 Task: Add an event with the title Monthly Financial Review, date '2024/05/28', time 9:40 AM to 11:40 AMand add a description: A Monthly Financial Review is a recurring meeting or process where the financial performance and health of an organization are assessed and analyzed. It provides a comprehensive overview of the company's financial status, including revenue, expenses, profitability, cash flow, and key financial metrics.Select event color  Grape . Add location for the event as: 789 Calle de Preciados, Madrid, Spain, logged in from the account softage.1@softage.netand send the event invitation to softage.3@softage.net and softage.4@softage.net. Set a reminder for the event Every weekday(Monday to Friday)
Action: Mouse moved to (68, 100)
Screenshot: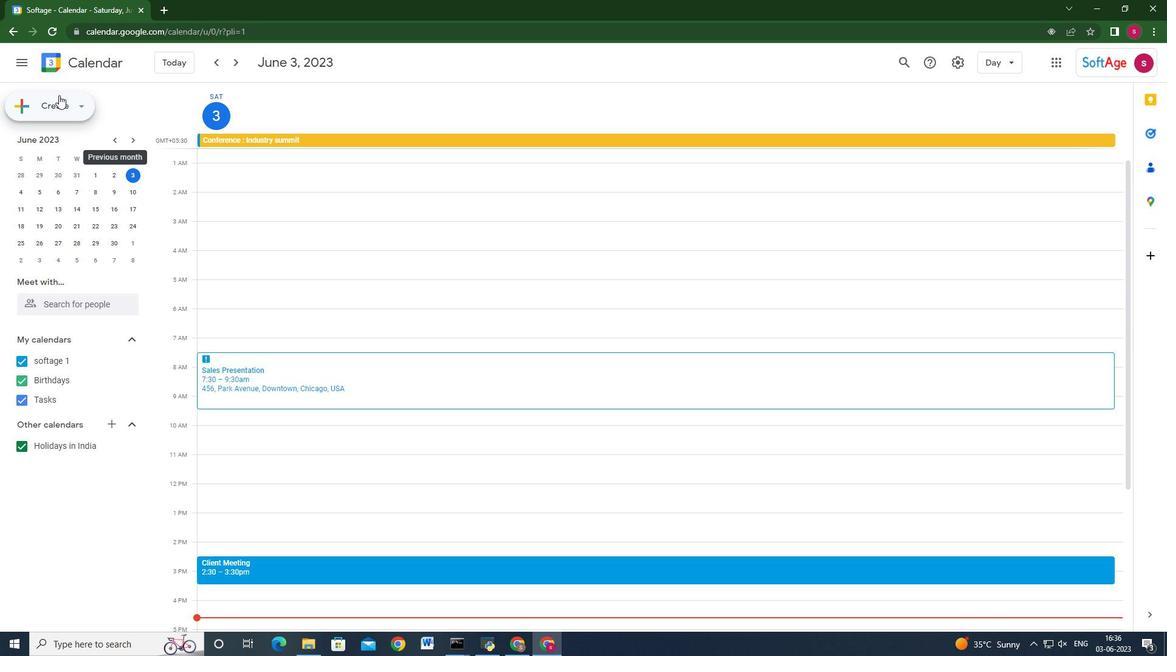 
Action: Mouse pressed left at (68, 100)
Screenshot: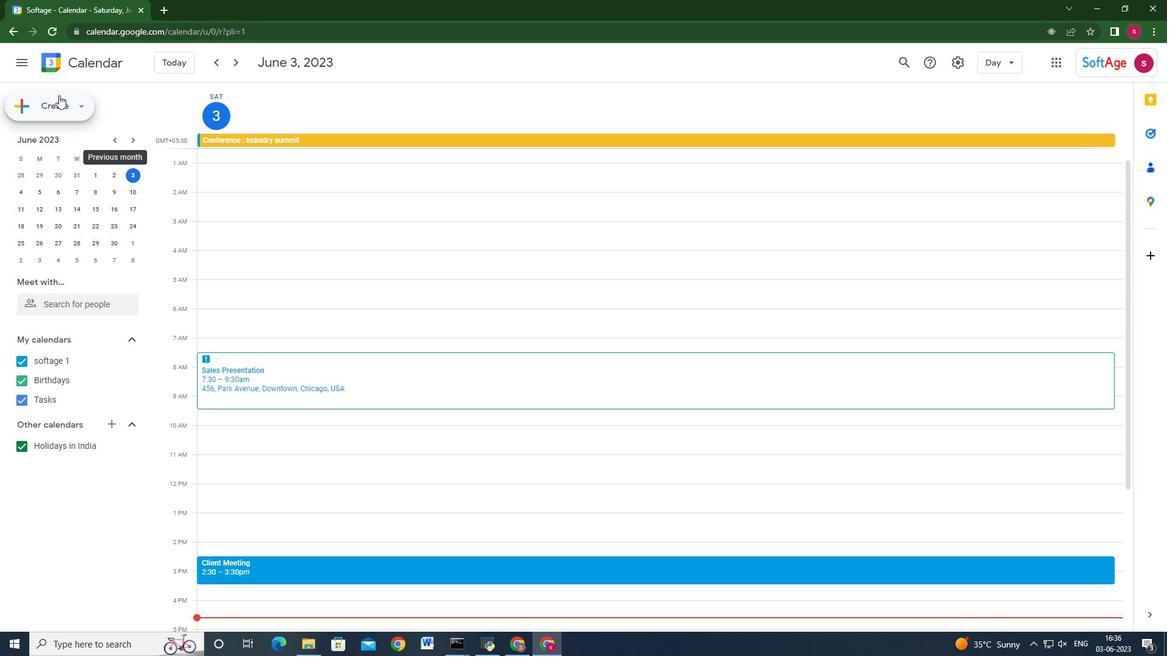 
Action: Mouse moved to (61, 132)
Screenshot: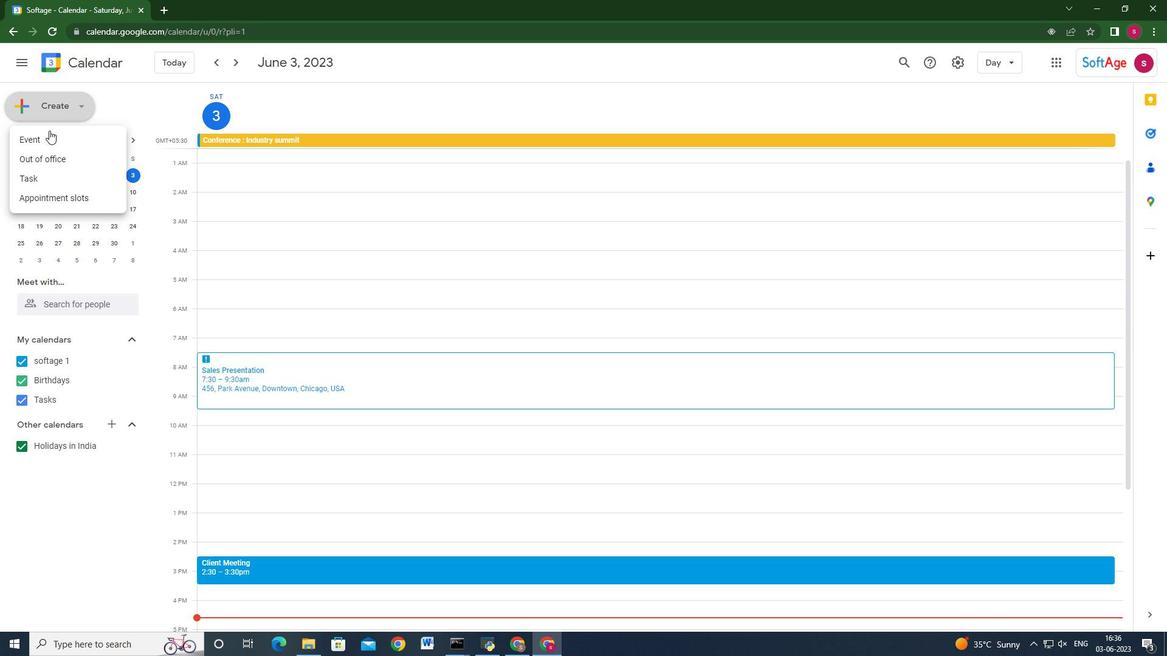 
Action: Mouse pressed left at (61, 132)
Screenshot: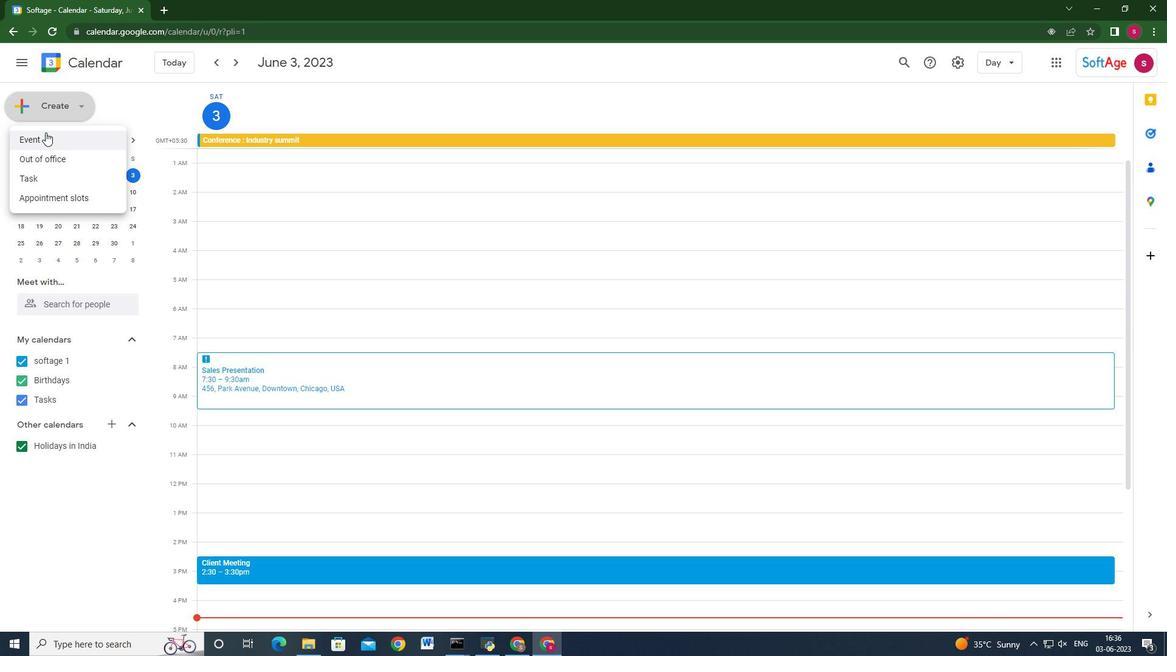 
Action: Mouse moved to (681, 586)
Screenshot: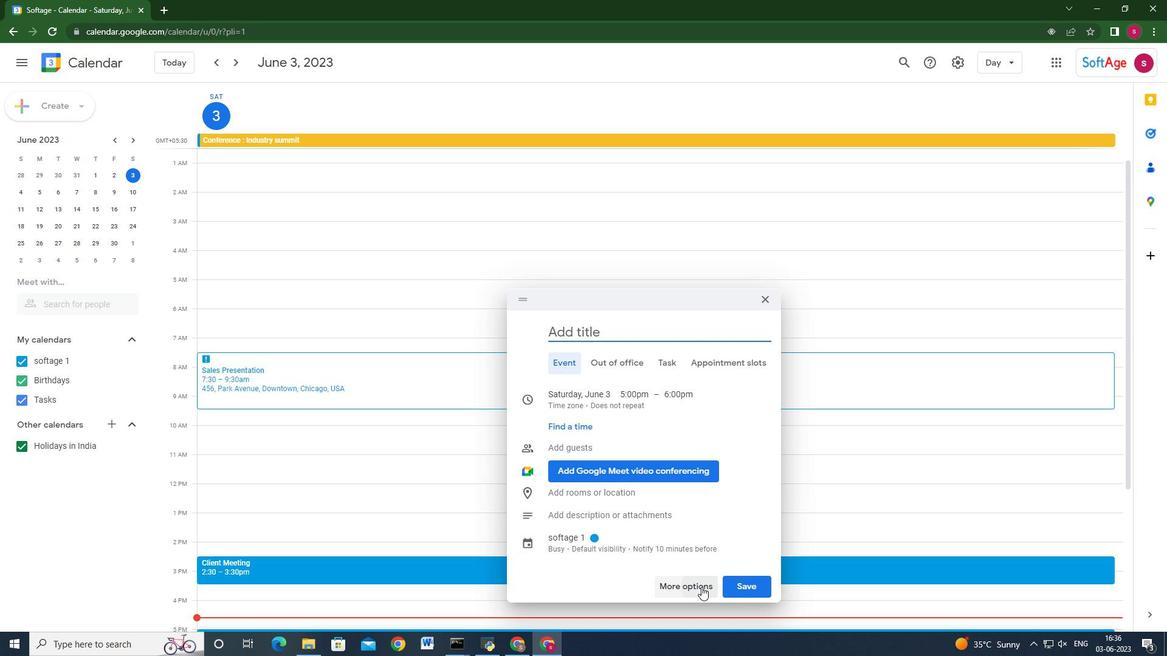 
Action: Mouse pressed left at (681, 586)
Screenshot: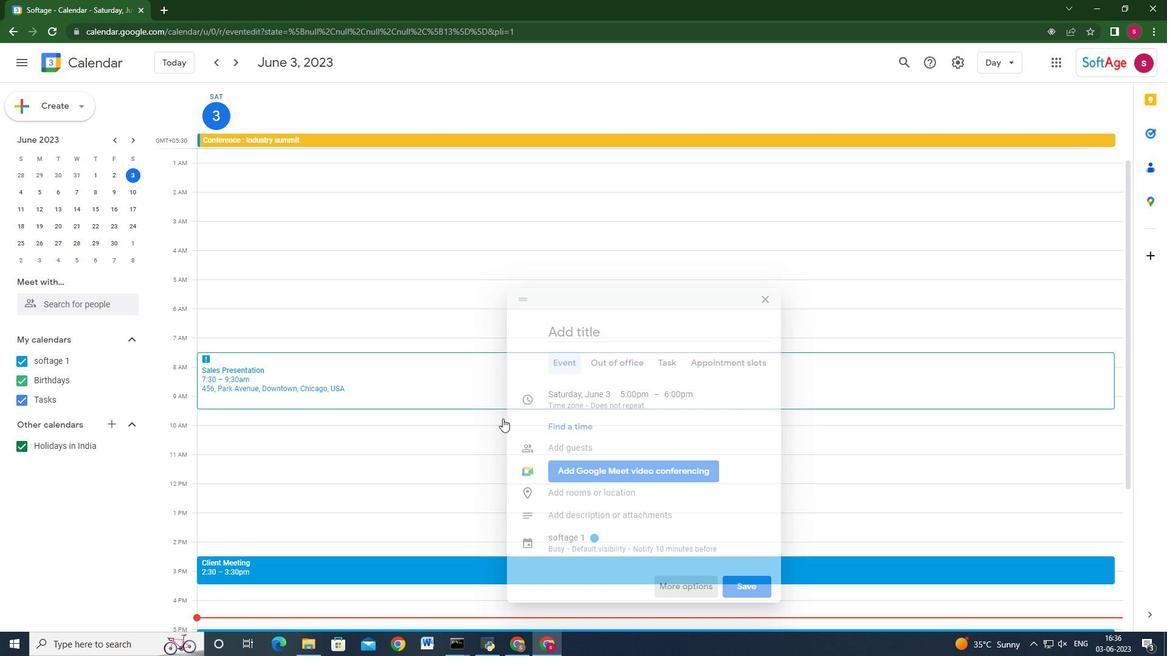 
Action: Mouse moved to (207, 81)
Screenshot: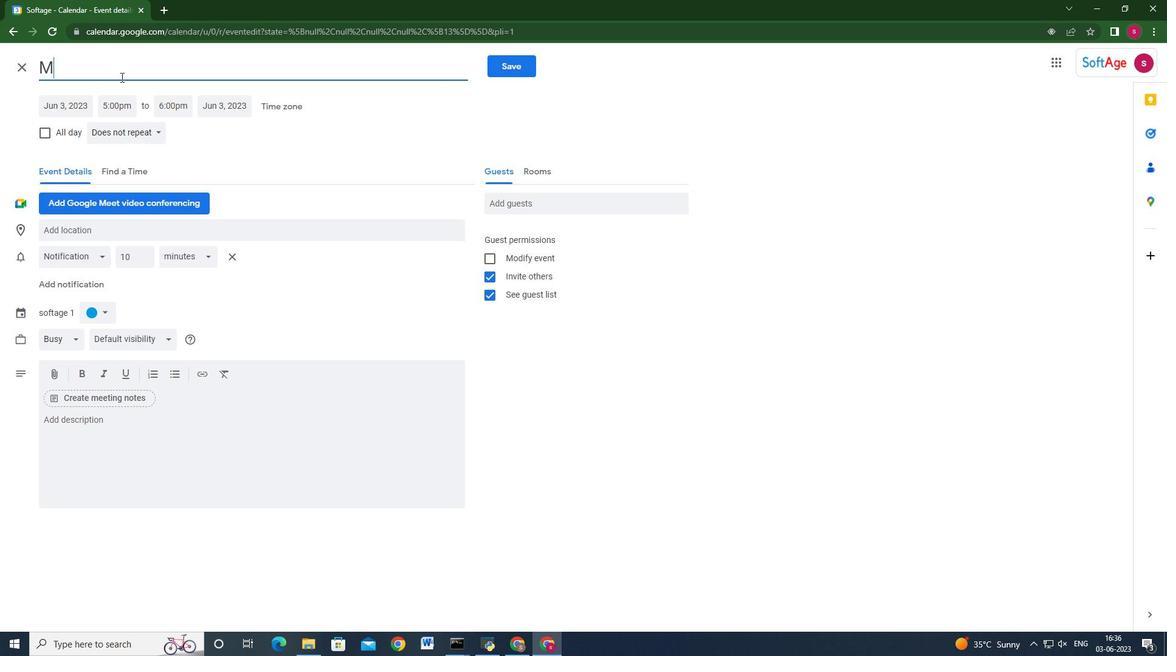 
Action: Key pressed <Key.shift>Mothf<Key.backspace>ly<Key.backspace><Key.backspace><Key.backspace><Key.backspace>ntly<Key.space><Key.shift_r>Fin<Key.backspace><Key.backspace><Key.backspace><Key.backspace><Key.backspace><Key.backspace><Key.backspace><Key.backspace><Key.backspace><Key.backspace>
Screenshot: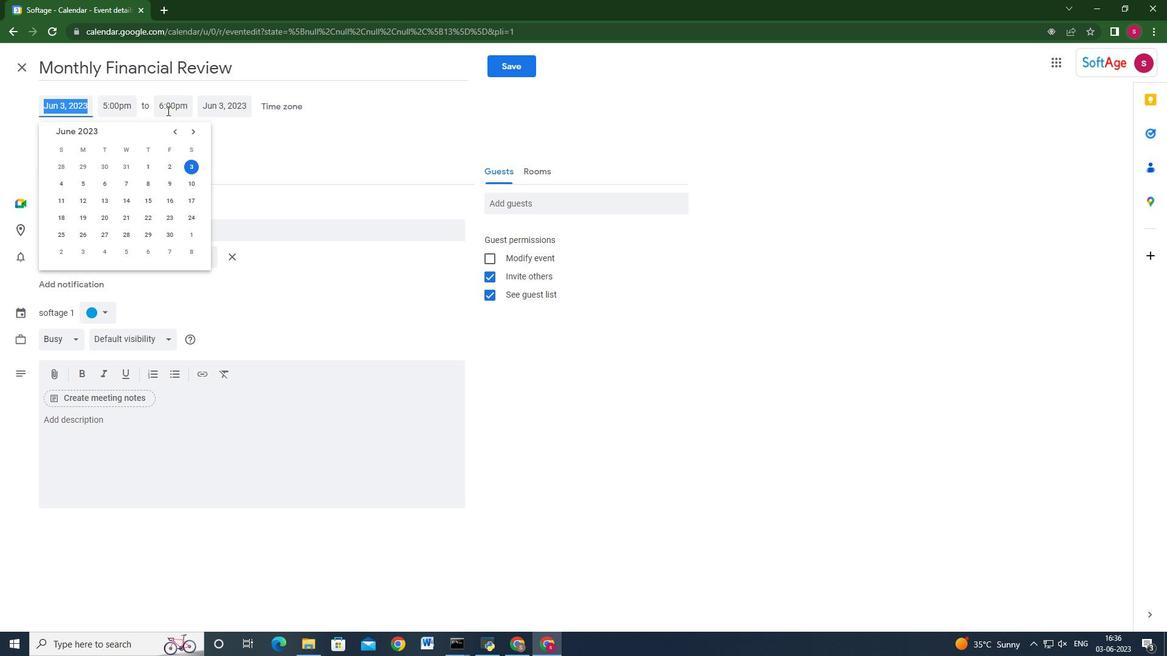 
Action: Mouse moved to (59, 96)
Screenshot: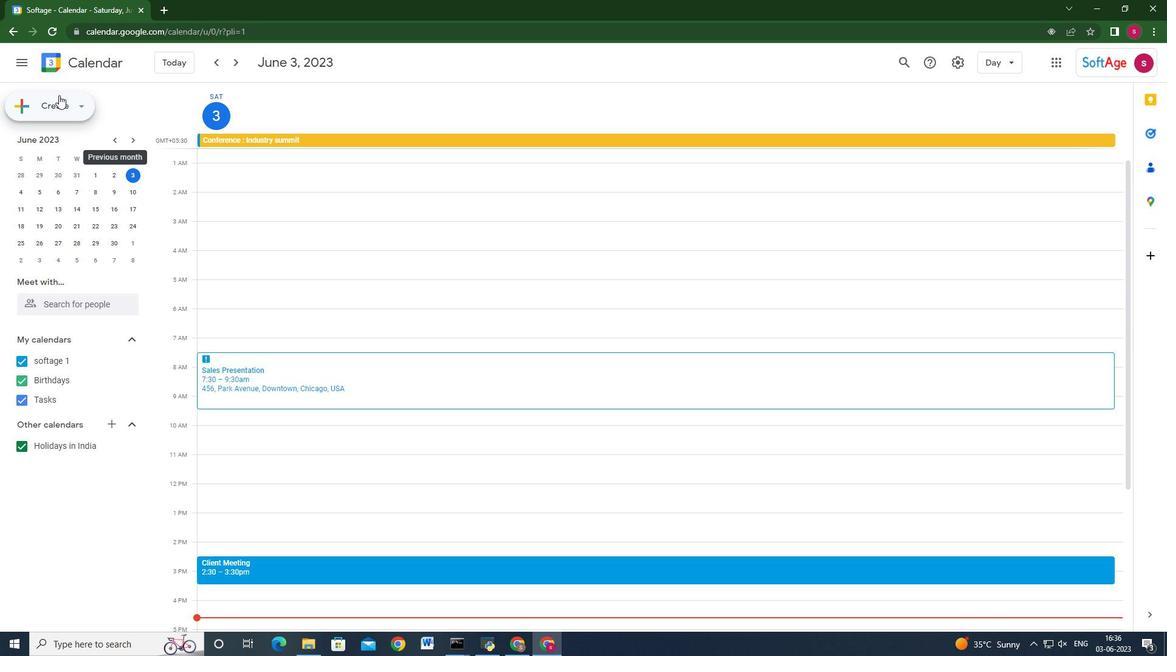 
Action: Mouse pressed left at (59, 96)
Screenshot: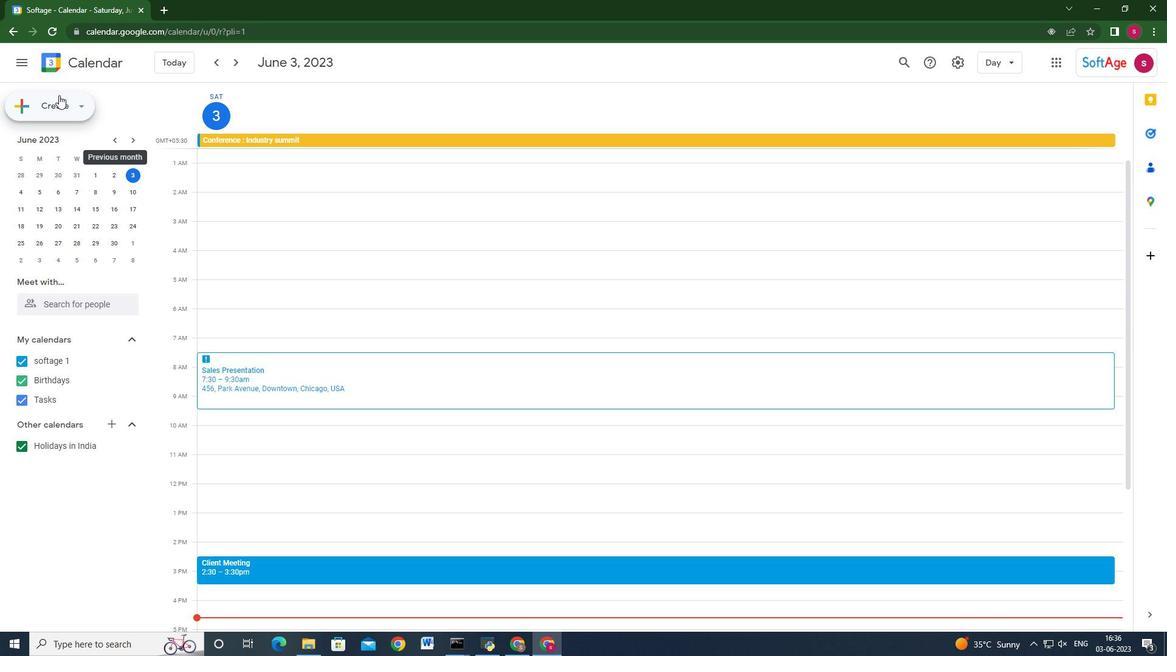 
Action: Mouse moved to (45, 132)
Screenshot: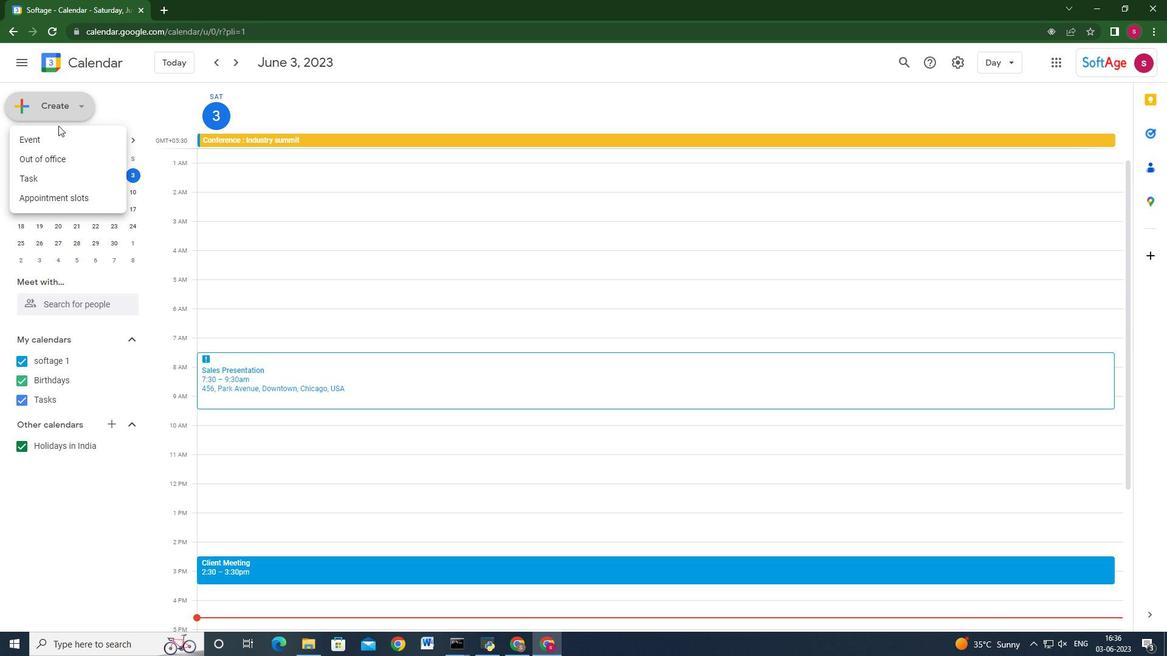 
Action: Mouse pressed left at (45, 132)
Screenshot: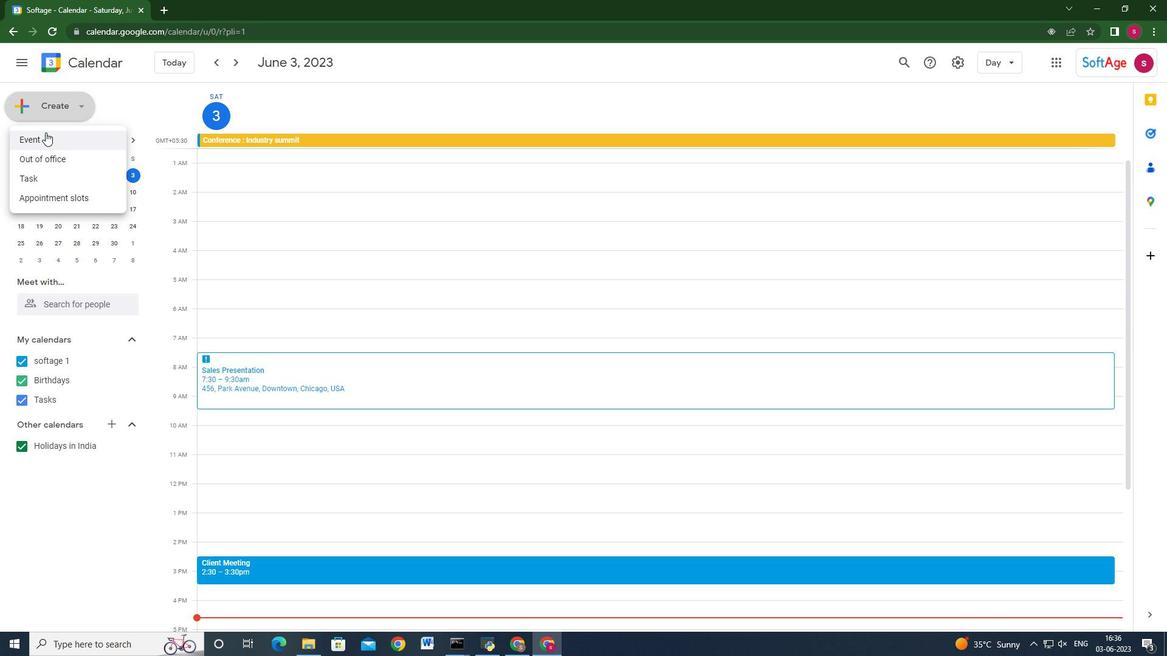 
Action: Mouse moved to (701, 587)
Screenshot: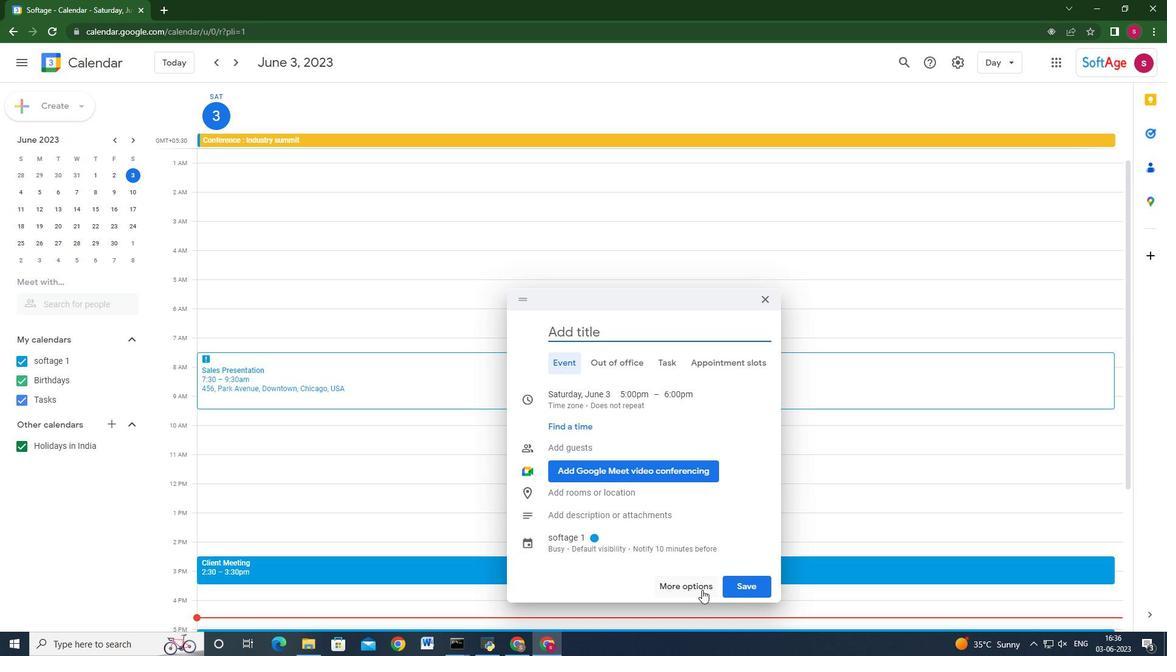 
Action: Mouse pressed left at (701, 587)
Screenshot: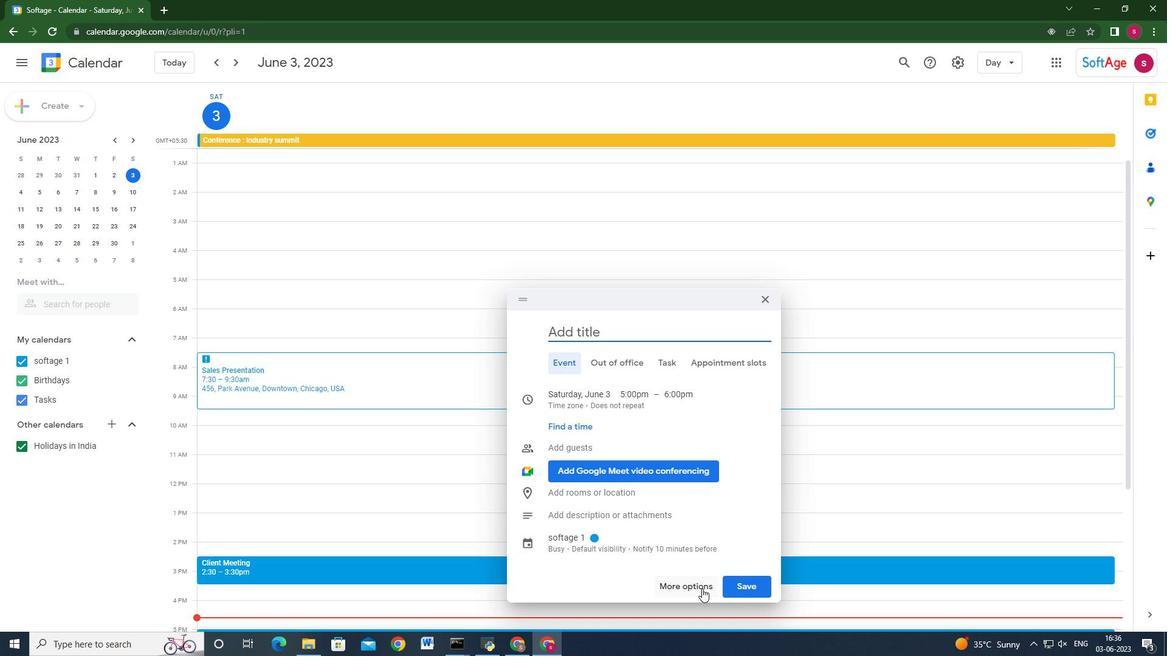 
Action: Mouse moved to (120, 77)
Screenshot: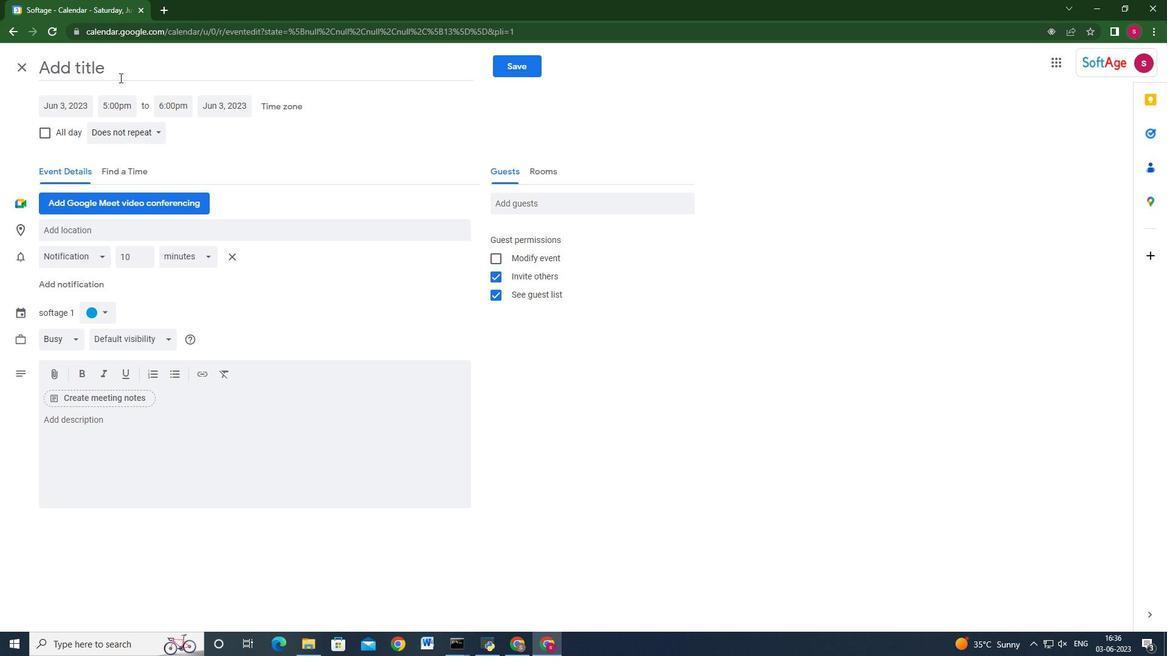 
Action: Mouse pressed left at (120, 77)
Screenshot: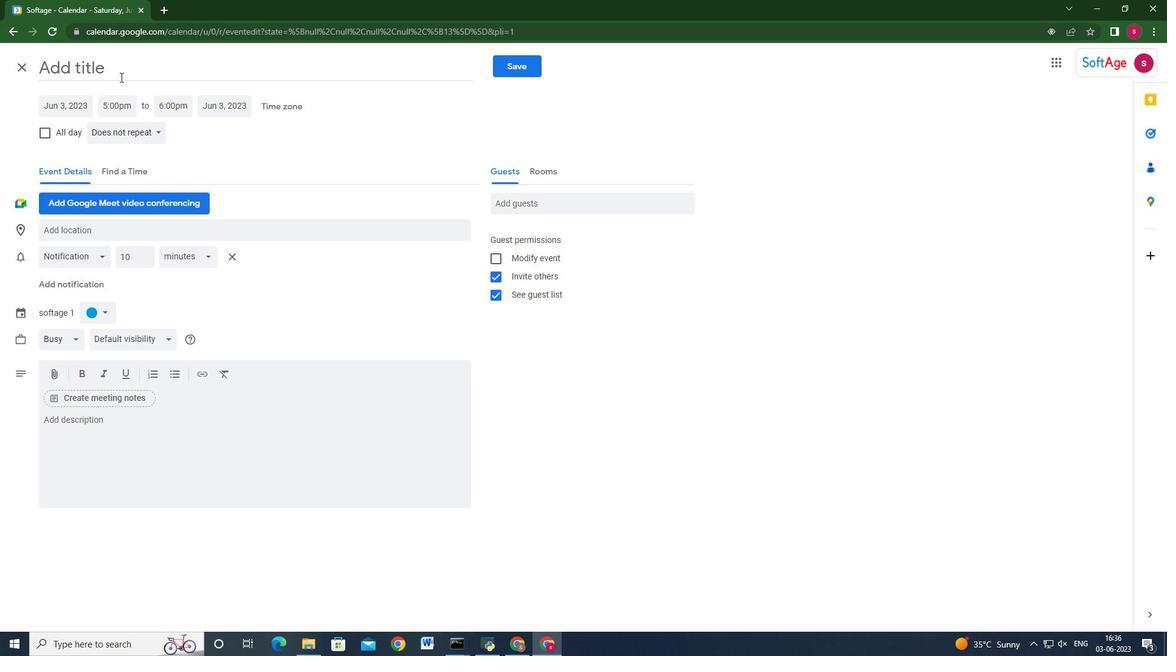 
Action: Mouse moved to (120, 77)
Screenshot: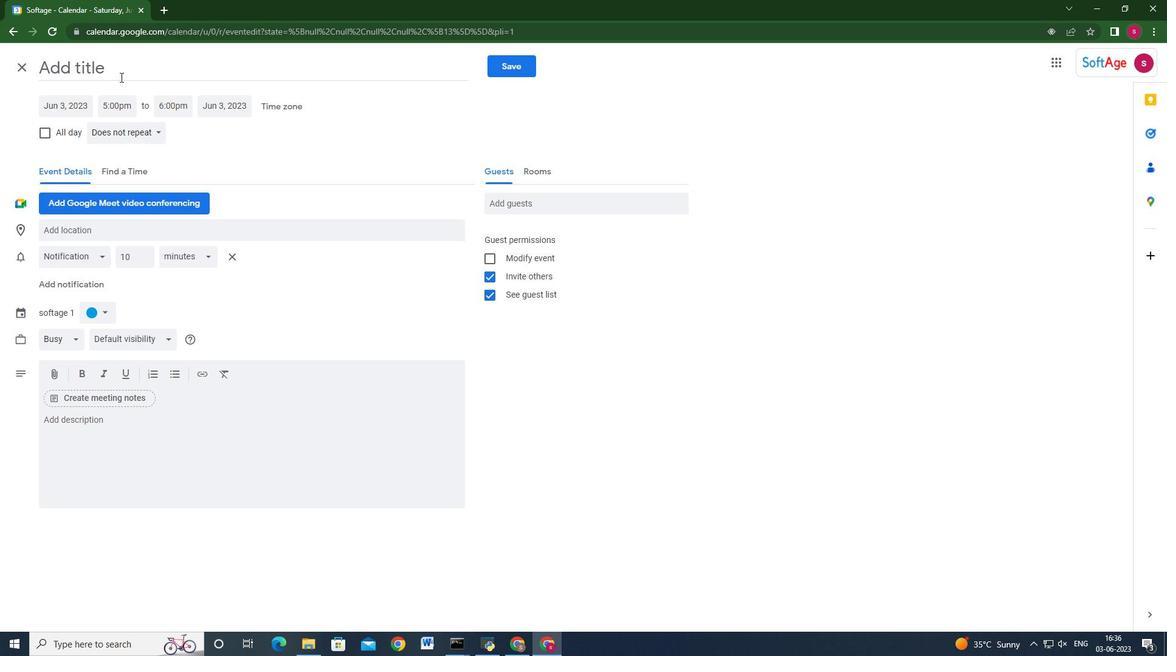 
Action: Key pressed <Key.shift>Monthly<Key.space><Key.shift>Financial<Key.space><Key.shift>Review
Screenshot: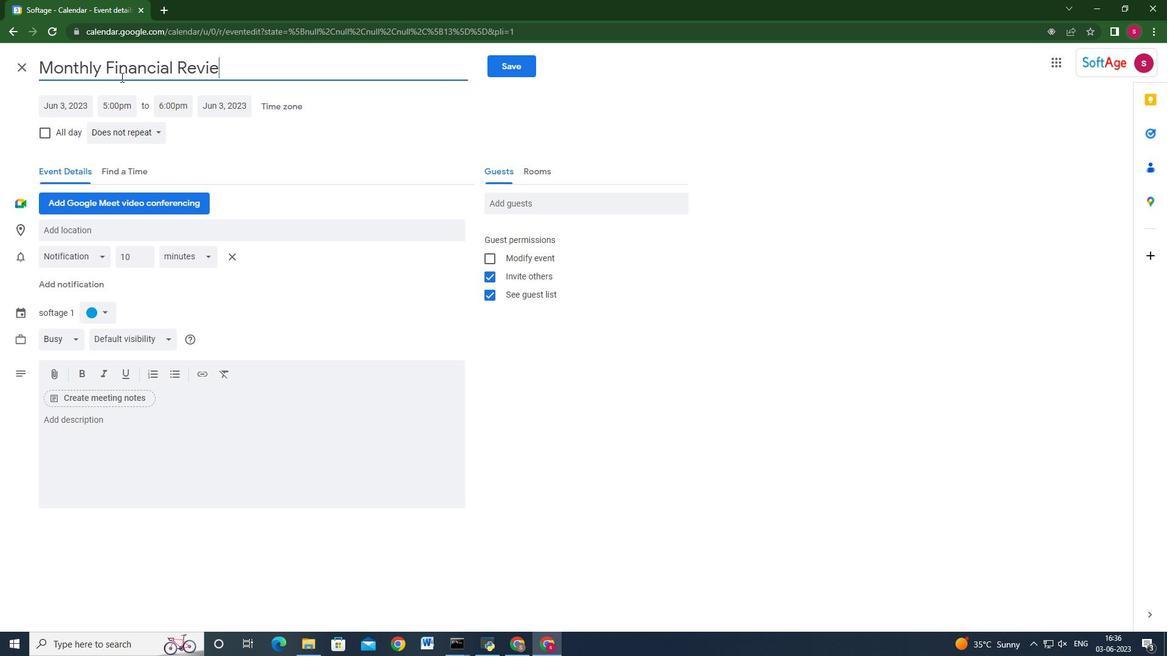 
Action: Mouse moved to (78, 105)
Screenshot: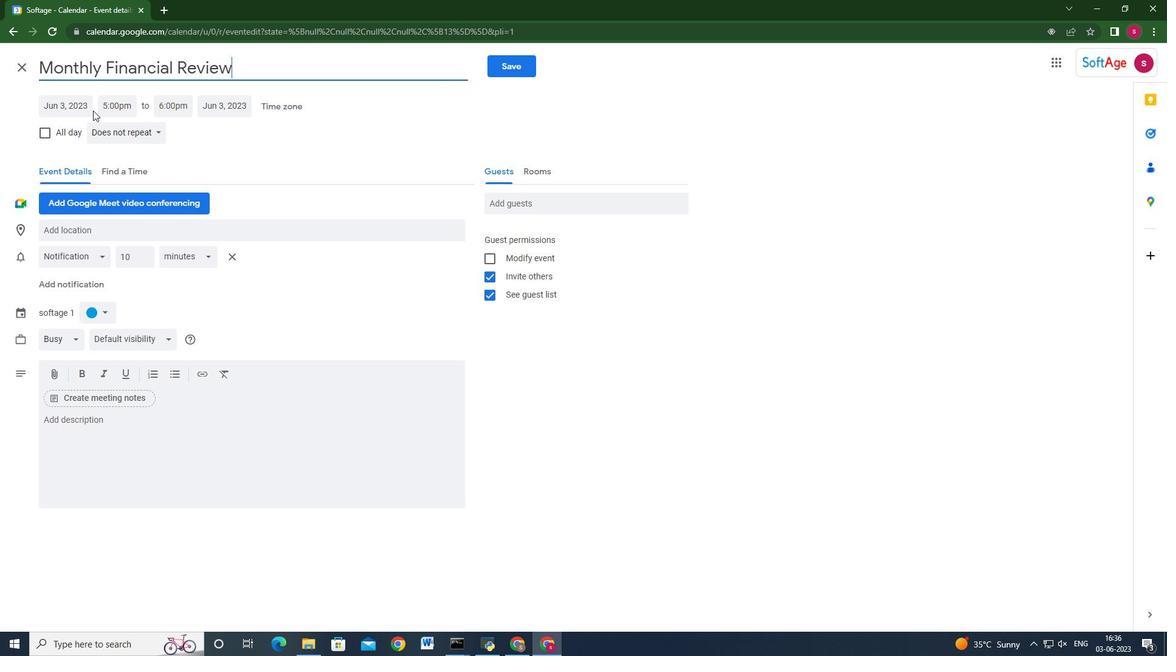 
Action: Mouse pressed left at (78, 105)
Screenshot: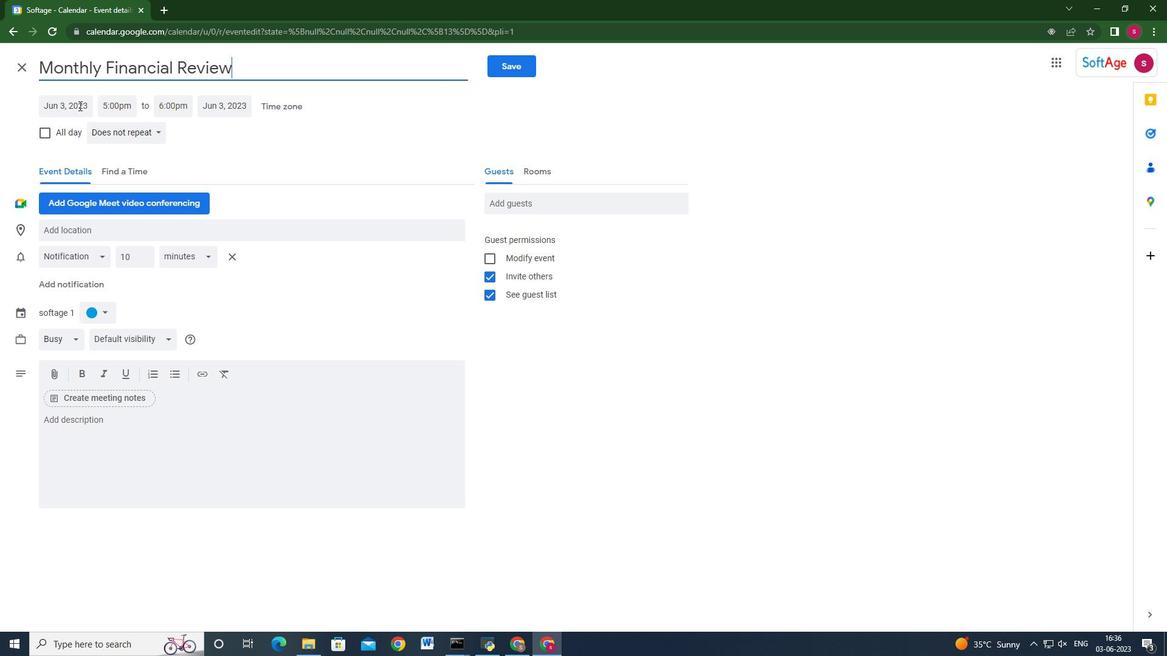 
Action: Mouse moved to (195, 132)
Screenshot: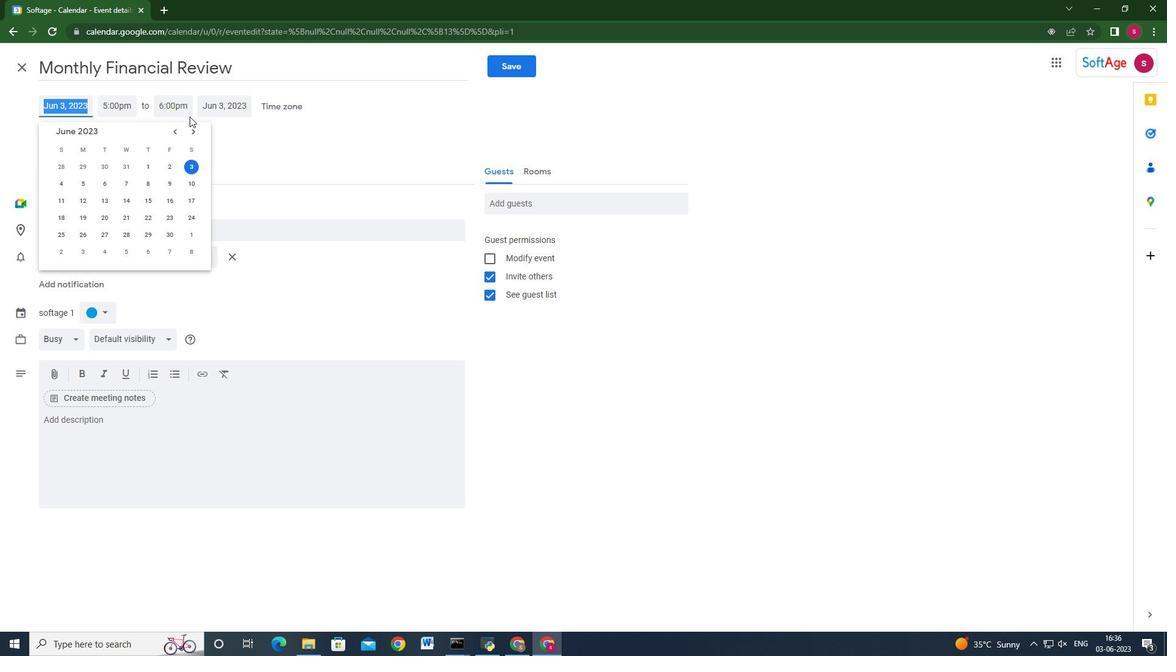 
Action: Mouse pressed left at (195, 132)
Screenshot: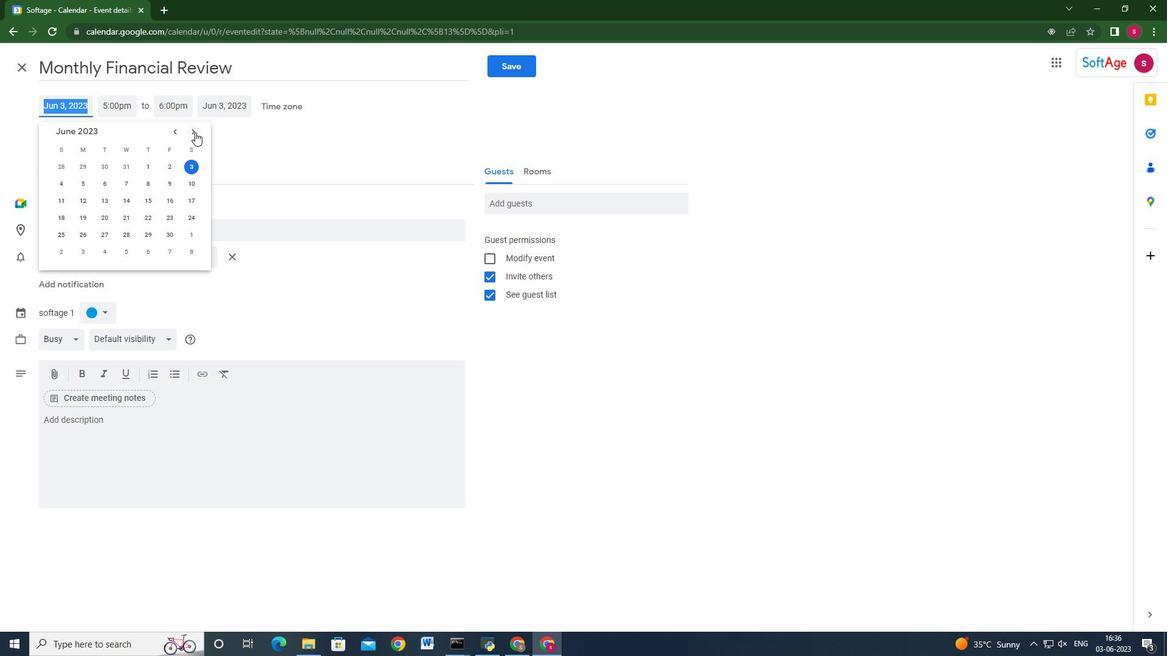 
Action: Mouse pressed left at (195, 132)
Screenshot: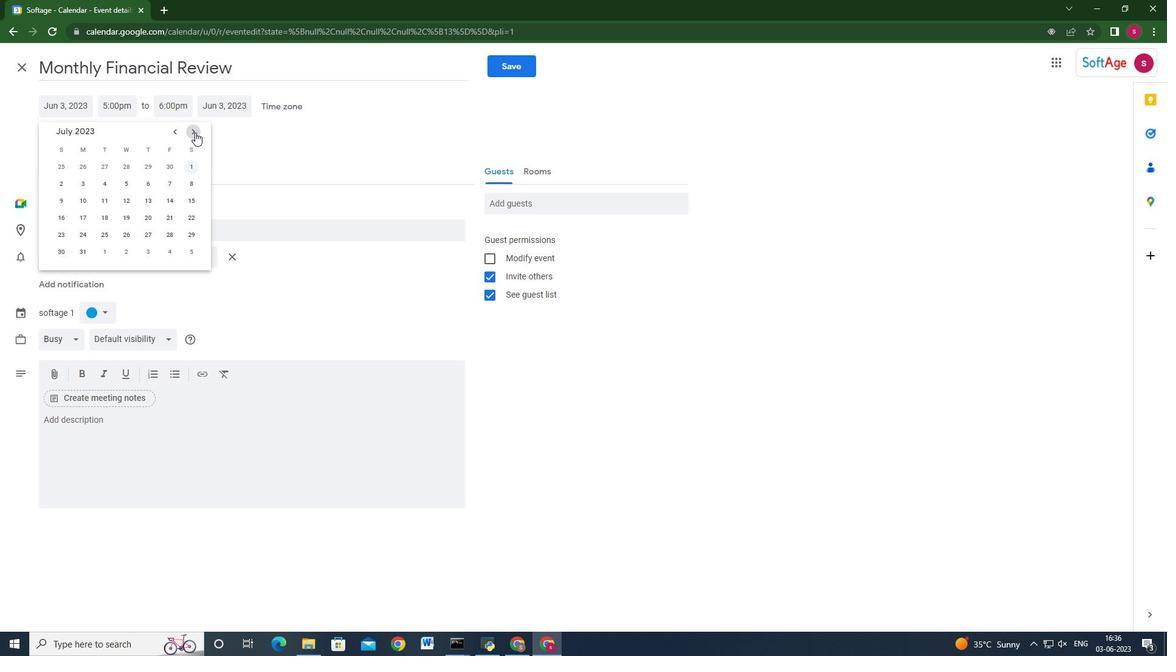
Action: Mouse pressed left at (195, 132)
Screenshot: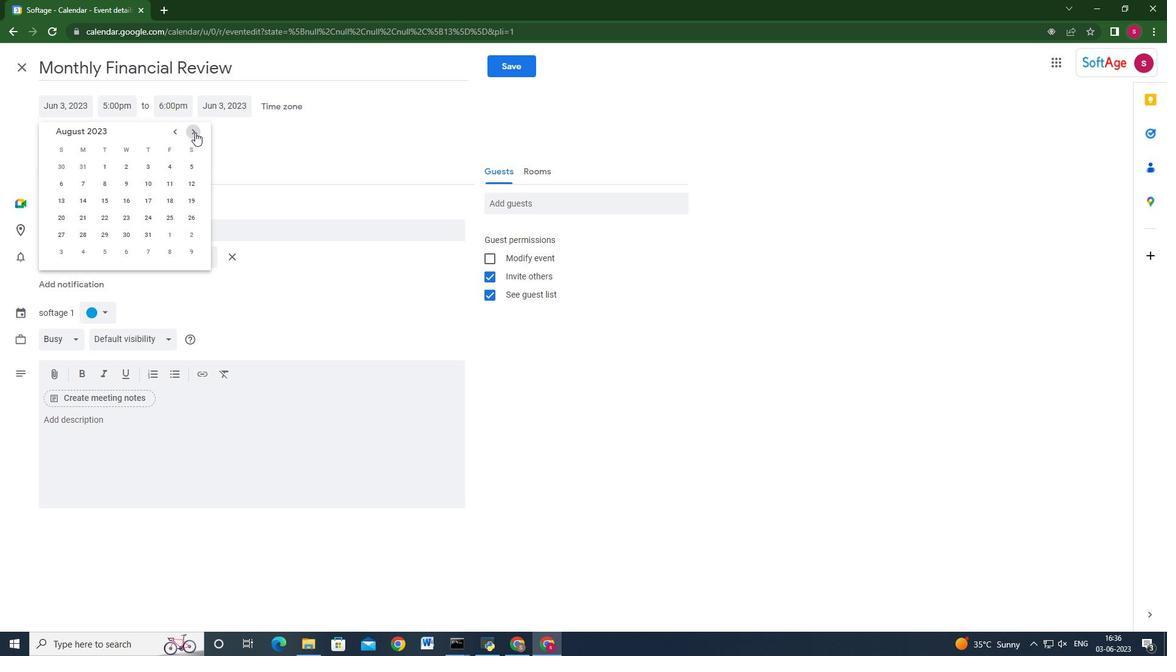 
Action: Mouse pressed left at (195, 132)
Screenshot: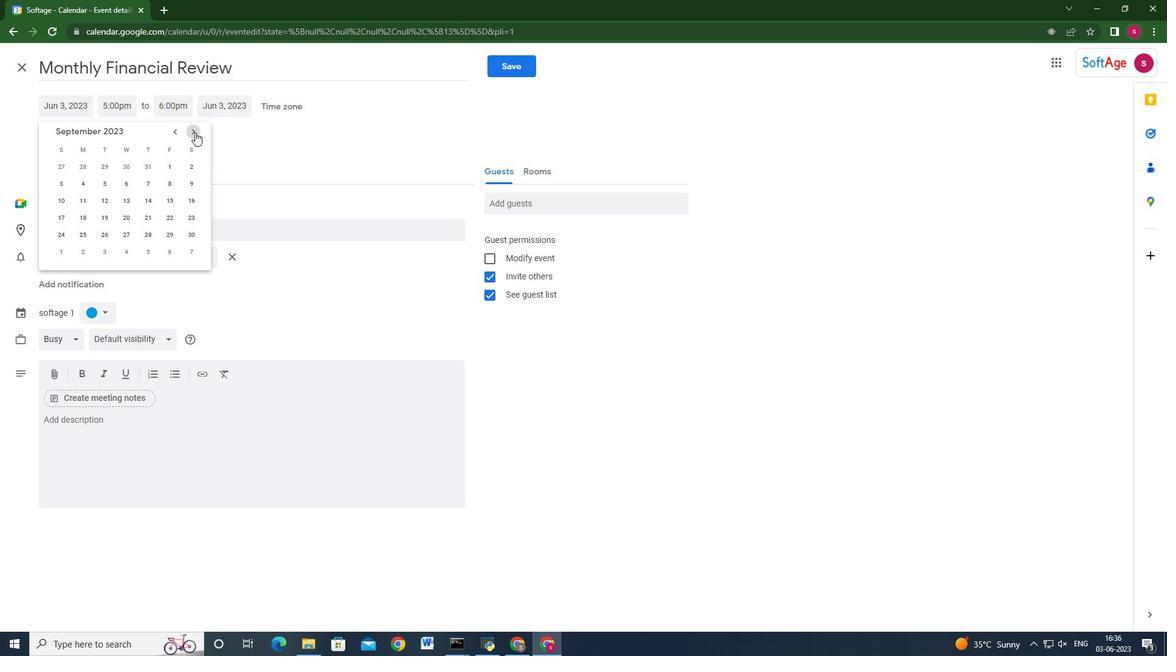 
Action: Mouse pressed left at (195, 132)
Screenshot: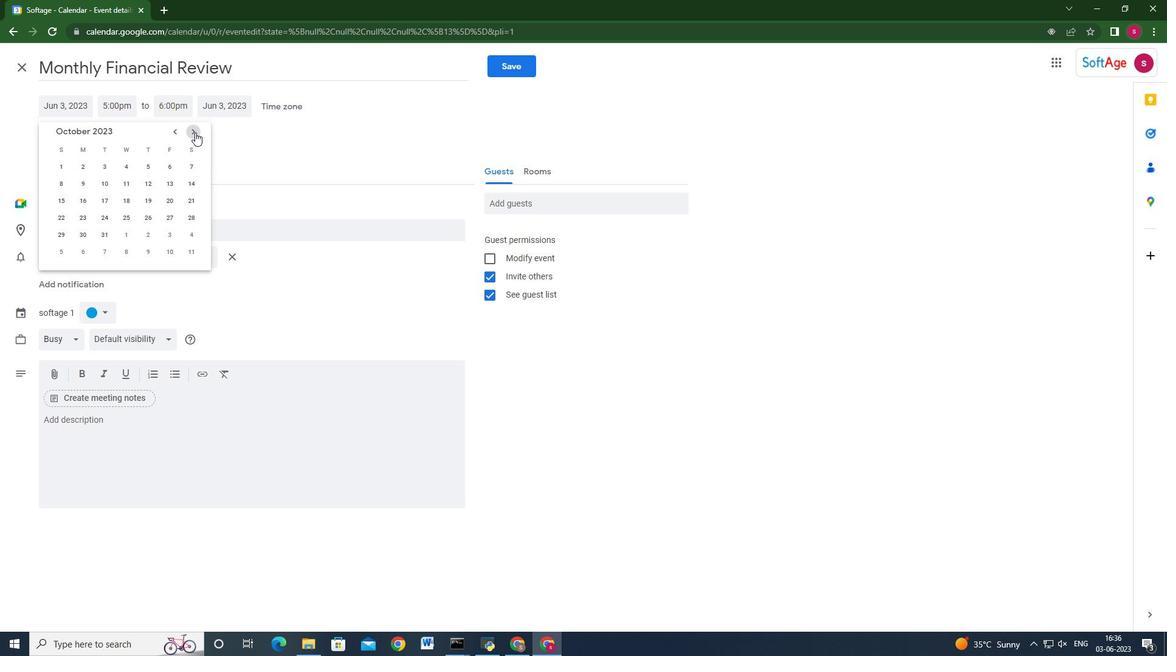 
Action: Mouse pressed left at (195, 132)
Screenshot: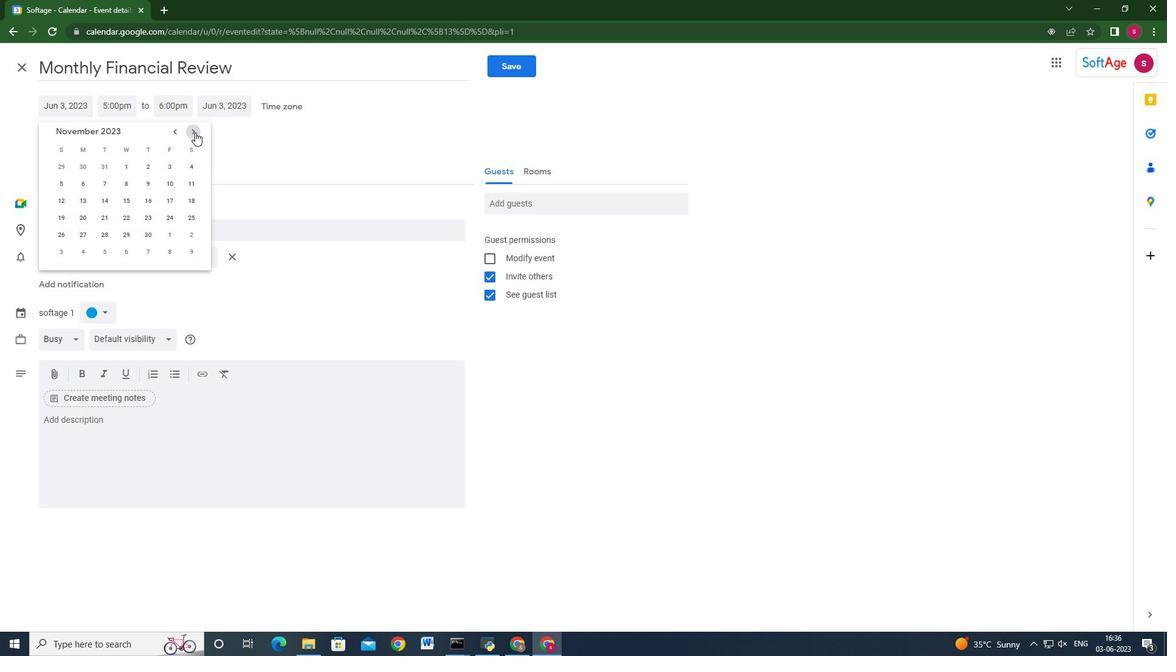 
Action: Mouse pressed left at (195, 132)
Screenshot: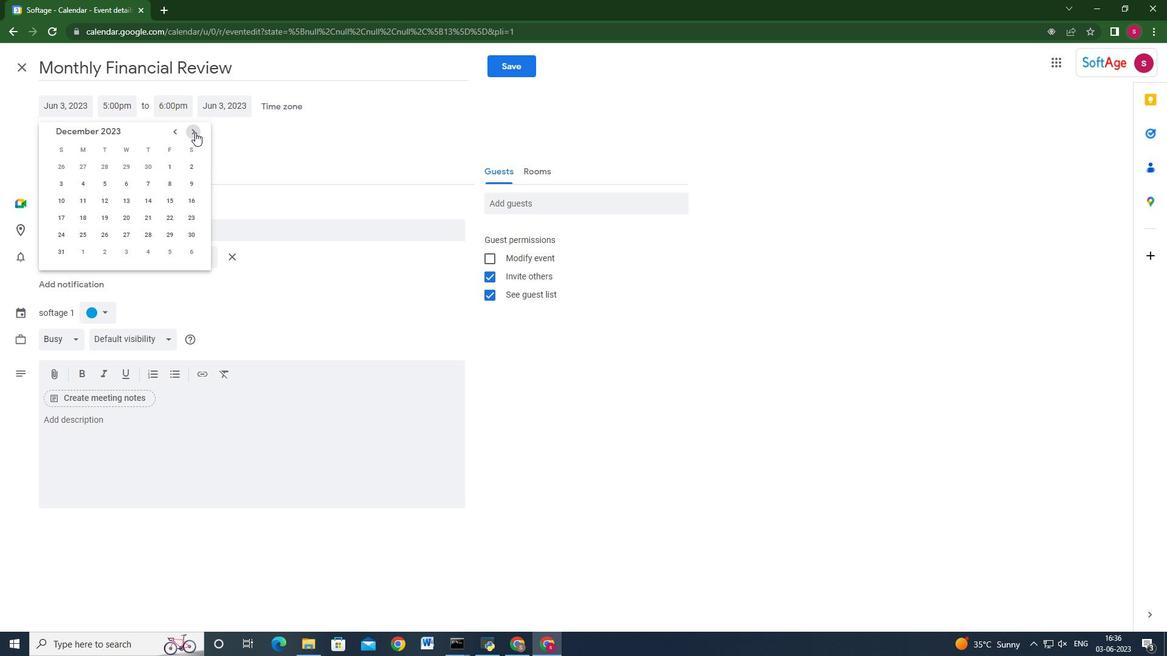 
Action: Mouse pressed left at (195, 132)
Screenshot: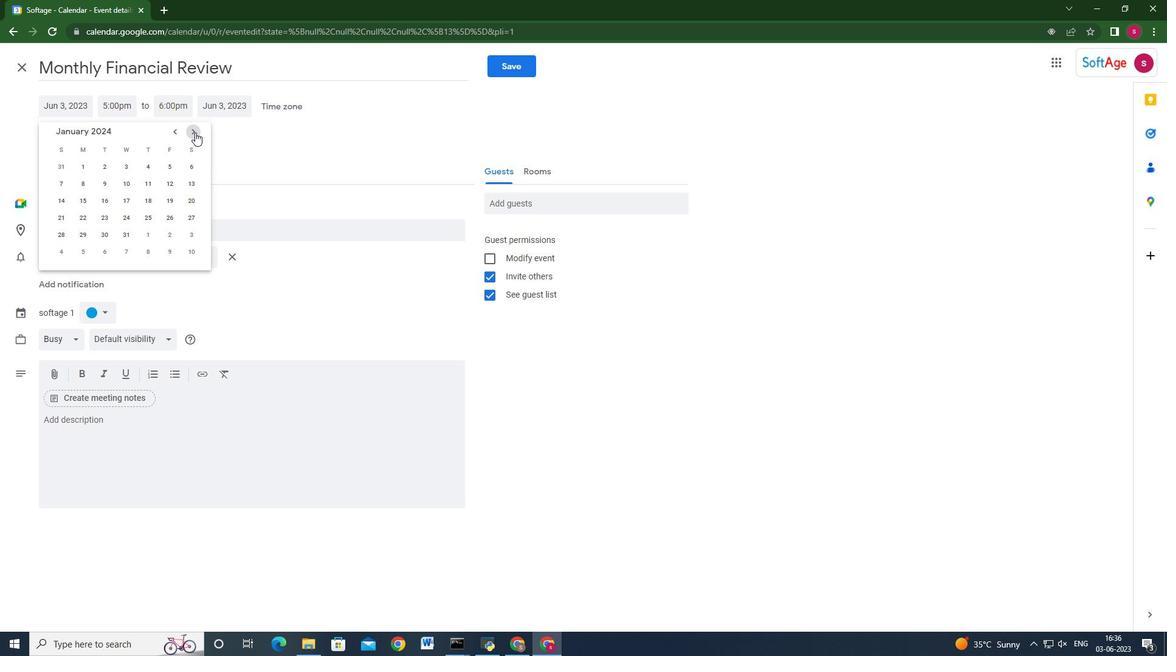 
Action: Mouse pressed left at (195, 132)
Screenshot: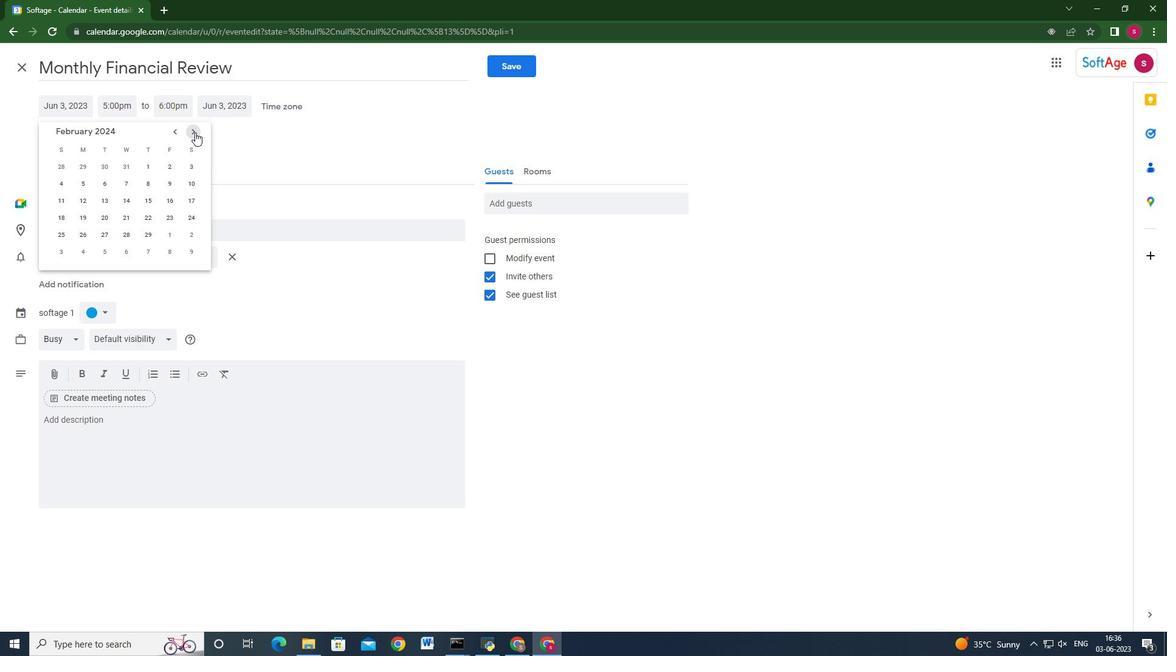 
Action: Mouse pressed left at (195, 132)
Screenshot: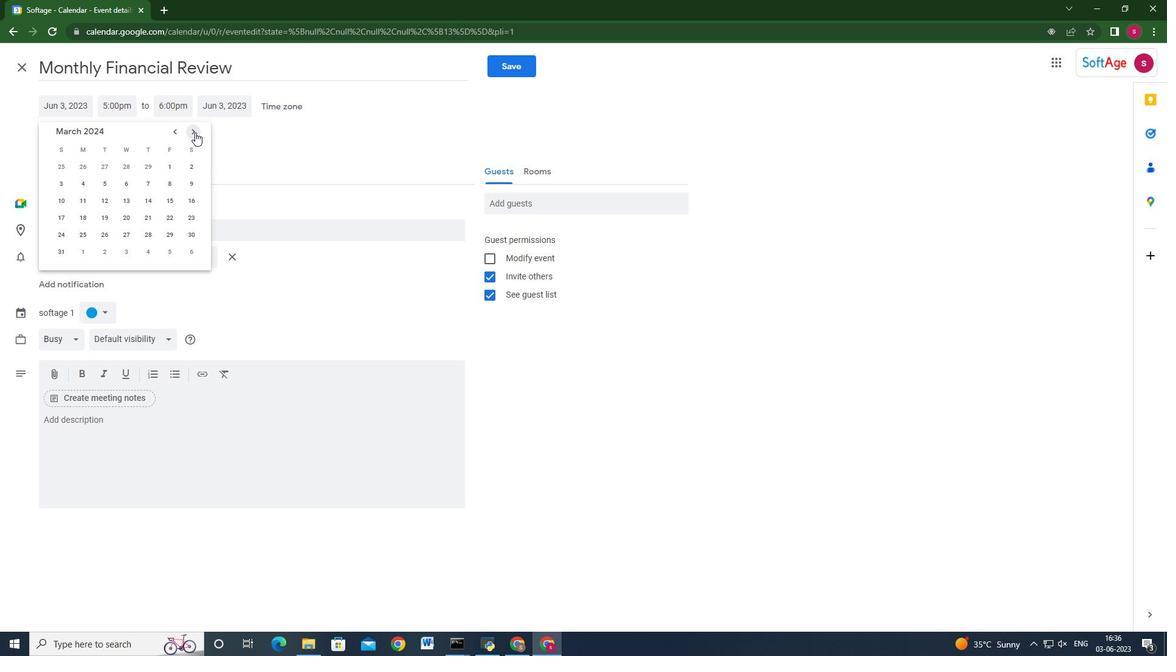 
Action: Mouse pressed left at (195, 132)
Screenshot: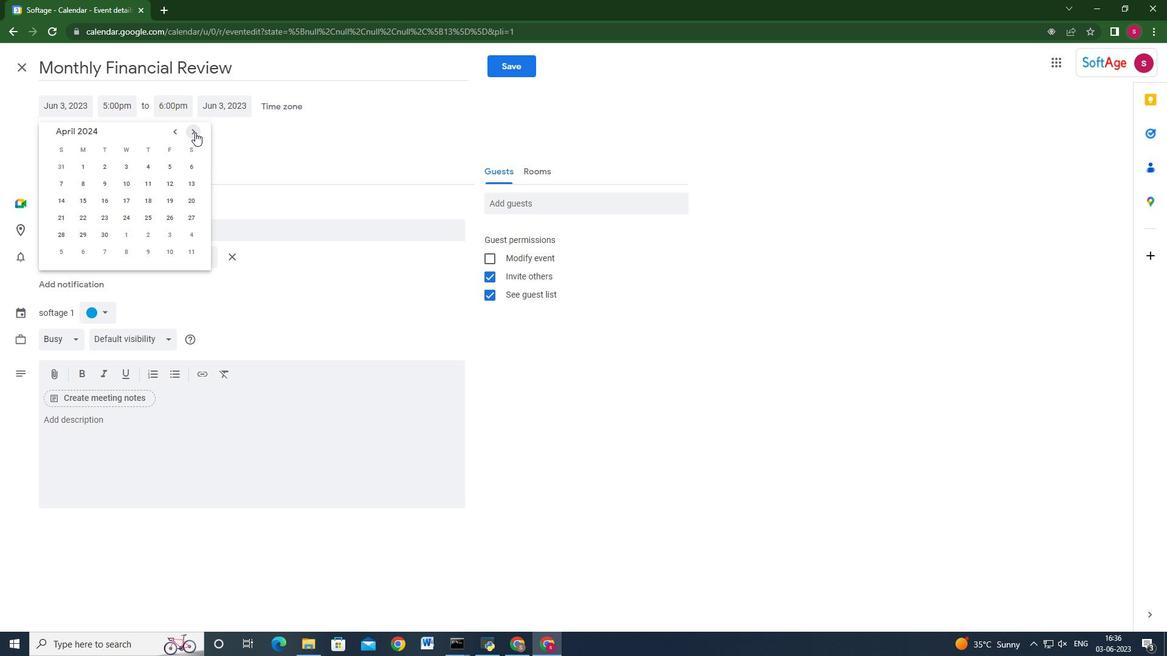 
Action: Mouse moved to (103, 238)
Screenshot: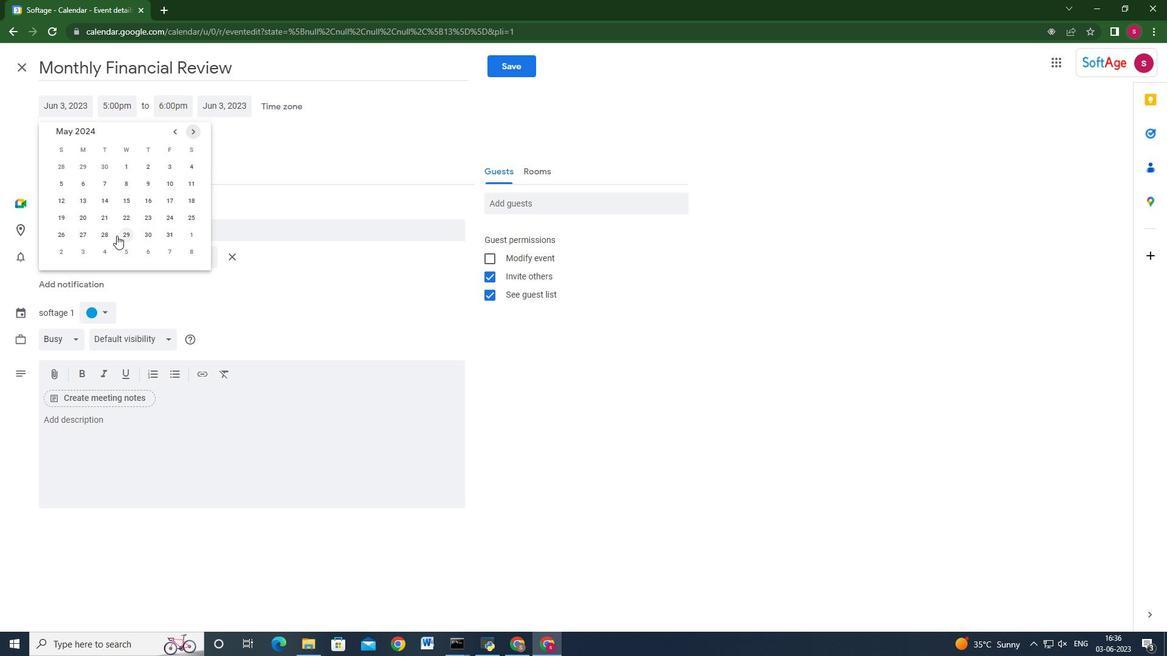 
Action: Mouse pressed left at (103, 238)
Screenshot: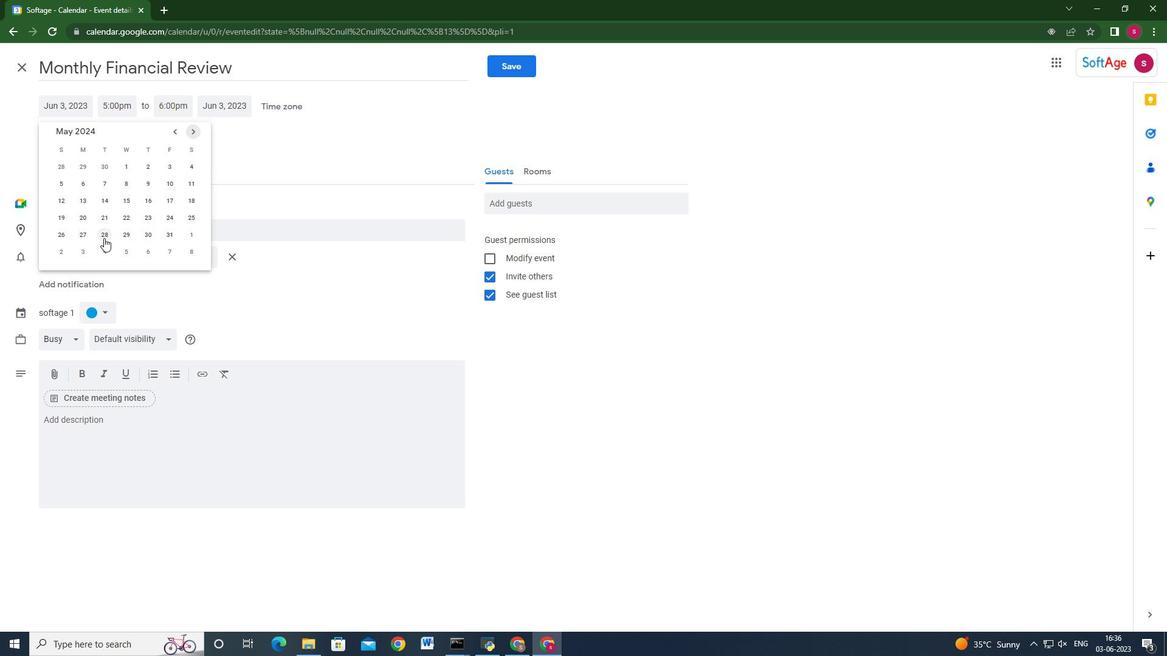 
Action: Mouse moved to (112, 110)
Screenshot: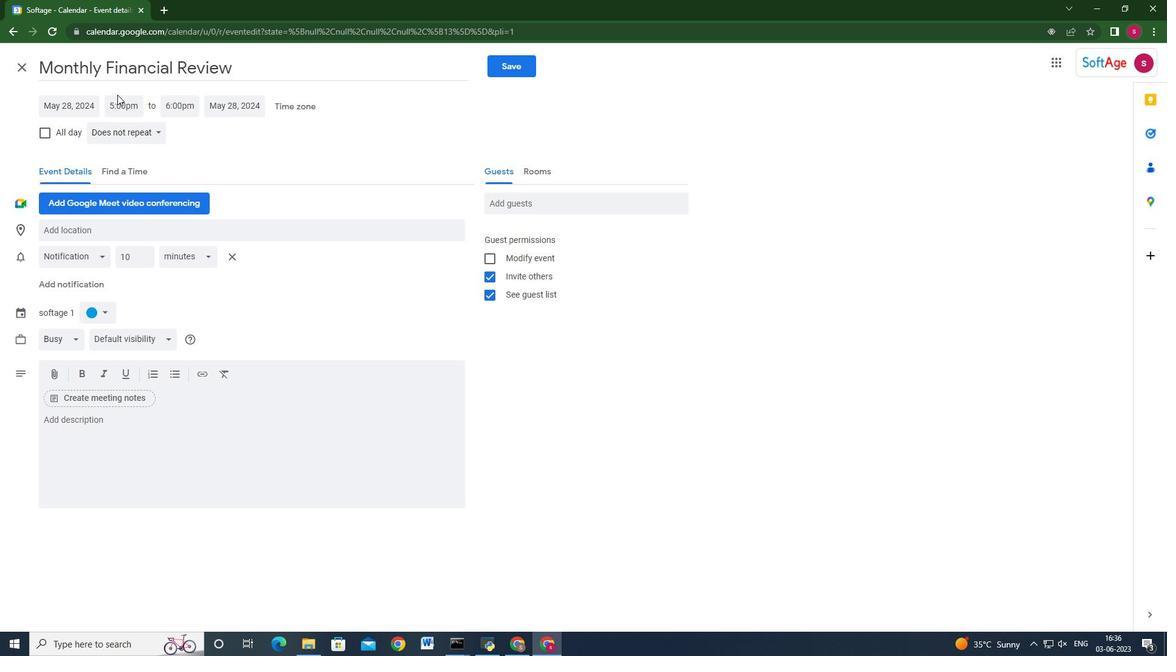 
Action: Mouse pressed left at (112, 110)
Screenshot: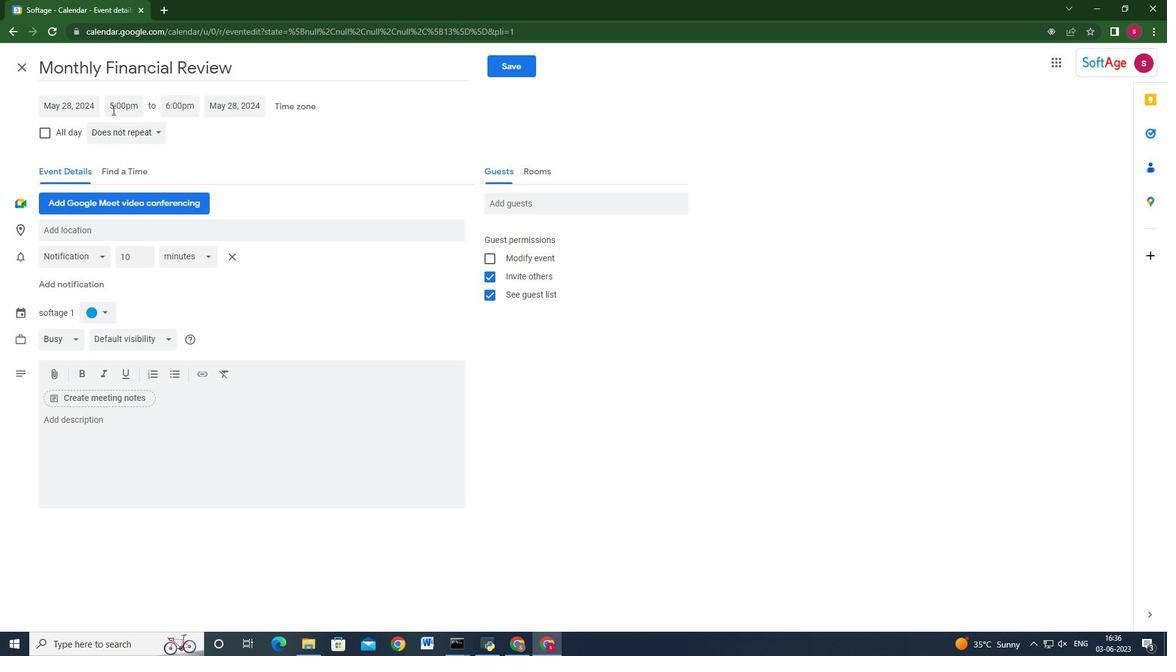 
Action: Mouse moved to (122, 187)
Screenshot: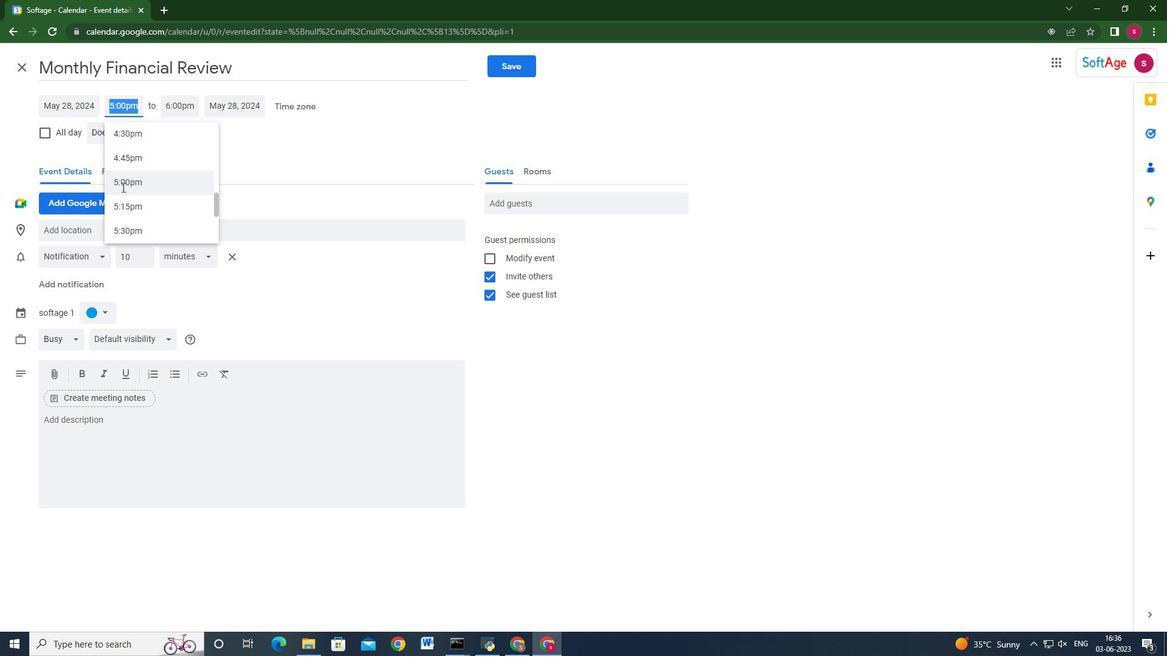 
Action: Mouse scrolled (122, 186) with delta (0, 0)
Screenshot: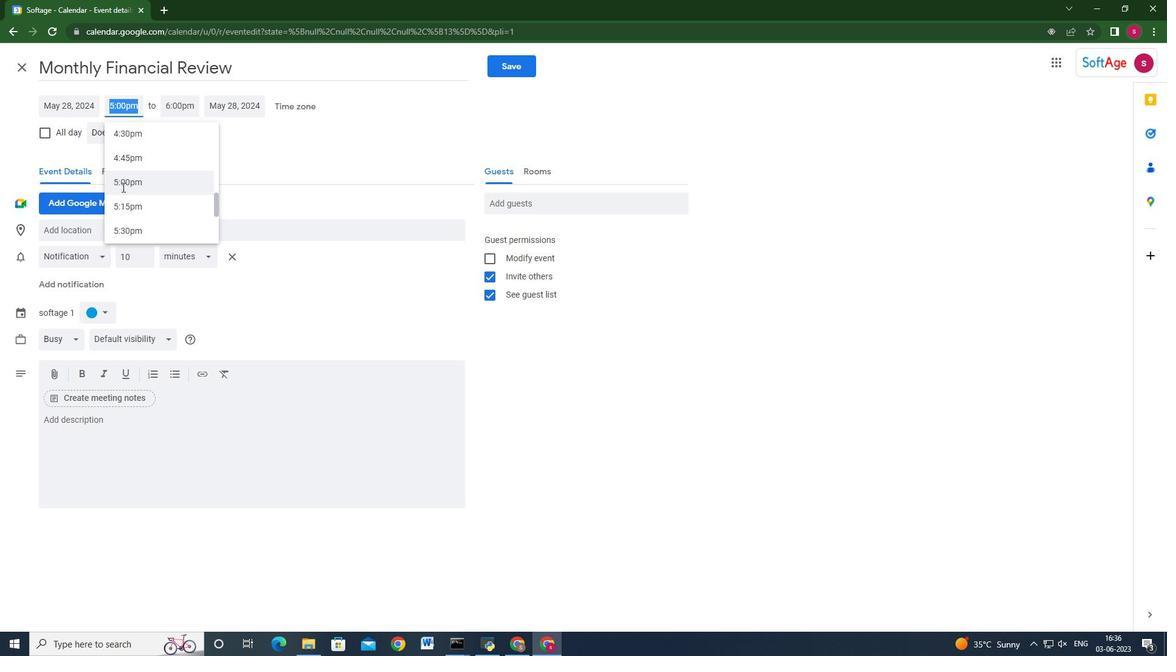 
Action: Mouse scrolled (122, 186) with delta (0, 0)
Screenshot: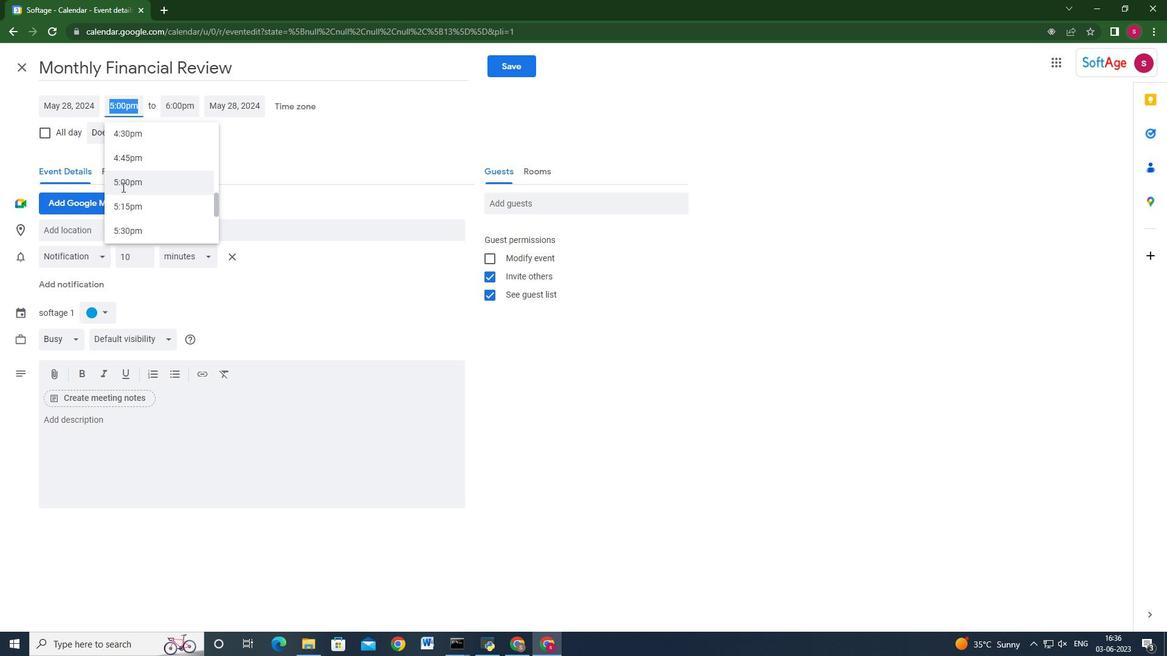
Action: Mouse moved to (122, 187)
Screenshot: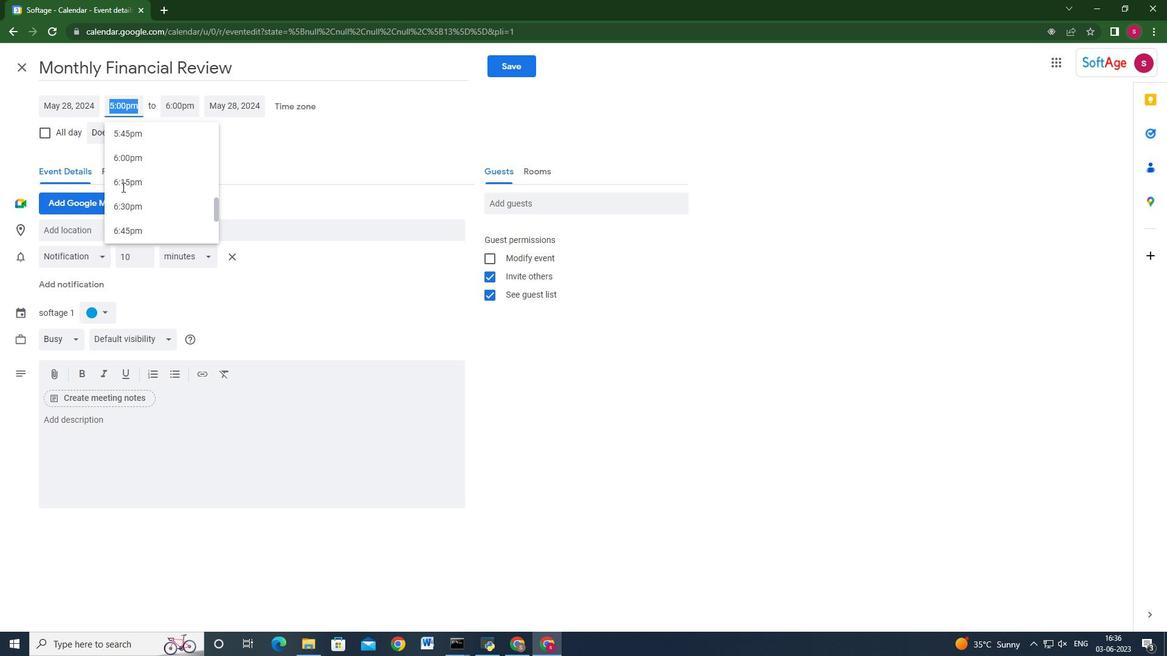 
Action: Mouse scrolled (122, 186) with delta (0, 0)
Screenshot: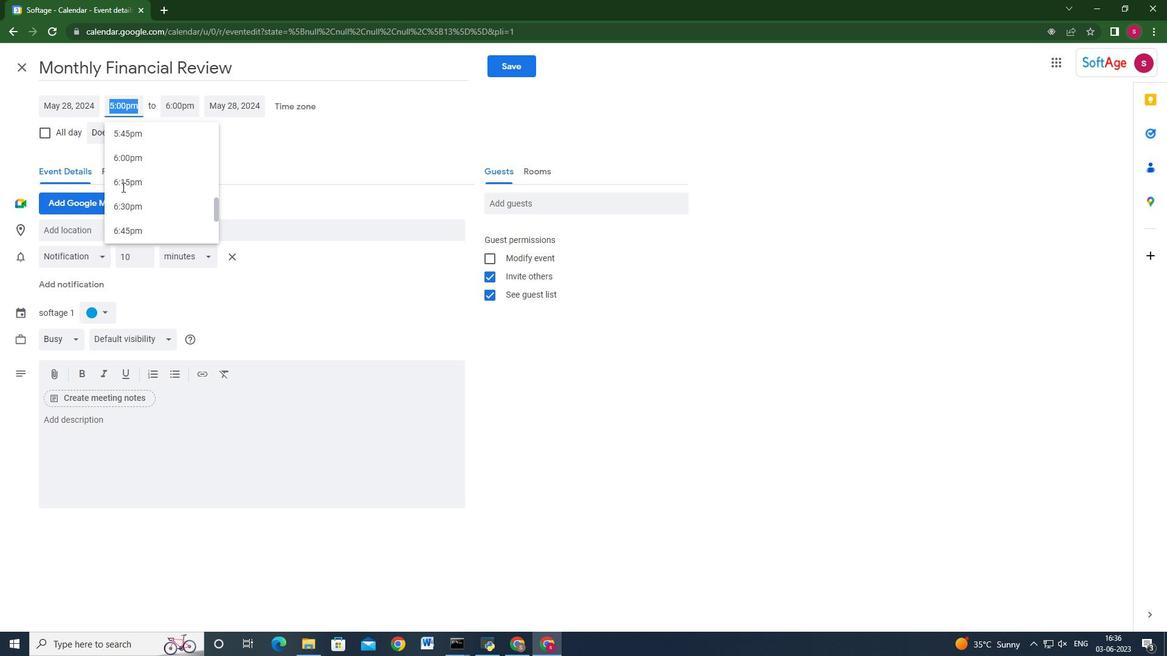 
Action: Mouse scrolled (122, 186) with delta (0, 0)
Screenshot: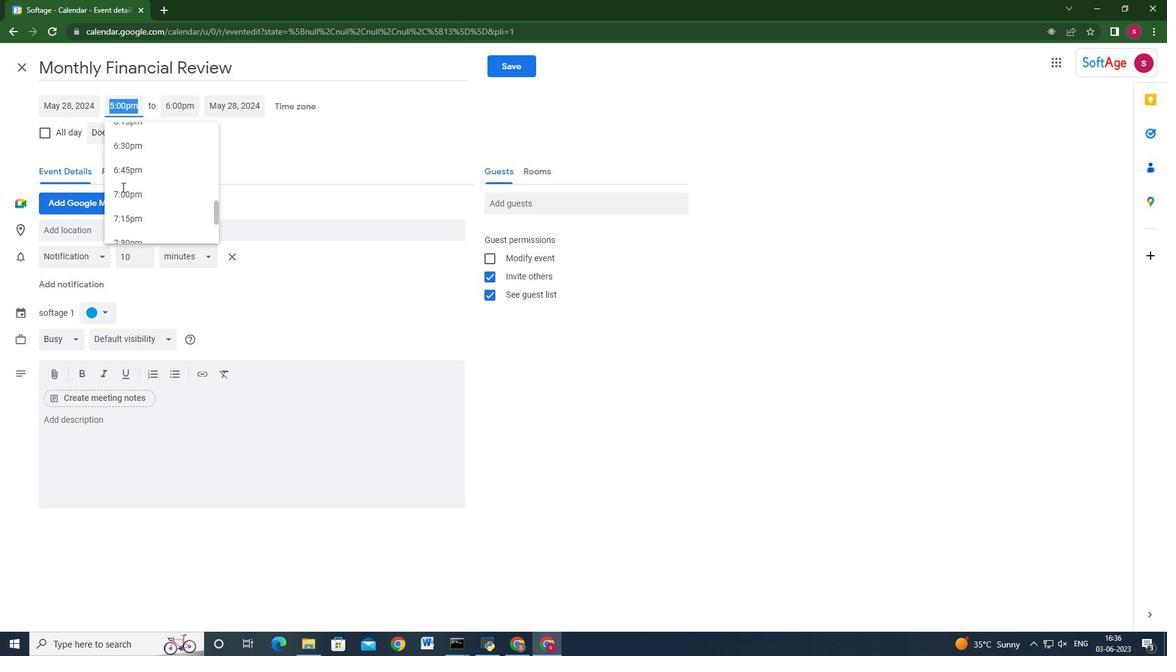 
Action: Mouse scrolled (122, 186) with delta (0, 0)
Screenshot: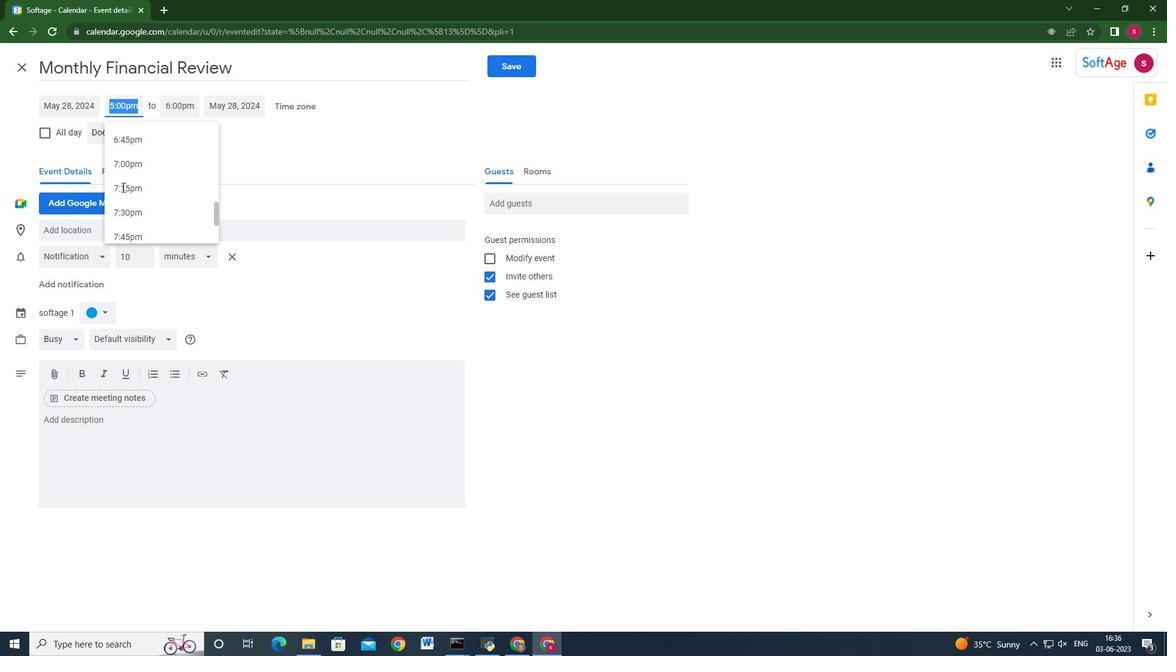 
Action: Mouse moved to (131, 182)
Screenshot: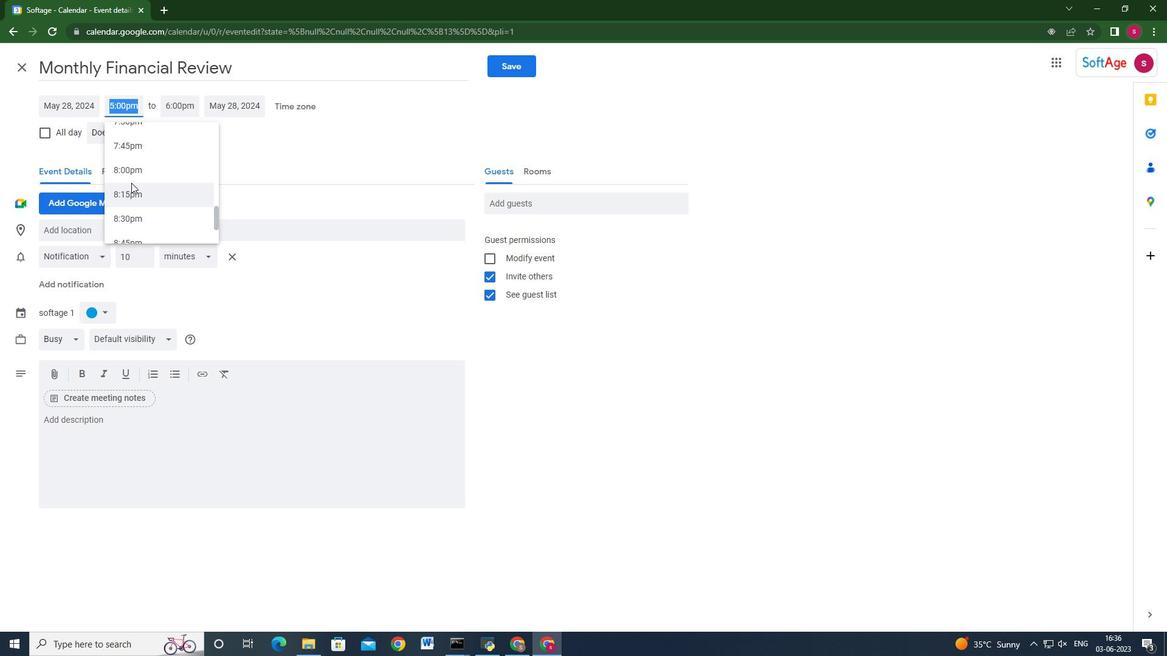 
Action: Mouse scrolled (131, 181) with delta (0, 0)
Screenshot: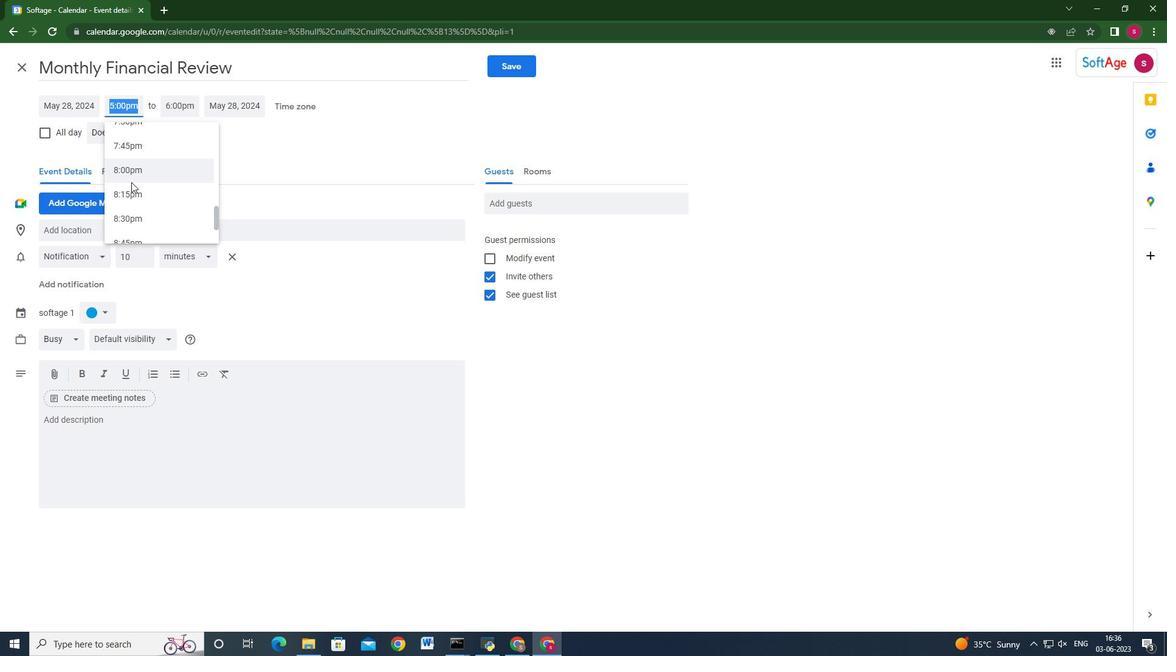 
Action: Mouse scrolled (131, 181) with delta (0, 0)
Screenshot: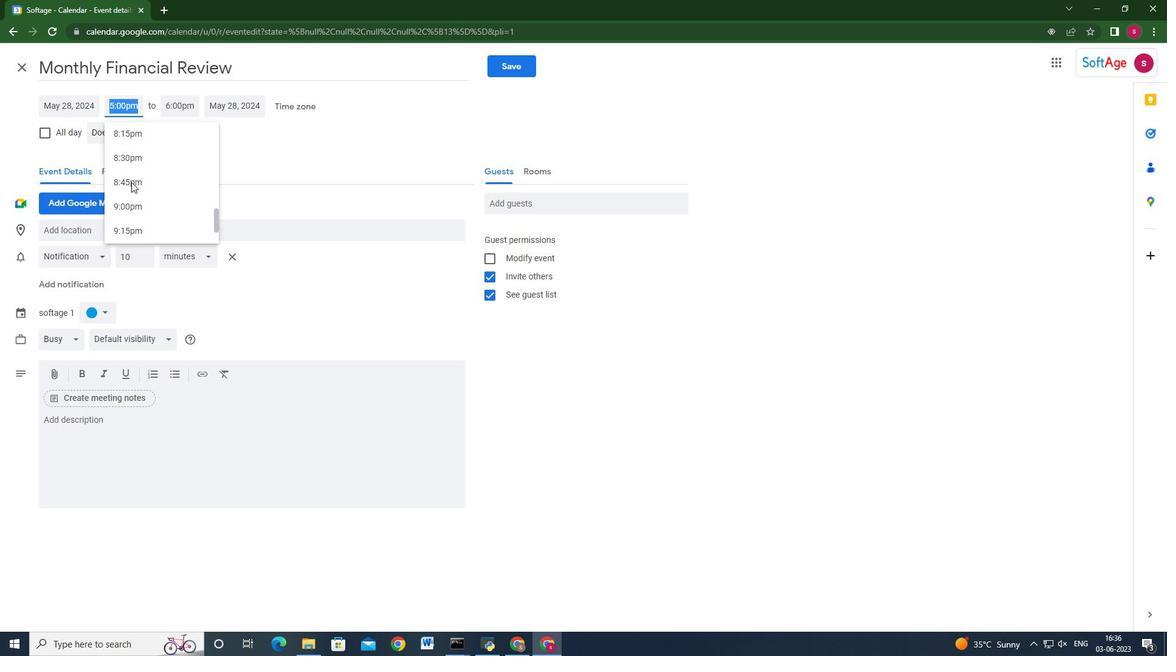 
Action: Mouse scrolled (131, 181) with delta (0, 0)
Screenshot: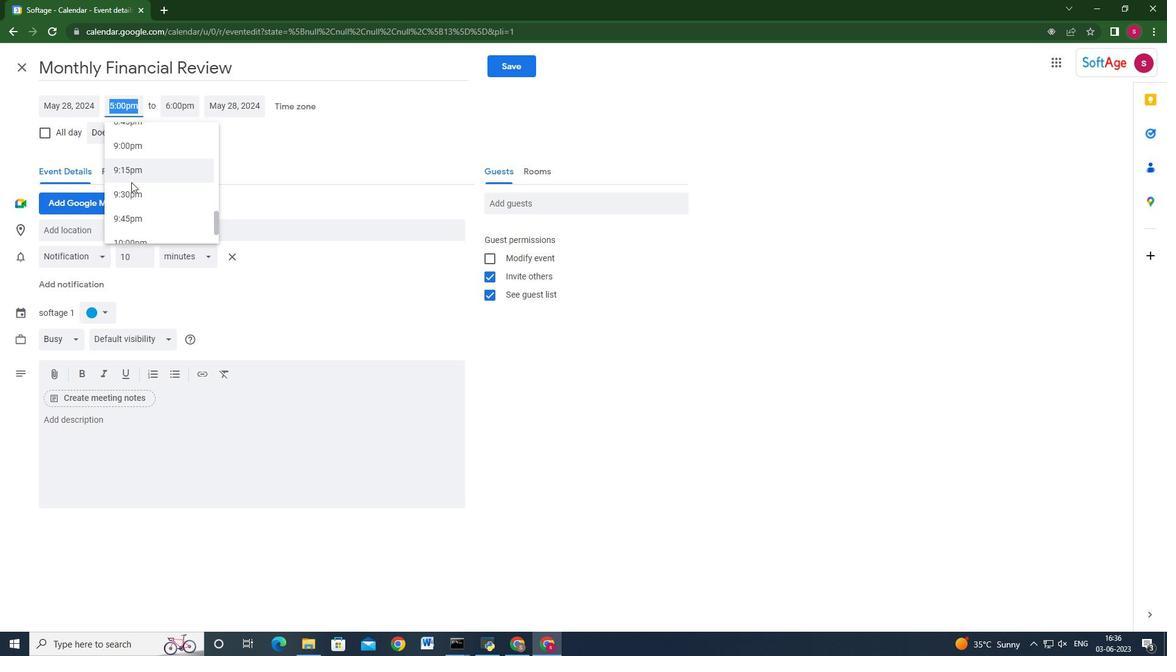 
Action: Mouse scrolled (131, 183) with delta (0, 0)
Screenshot: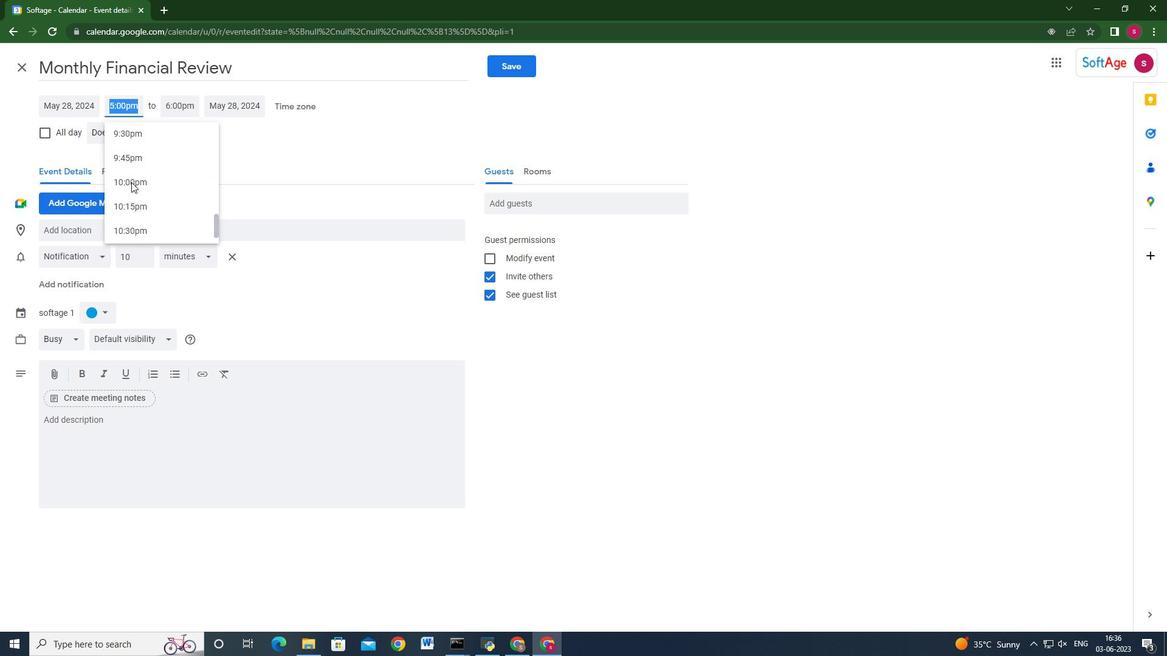 
Action: Mouse scrolled (131, 183) with delta (0, 0)
Screenshot: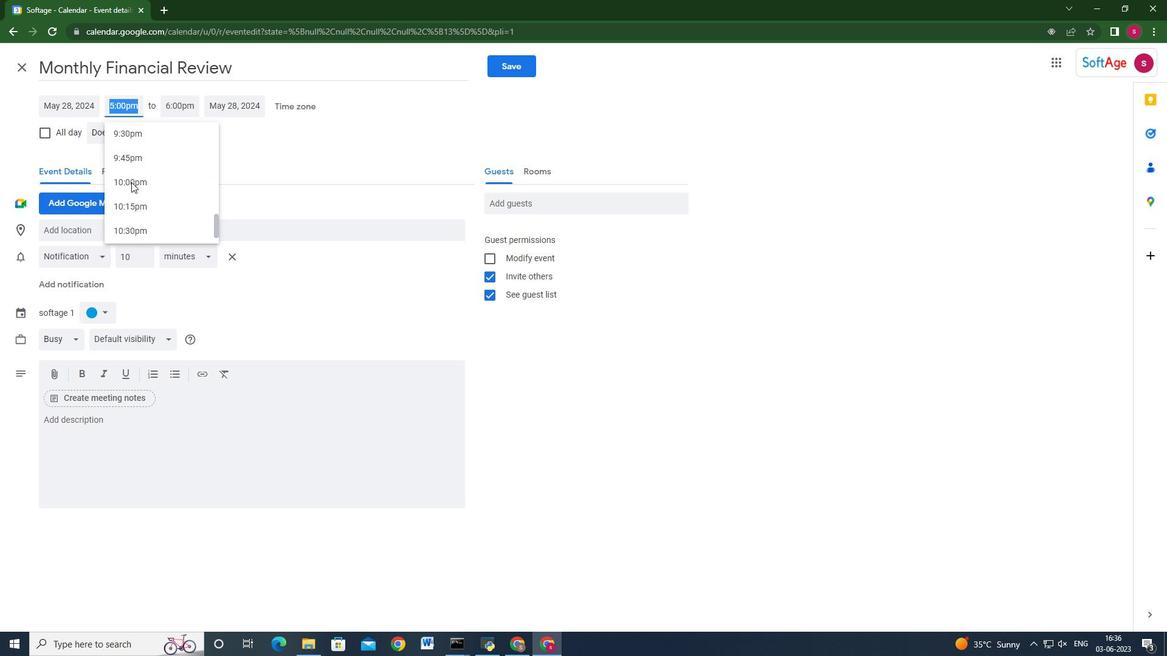 
Action: Mouse scrolled (131, 183) with delta (0, 0)
Screenshot: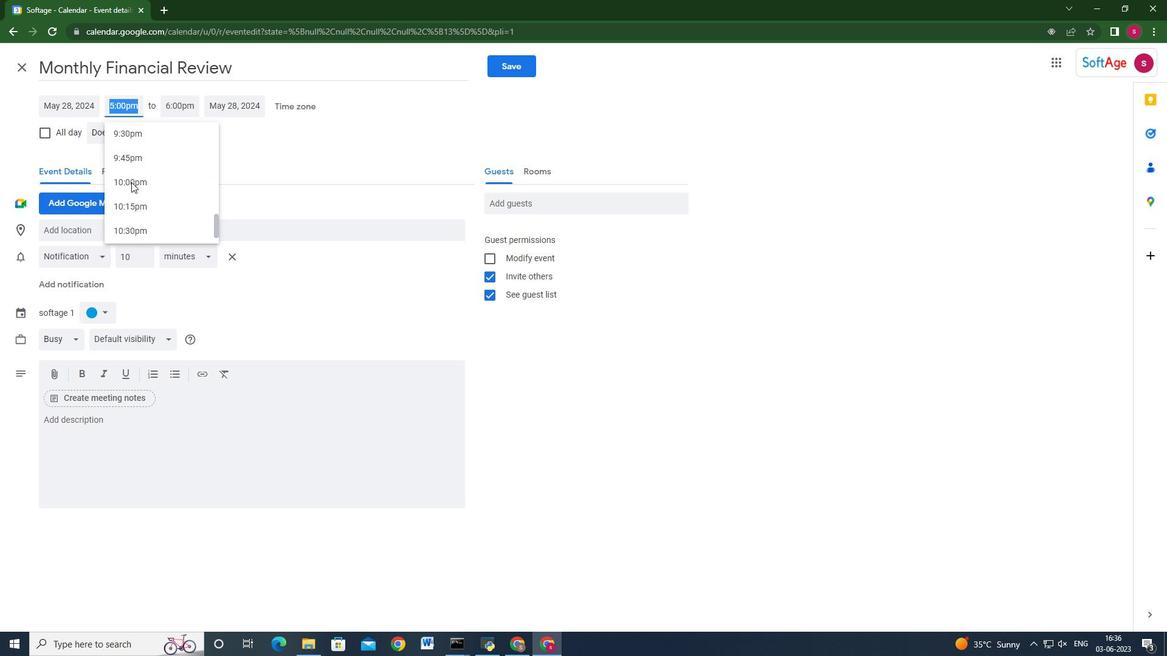 
Action: Mouse scrolled (131, 183) with delta (0, 0)
Screenshot: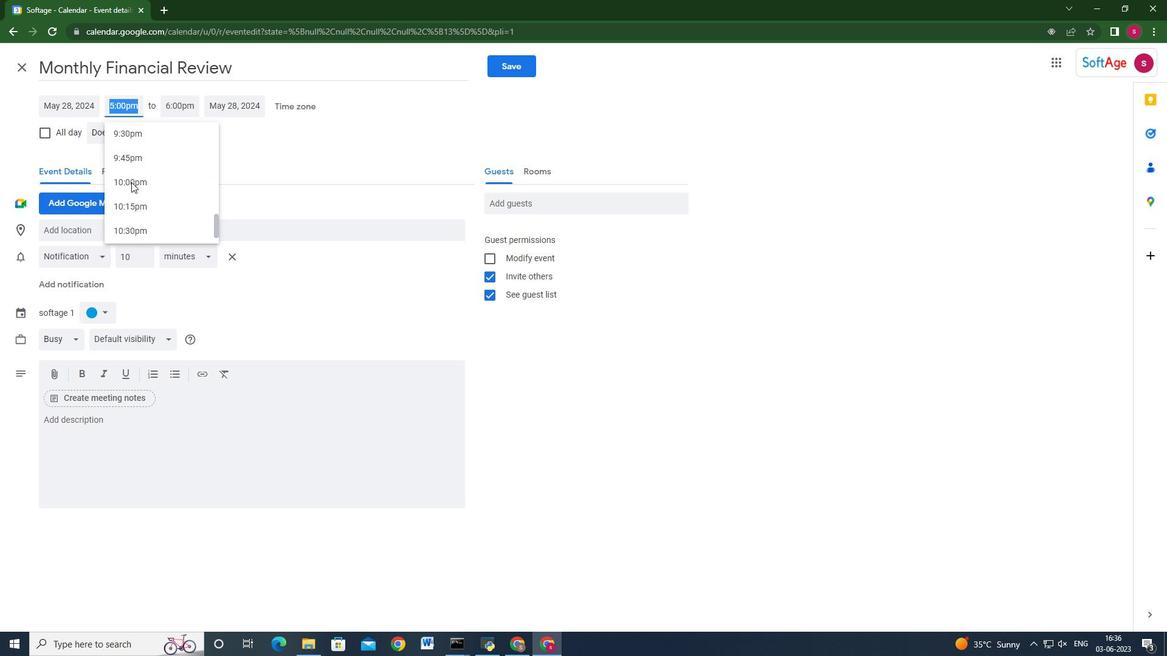 
Action: Mouse scrolled (131, 183) with delta (0, 0)
Screenshot: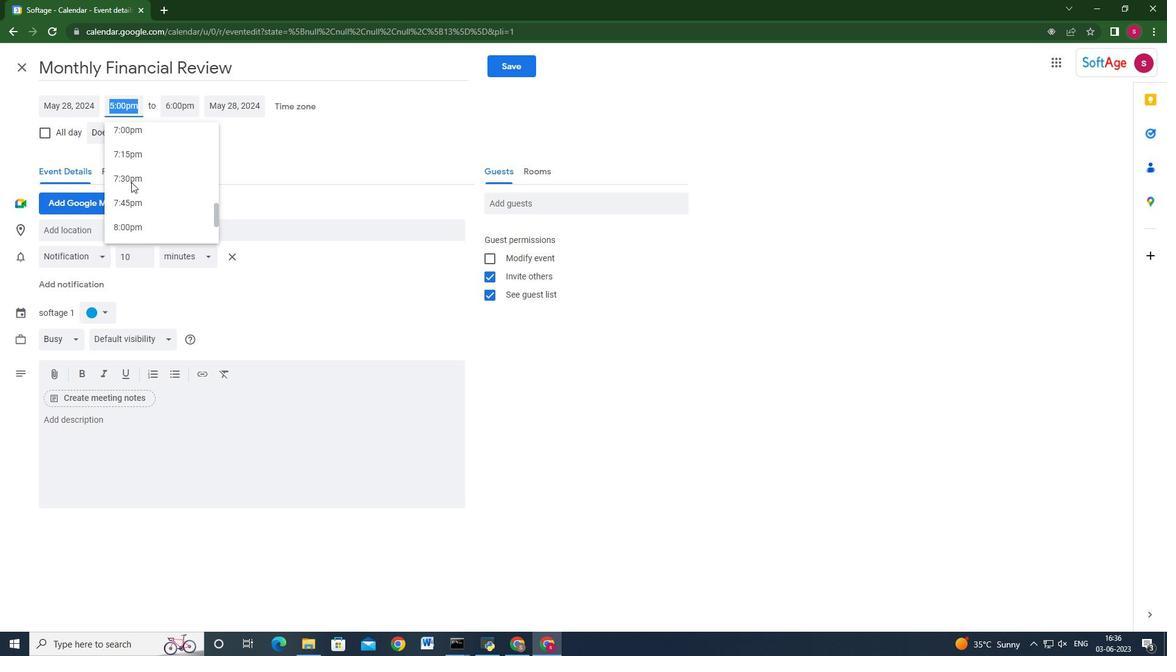 
Action: Mouse scrolled (131, 183) with delta (0, 0)
Screenshot: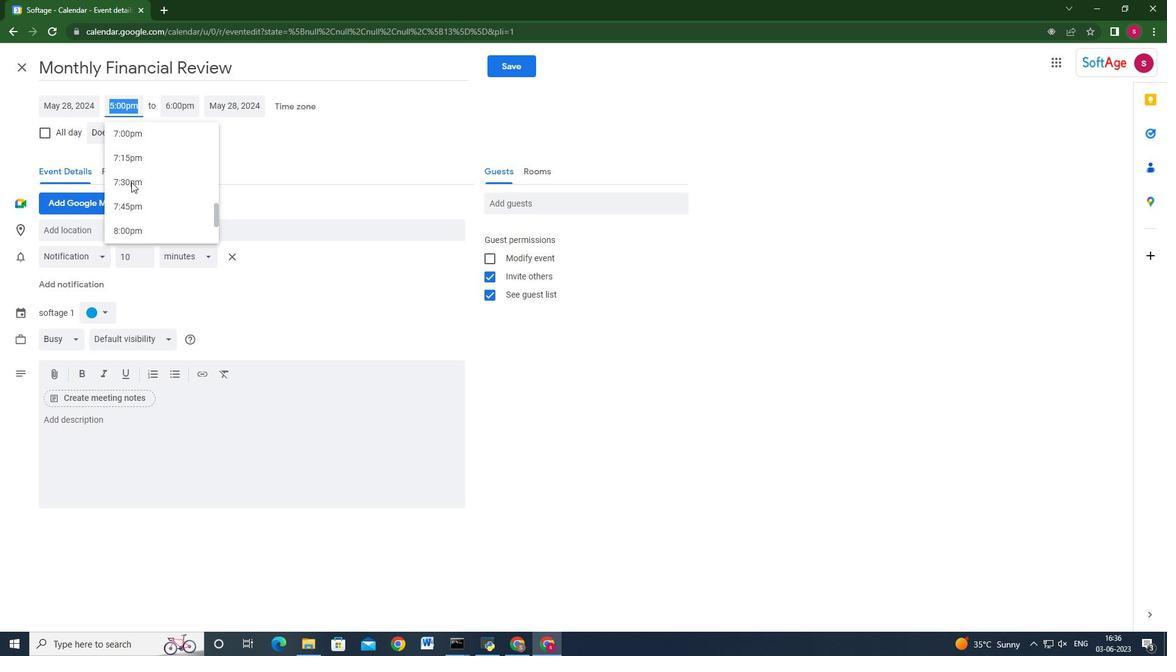
Action: Mouse scrolled (131, 183) with delta (0, 0)
Screenshot: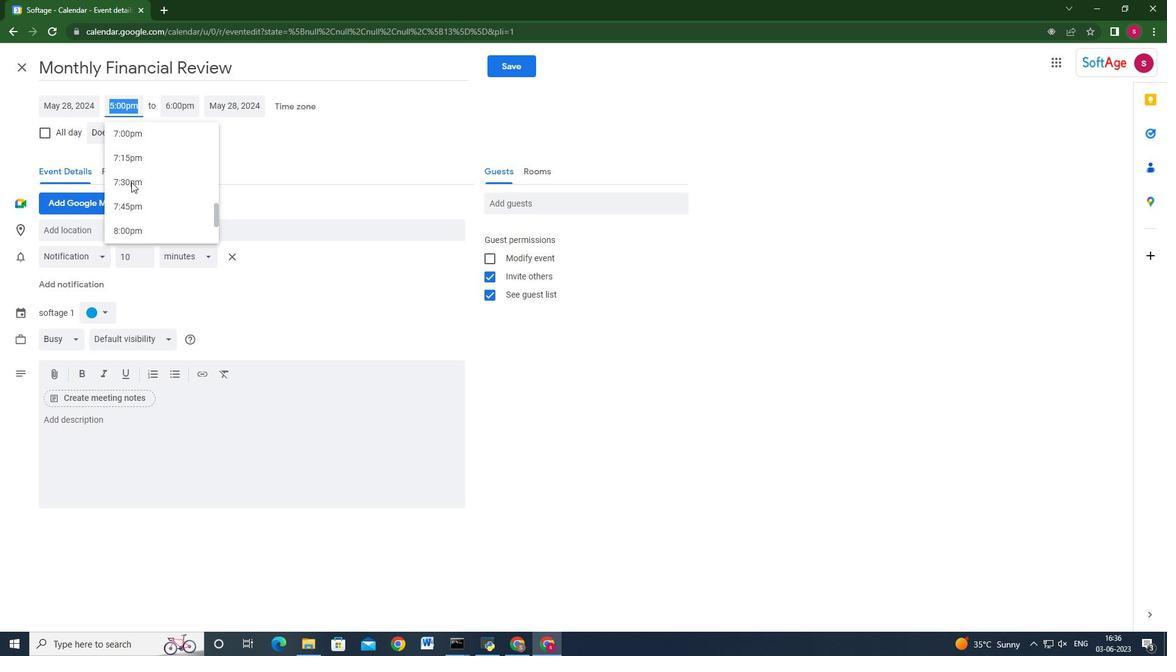 
Action: Mouse scrolled (131, 183) with delta (0, 0)
Screenshot: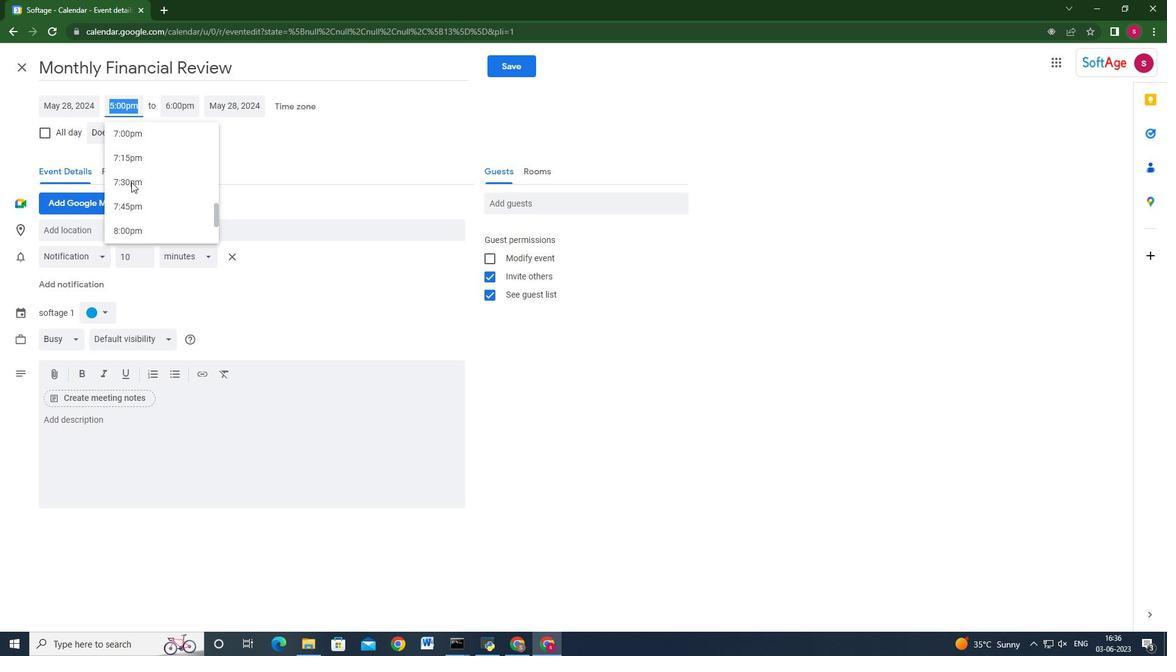 
Action: Mouse scrolled (131, 183) with delta (0, 0)
Screenshot: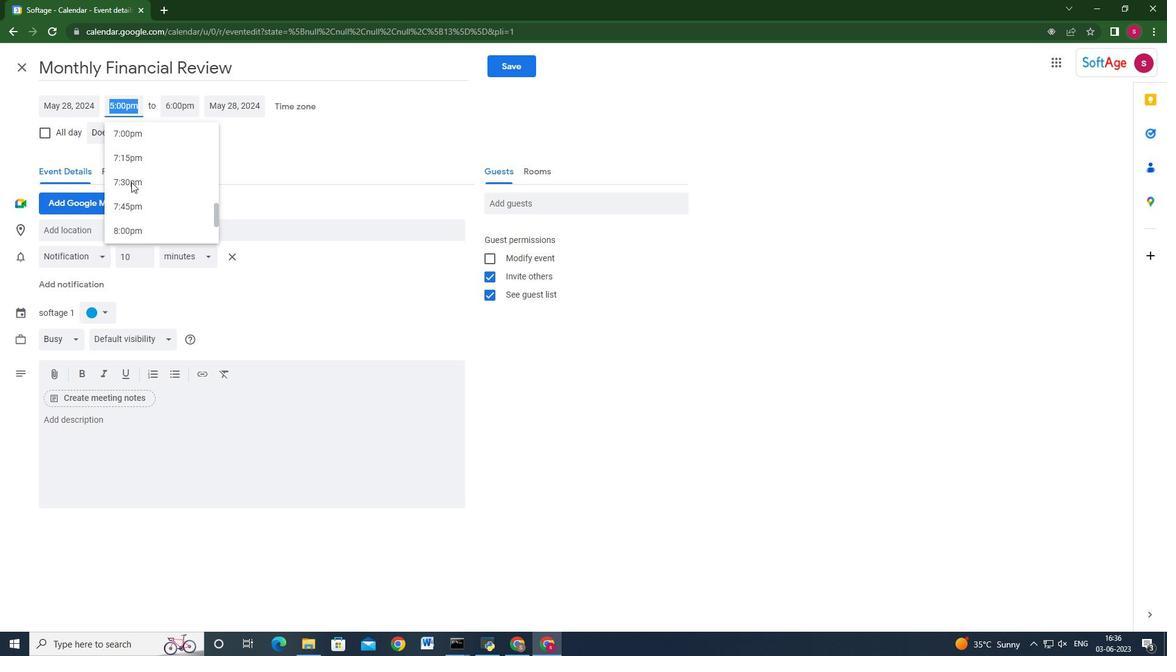 
Action: Mouse scrolled (131, 183) with delta (0, 0)
Screenshot: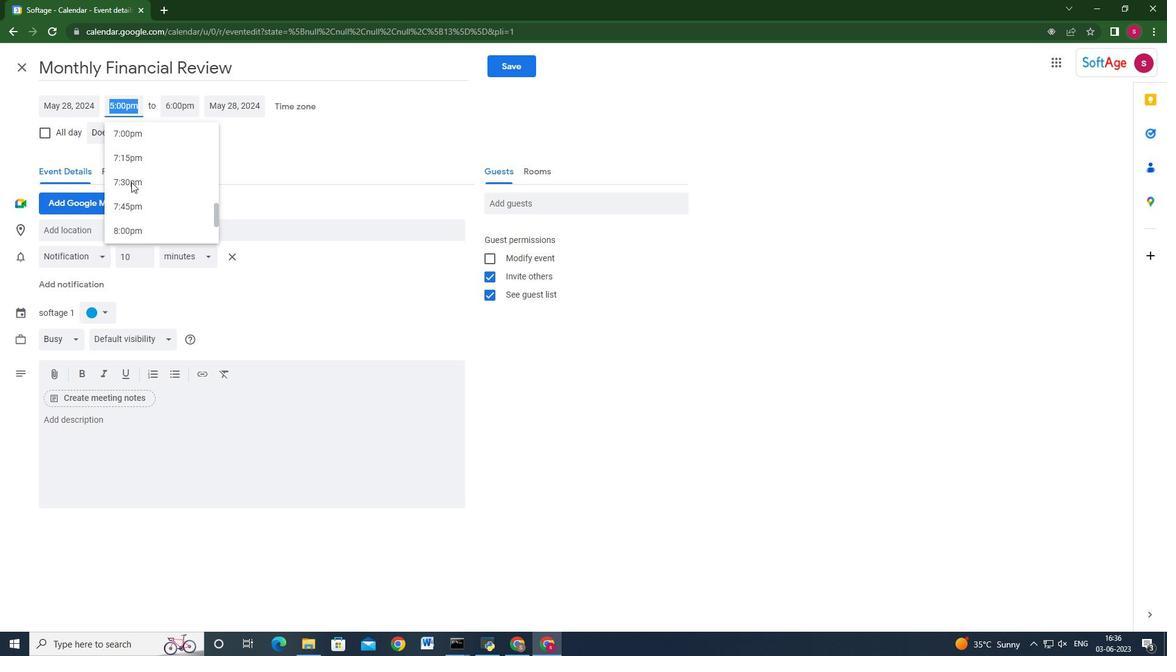 
Action: Mouse scrolled (131, 183) with delta (0, 0)
Screenshot: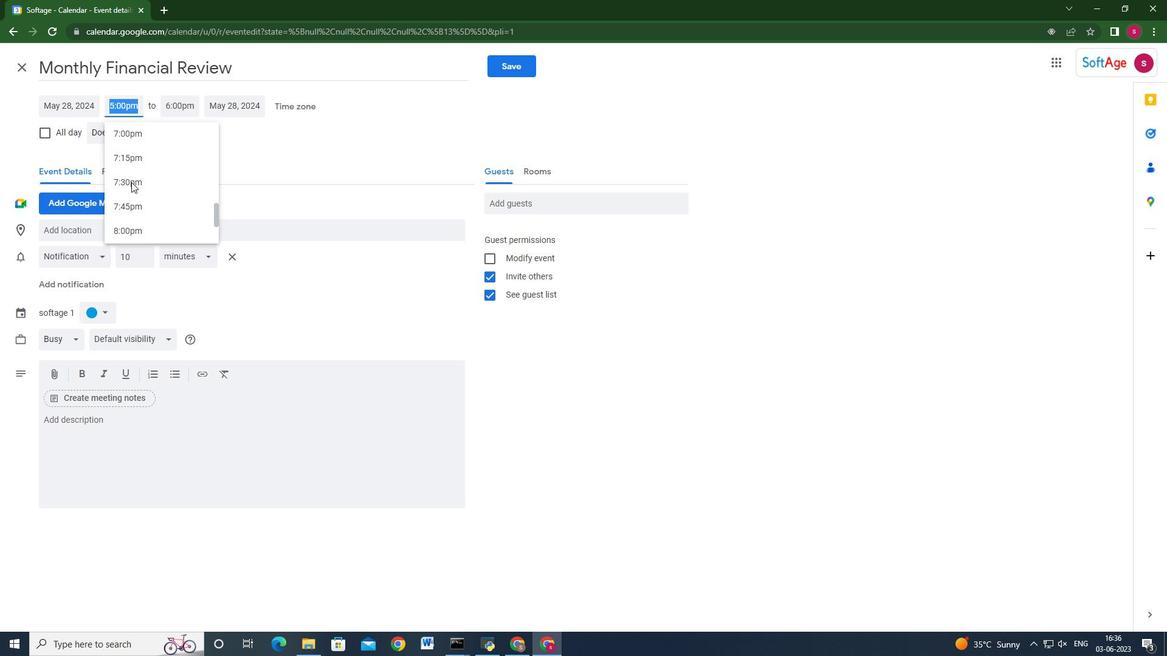
Action: Mouse scrolled (131, 183) with delta (0, 0)
Screenshot: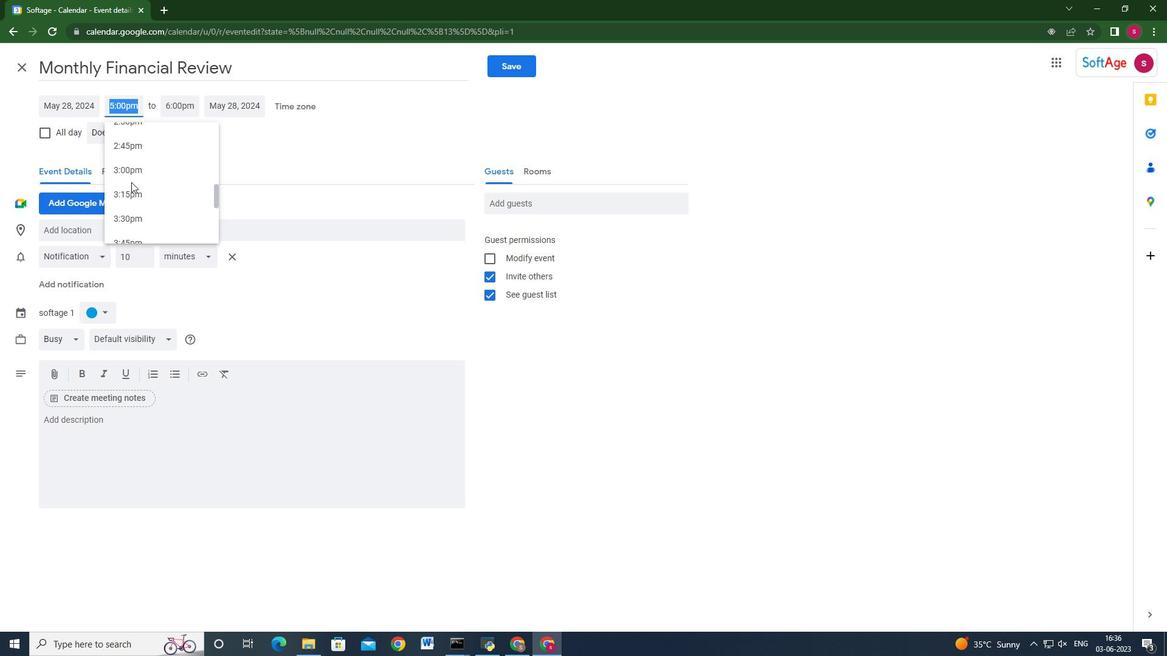 
Action: Mouse scrolled (131, 183) with delta (0, 0)
Screenshot: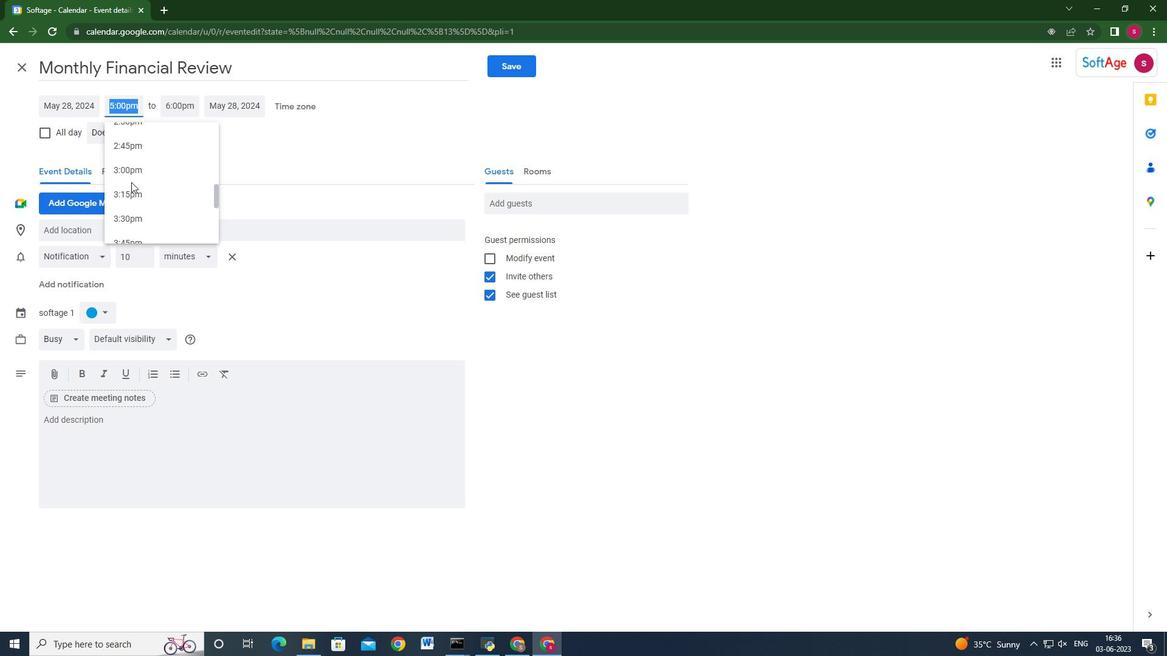 
Action: Mouse scrolled (131, 183) with delta (0, 0)
Screenshot: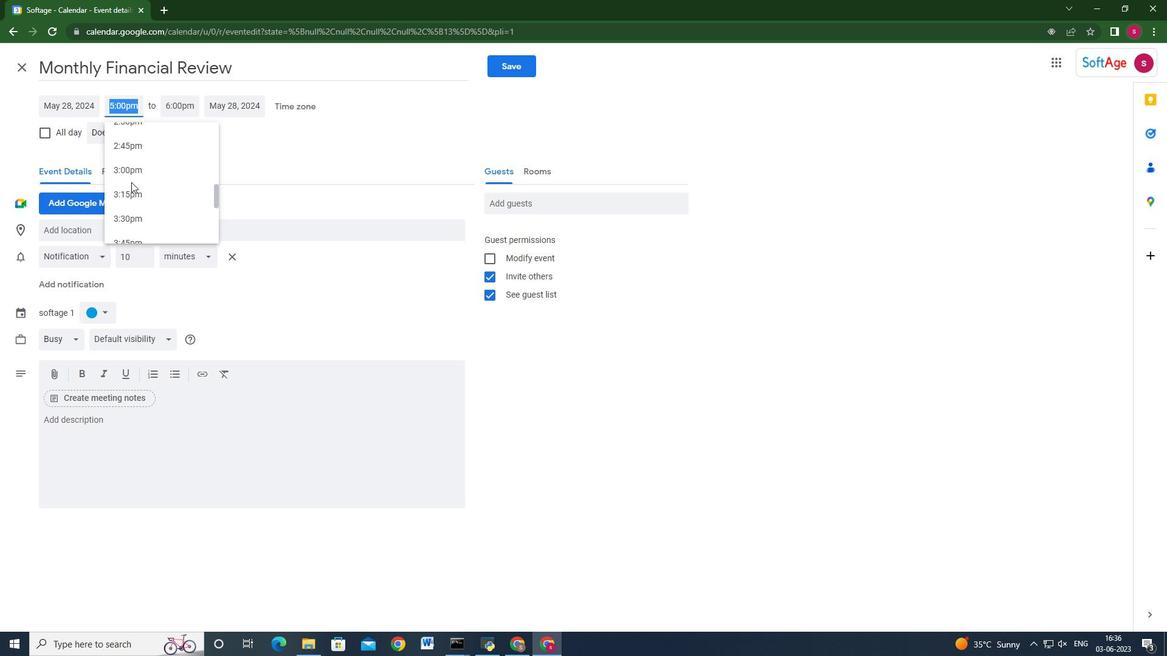 
Action: Mouse scrolled (131, 183) with delta (0, 0)
Screenshot: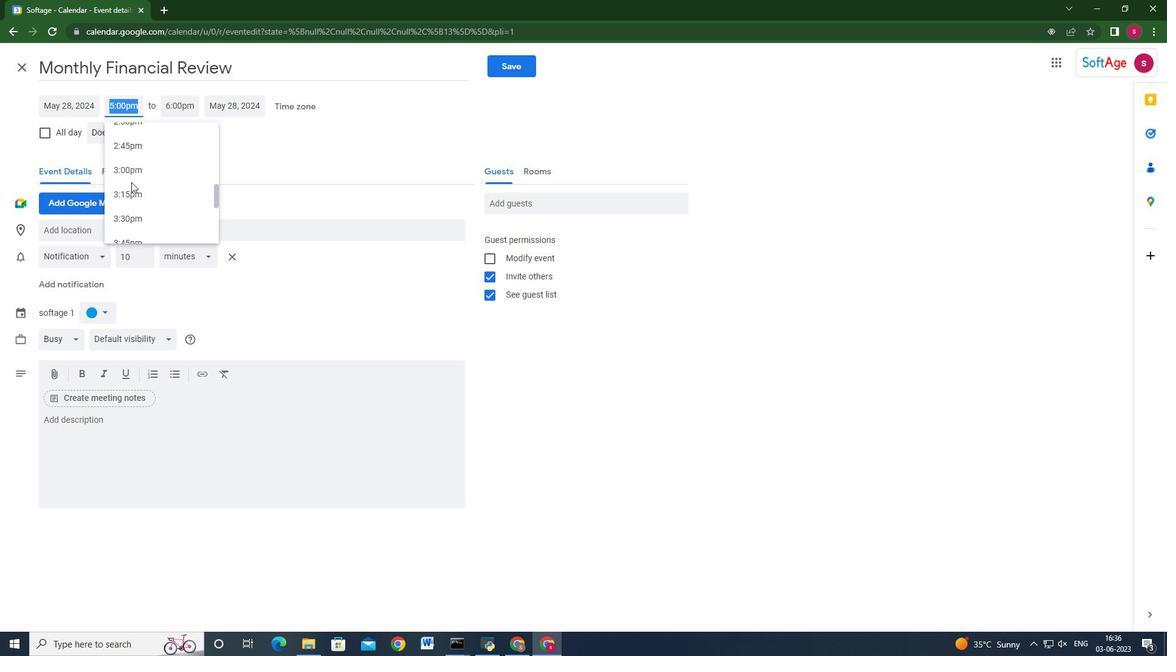 
Action: Mouse scrolled (131, 183) with delta (0, 0)
Screenshot: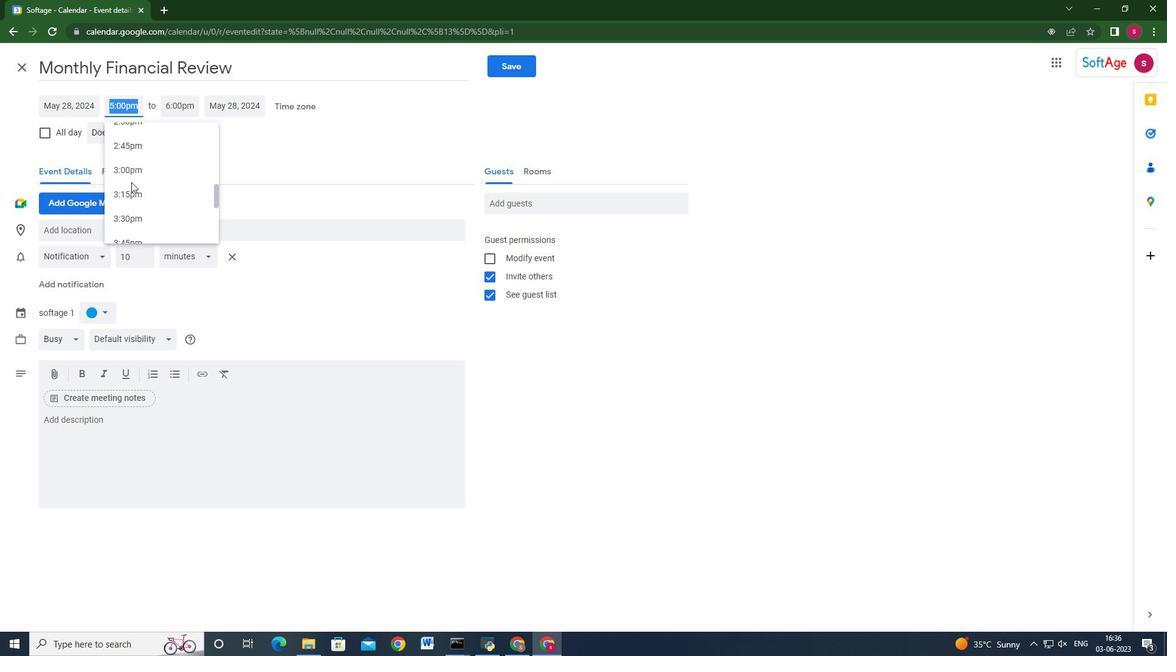 
Action: Mouse scrolled (131, 183) with delta (0, 0)
Screenshot: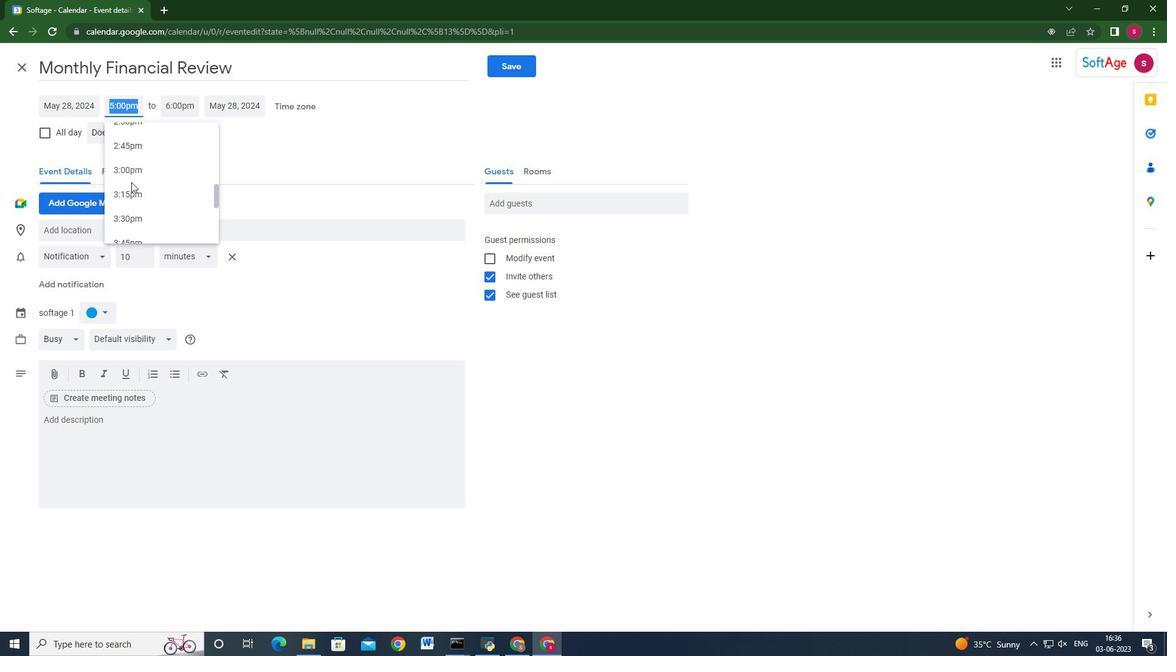 
Action: Mouse scrolled (131, 183) with delta (0, 0)
Screenshot: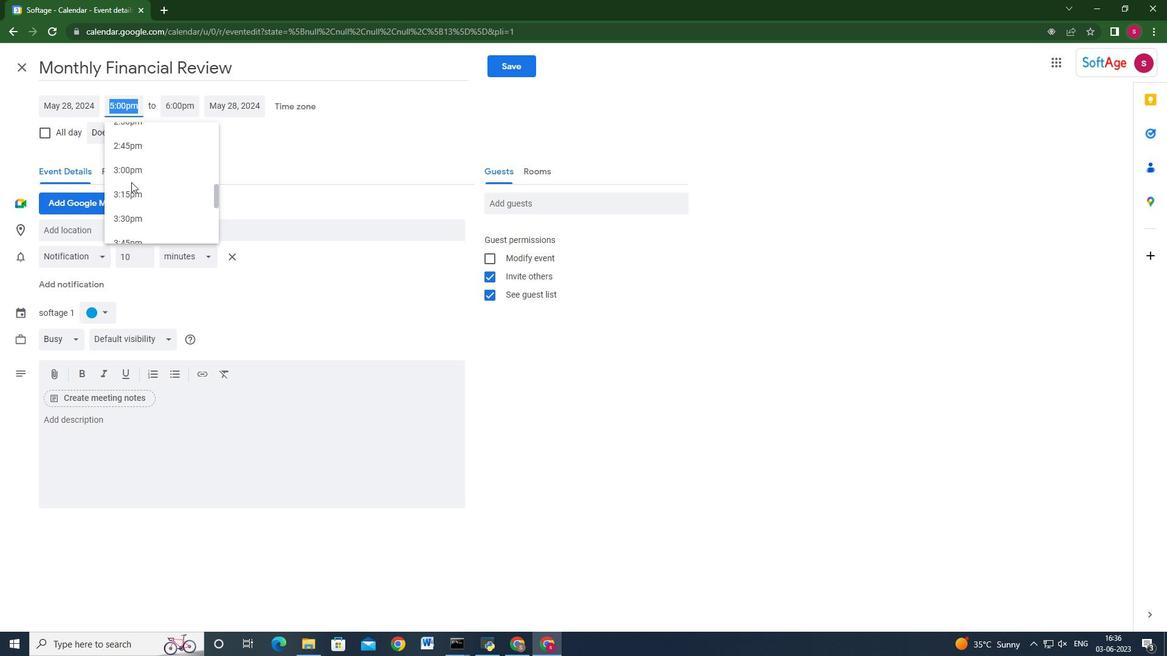 
Action: Mouse scrolled (131, 183) with delta (0, 0)
Screenshot: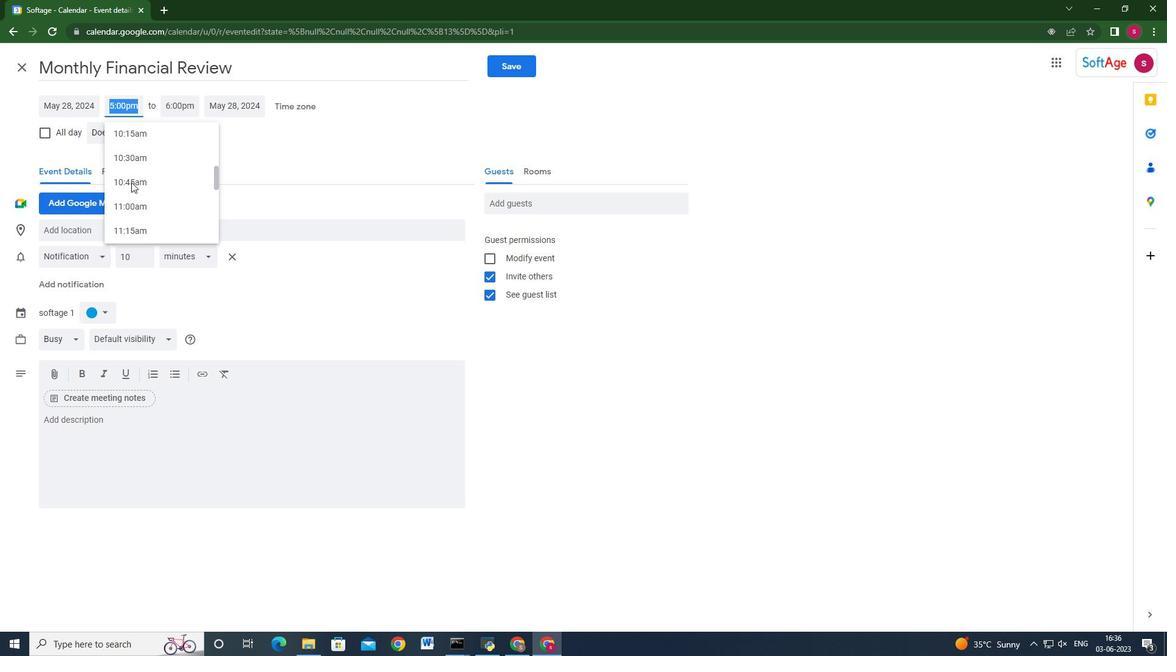 
Action: Mouse scrolled (131, 183) with delta (0, 0)
Screenshot: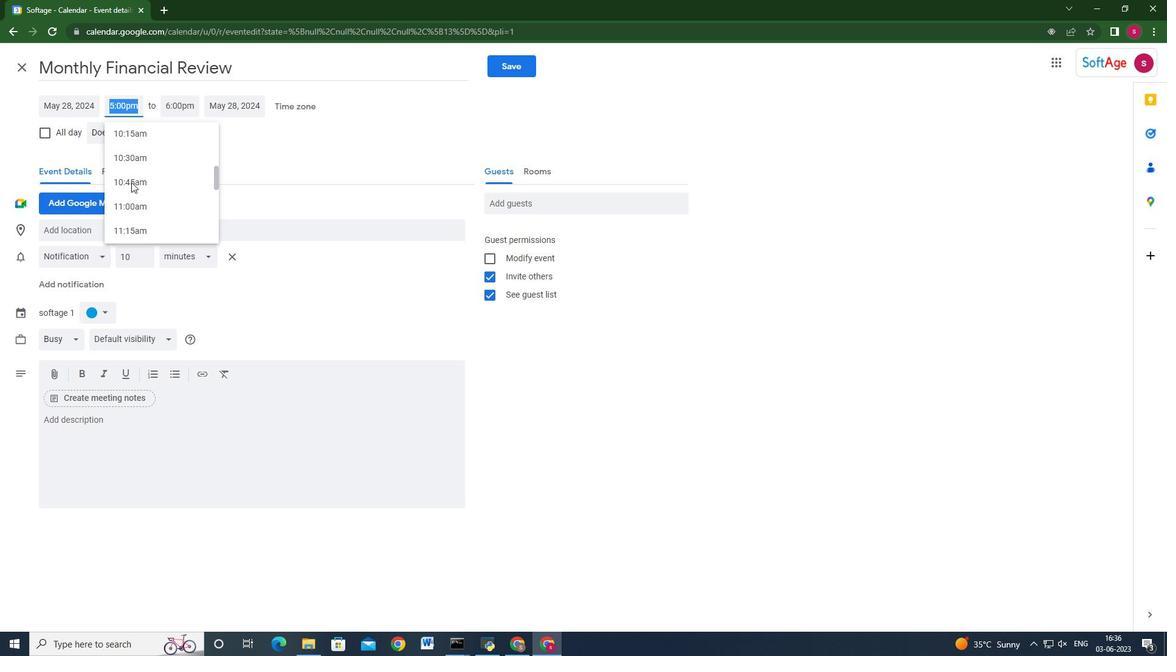 
Action: Mouse scrolled (131, 183) with delta (0, 0)
Screenshot: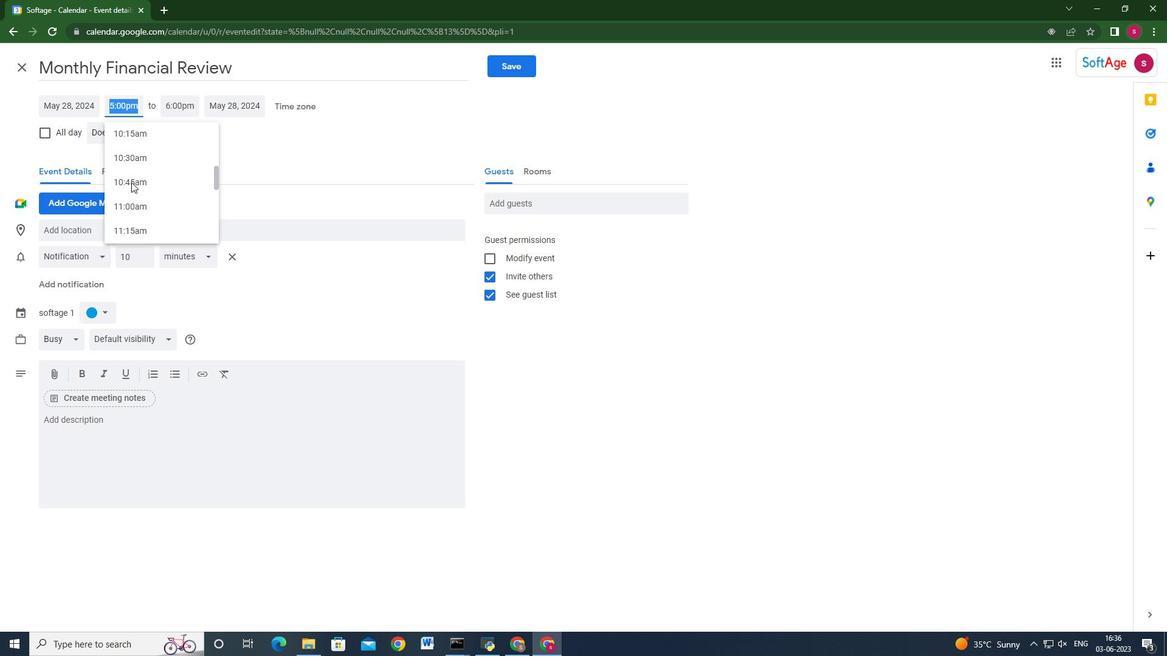 
Action: Mouse scrolled (131, 183) with delta (0, 0)
Screenshot: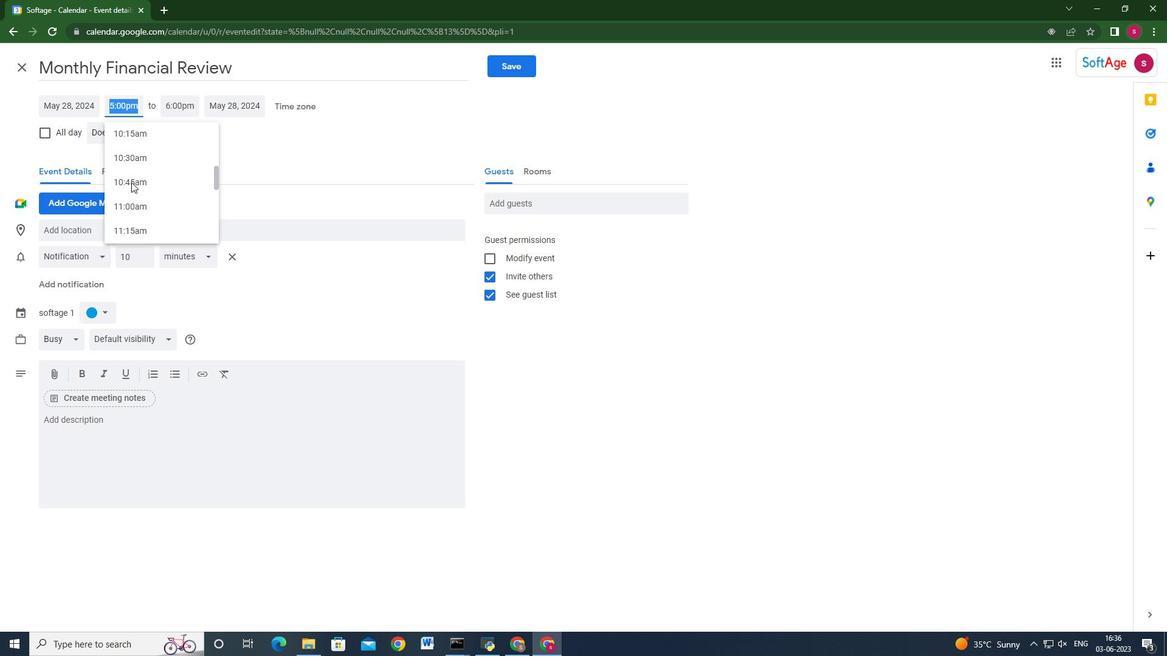 
Action: Mouse scrolled (131, 183) with delta (0, 0)
Screenshot: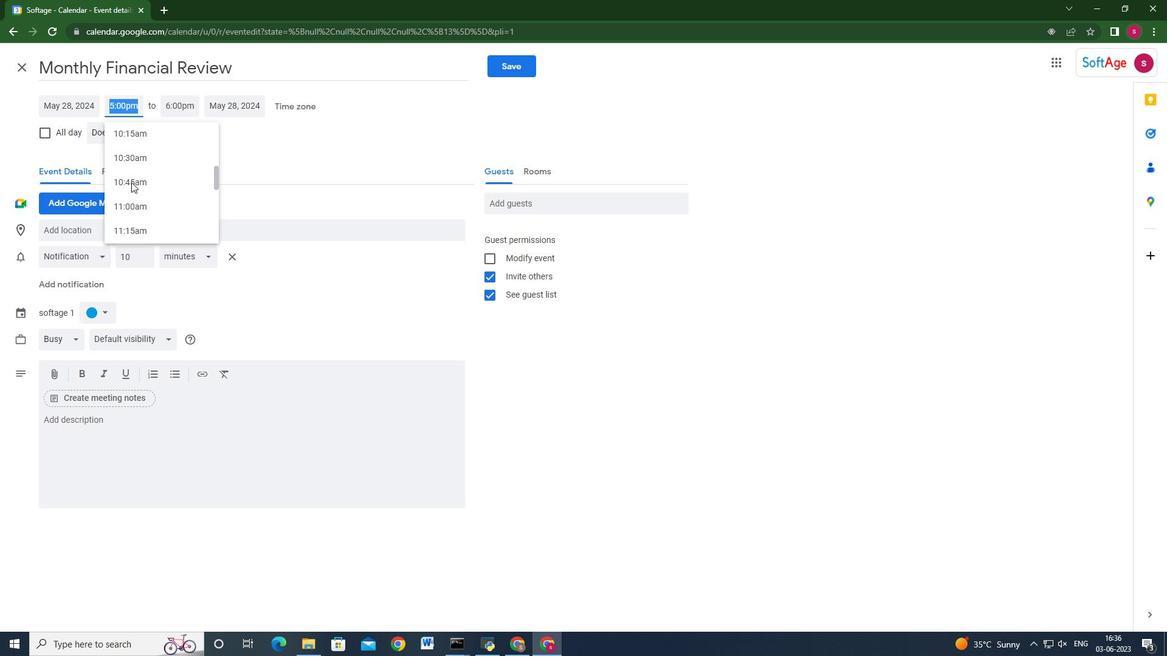 
Action: Mouse scrolled (131, 183) with delta (0, 0)
Screenshot: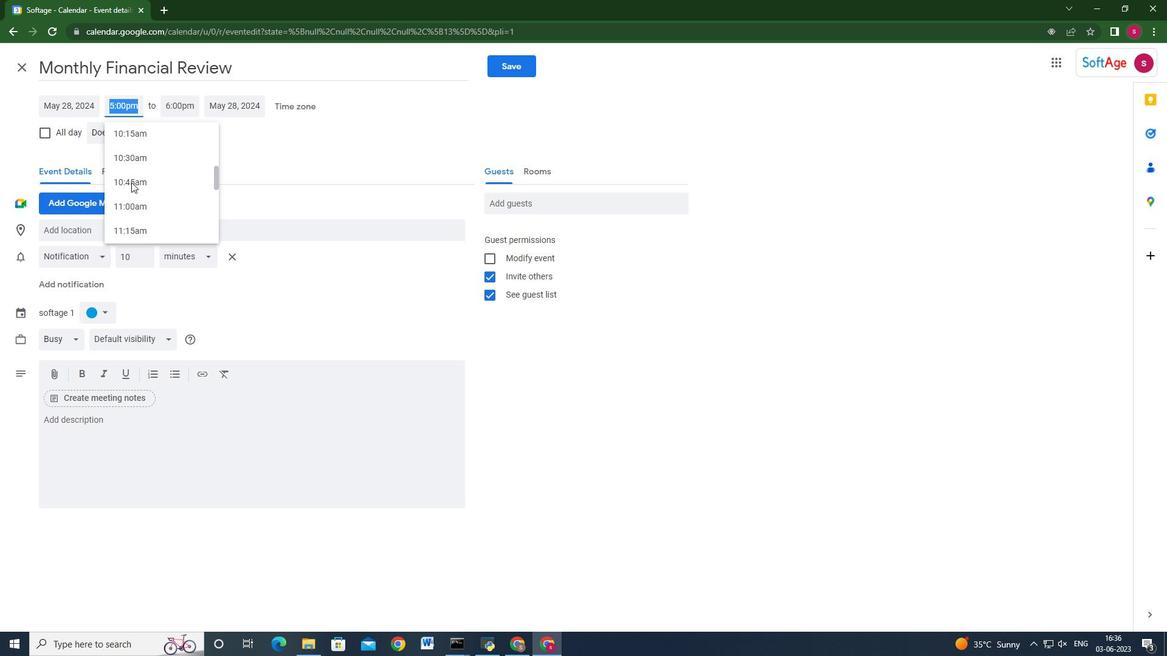 
Action: Mouse scrolled (131, 183) with delta (0, 0)
Screenshot: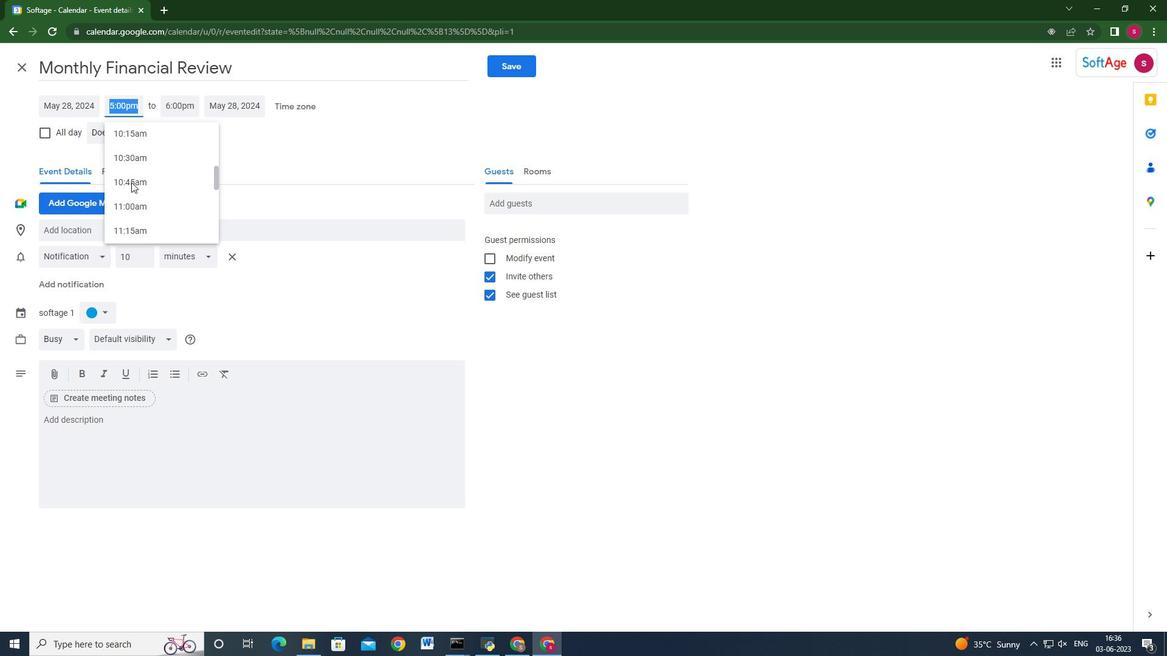 
Action: Mouse scrolled (131, 183) with delta (0, 0)
Screenshot: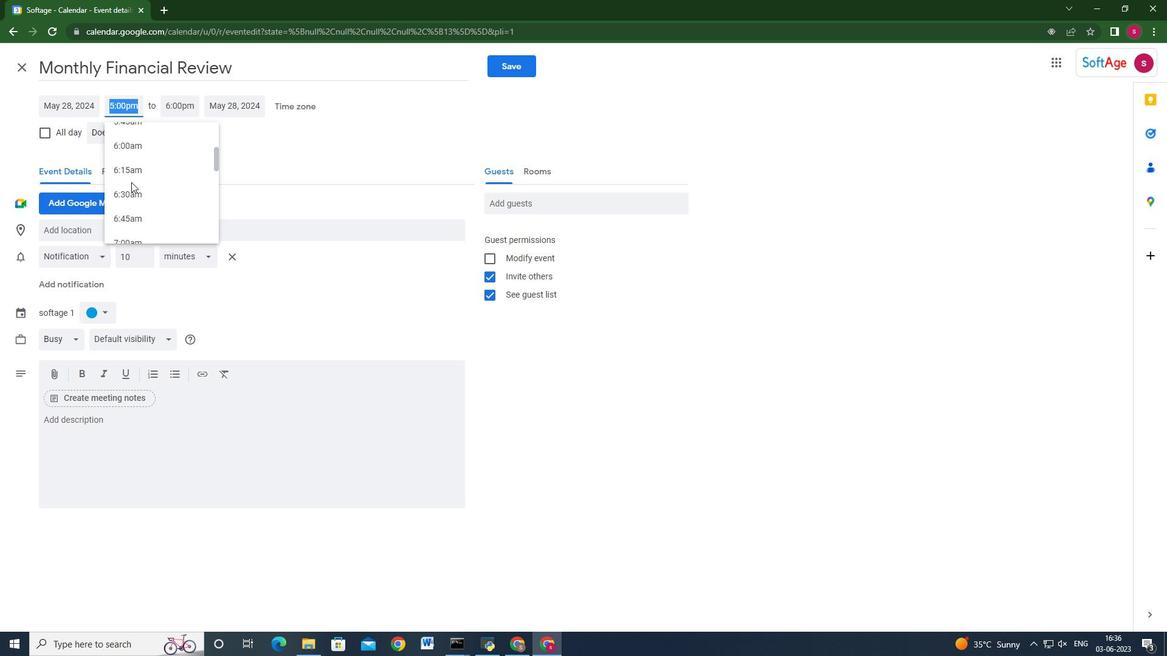 
Action: Mouse scrolled (131, 183) with delta (0, 0)
Screenshot: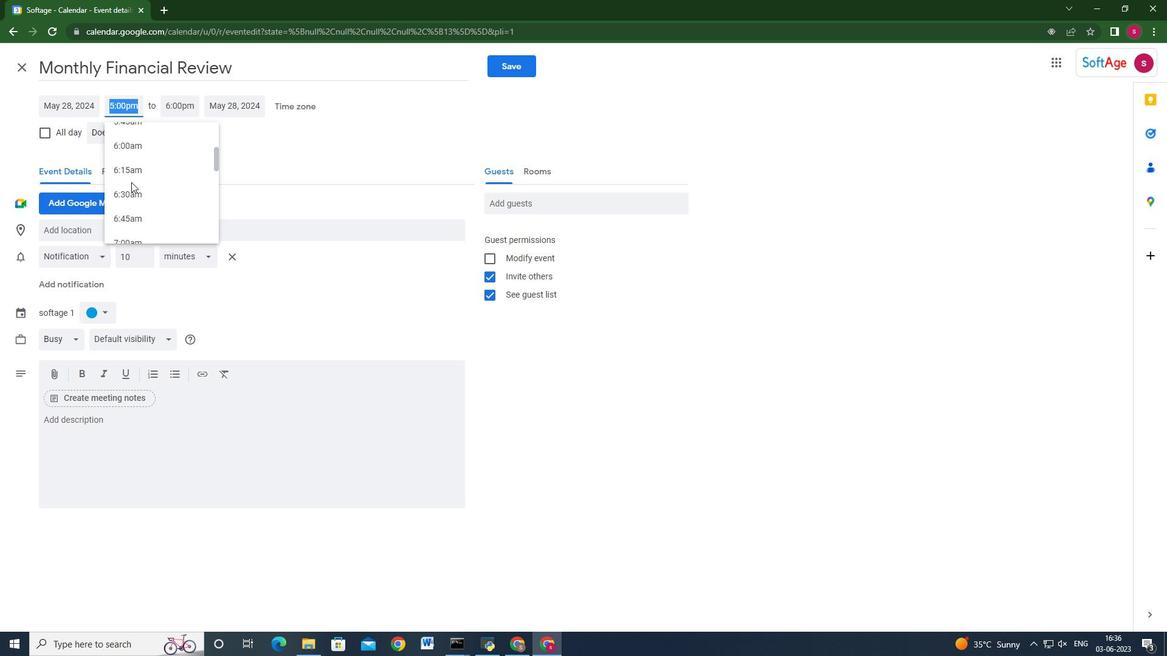 
Action: Mouse scrolled (131, 183) with delta (0, 0)
Screenshot: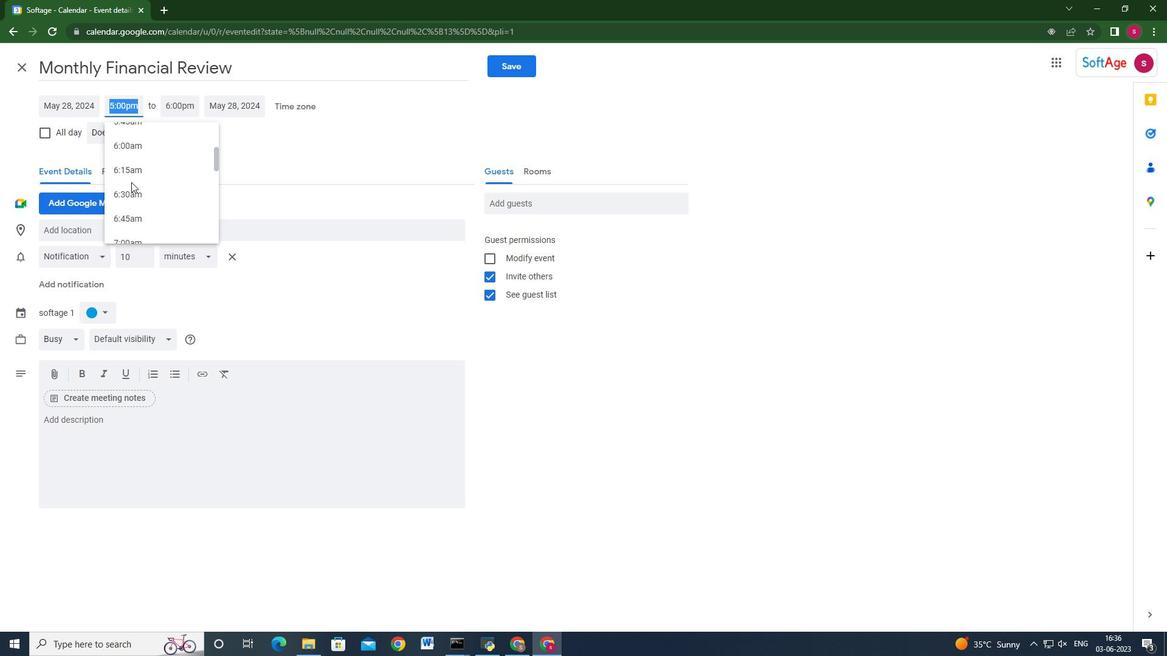 
Action: Mouse scrolled (131, 183) with delta (0, 0)
Screenshot: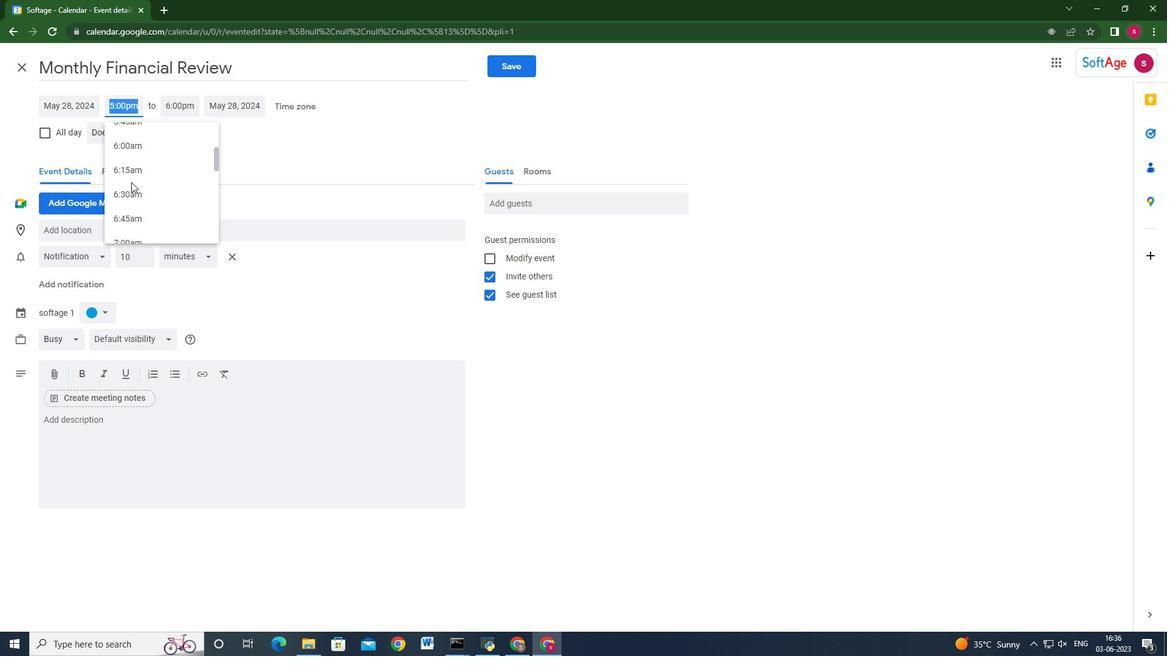 
Action: Mouse scrolled (131, 183) with delta (0, 0)
Screenshot: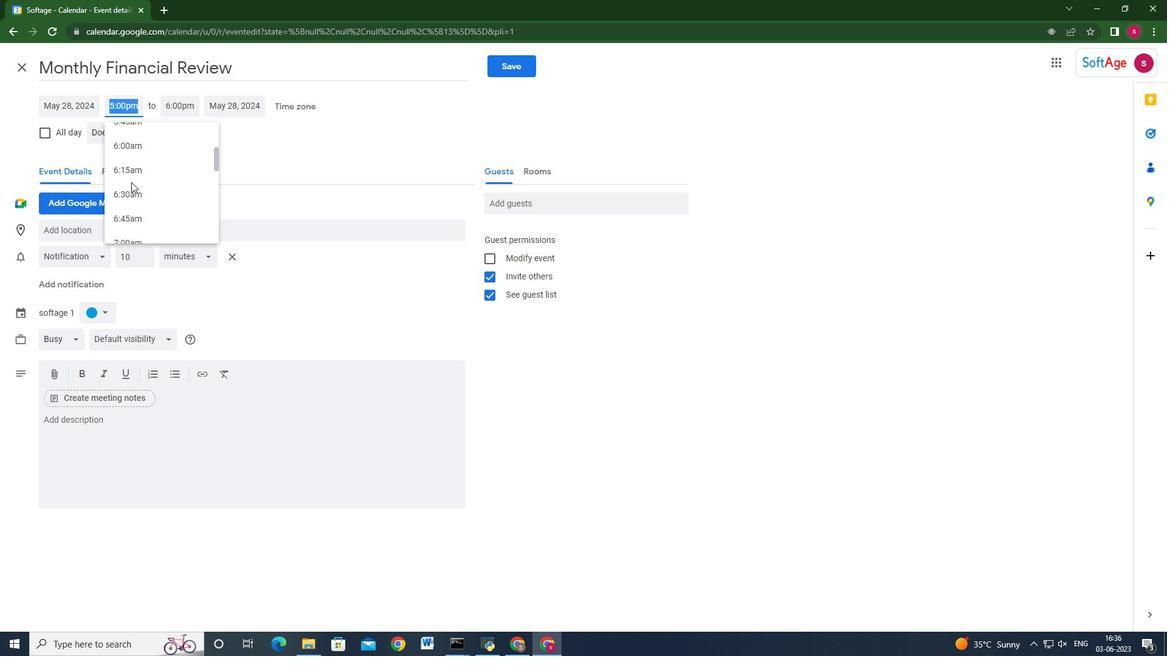 
Action: Mouse scrolled (131, 183) with delta (0, 0)
Screenshot: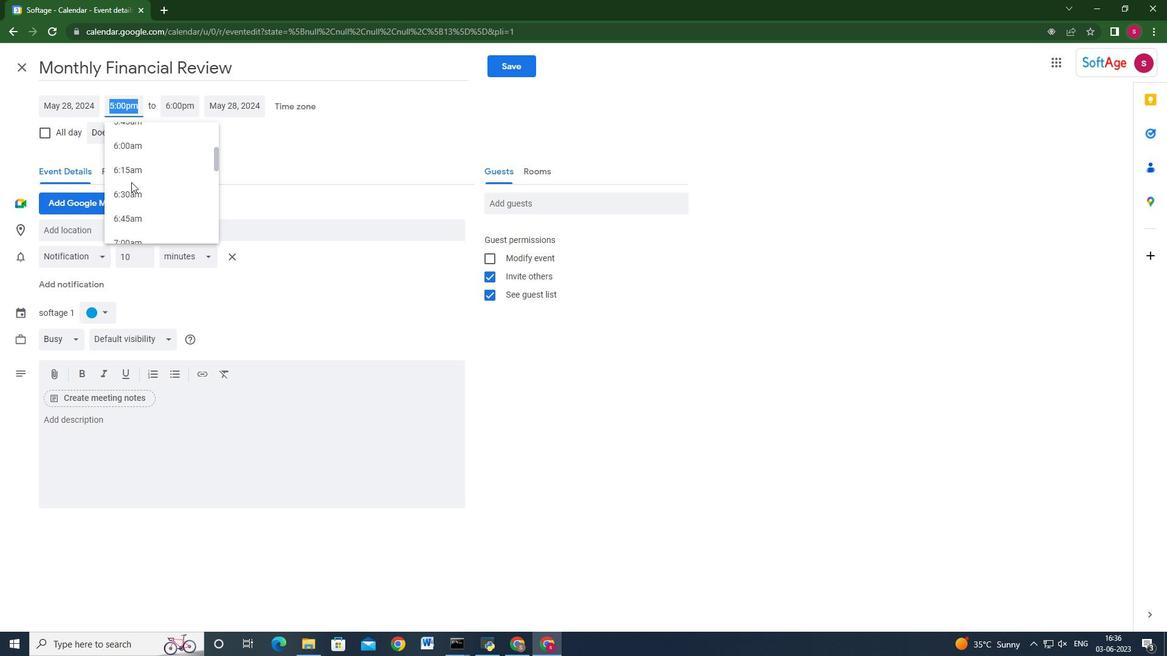 
Action: Mouse scrolled (131, 183) with delta (0, 0)
Screenshot: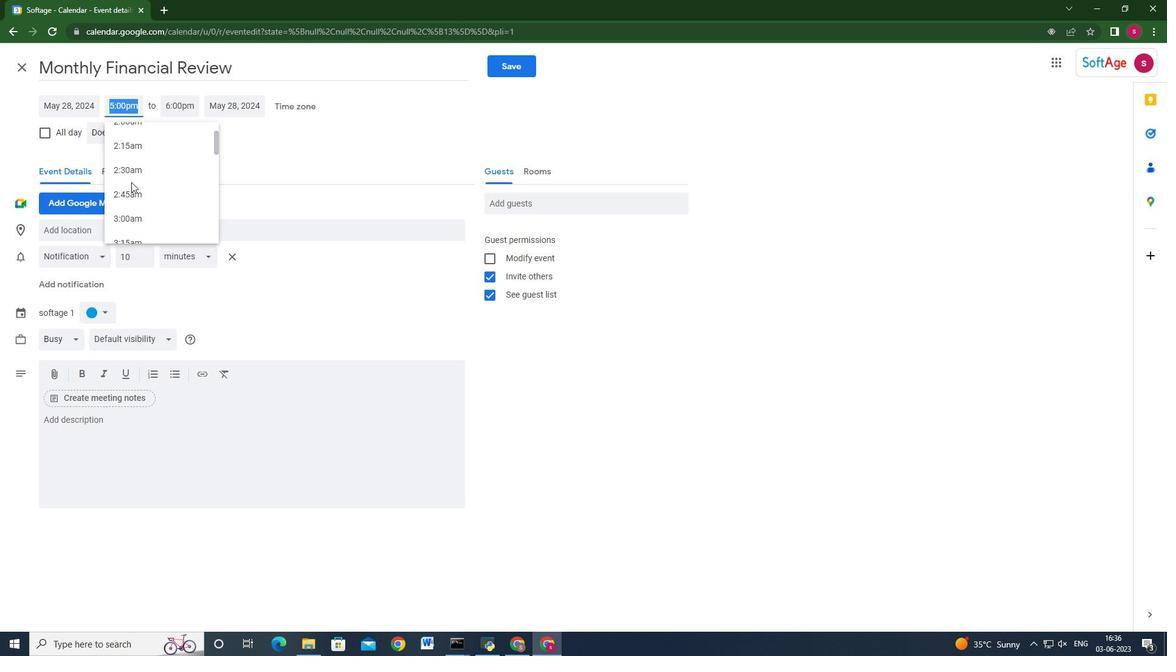 
Action: Mouse scrolled (131, 183) with delta (0, 0)
Screenshot: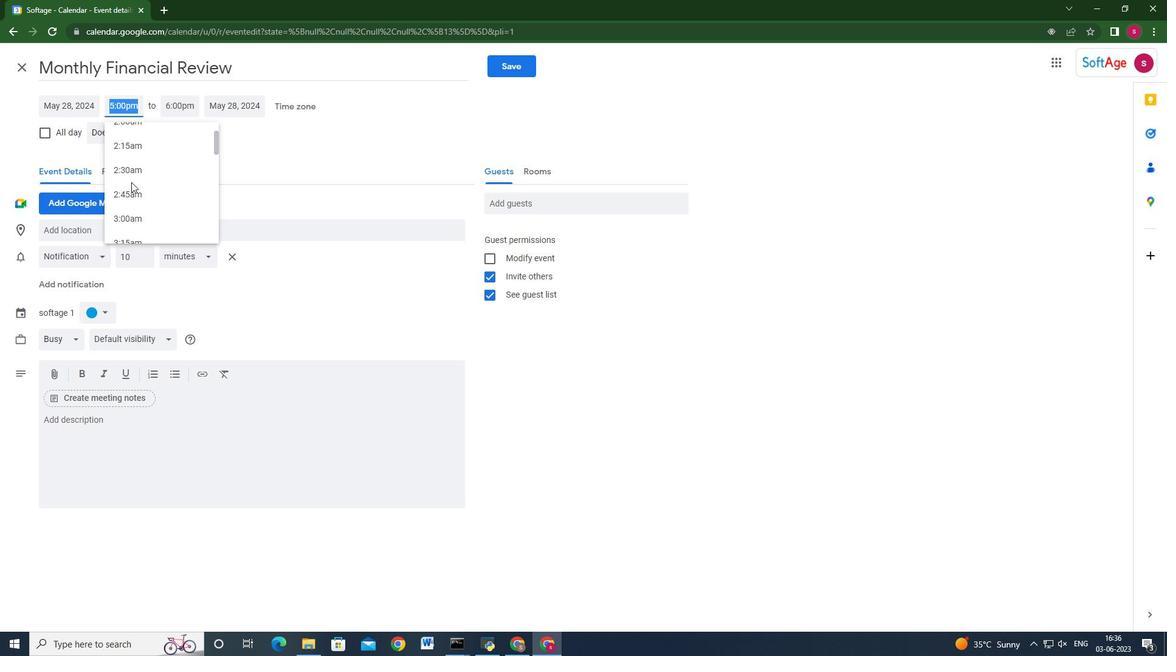 
Action: Mouse scrolled (131, 183) with delta (0, 0)
Screenshot: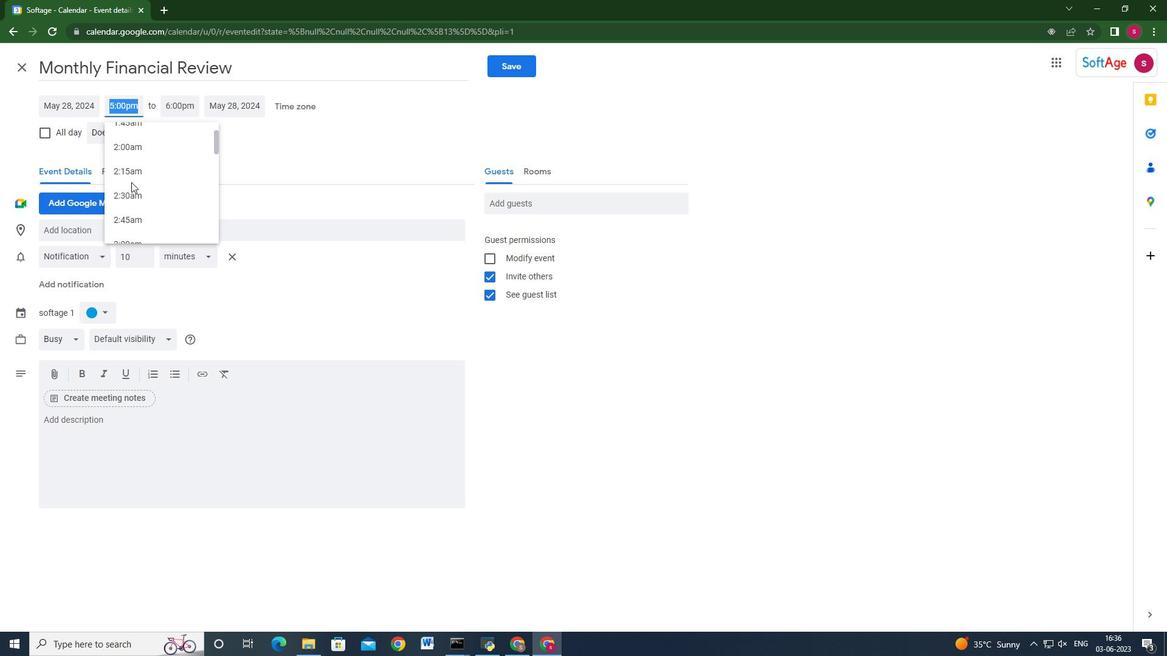 
Action: Mouse scrolled (131, 183) with delta (0, 0)
Screenshot: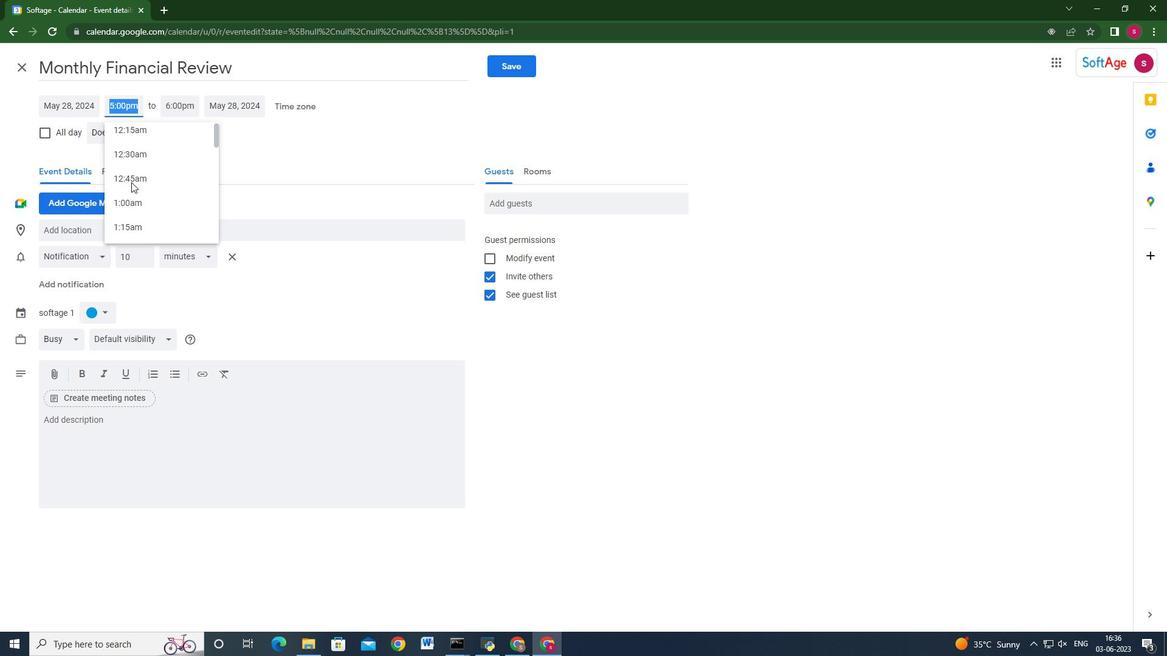 
Action: Mouse scrolled (131, 183) with delta (0, 0)
Screenshot: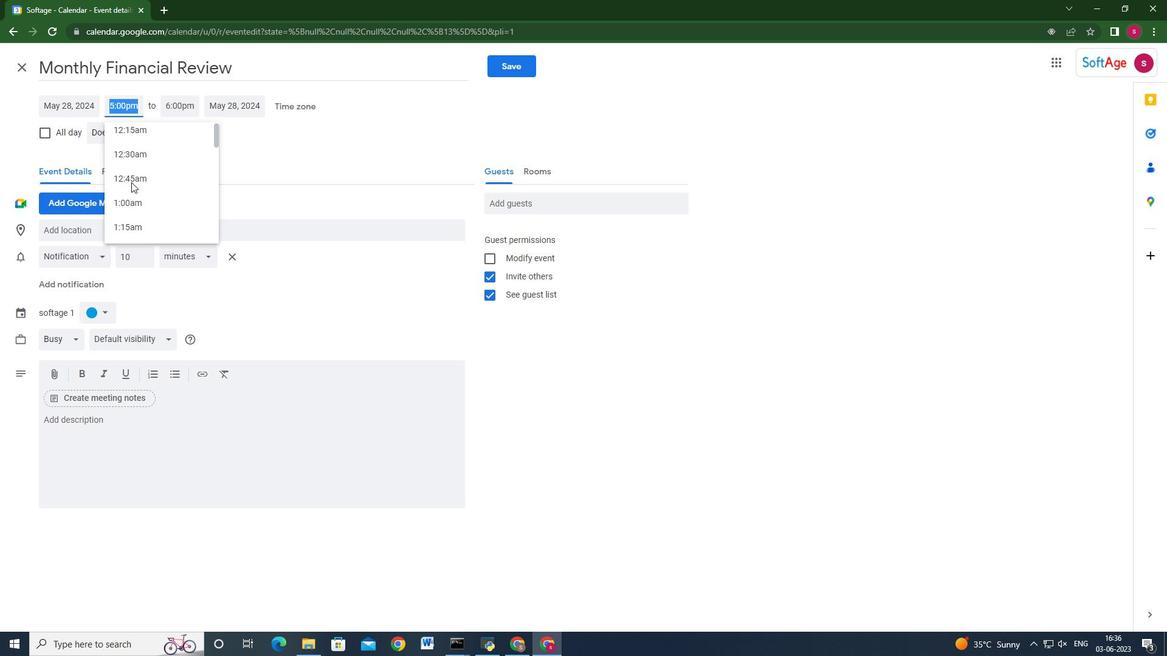 
Action: Mouse scrolled (131, 183) with delta (0, 0)
Screenshot: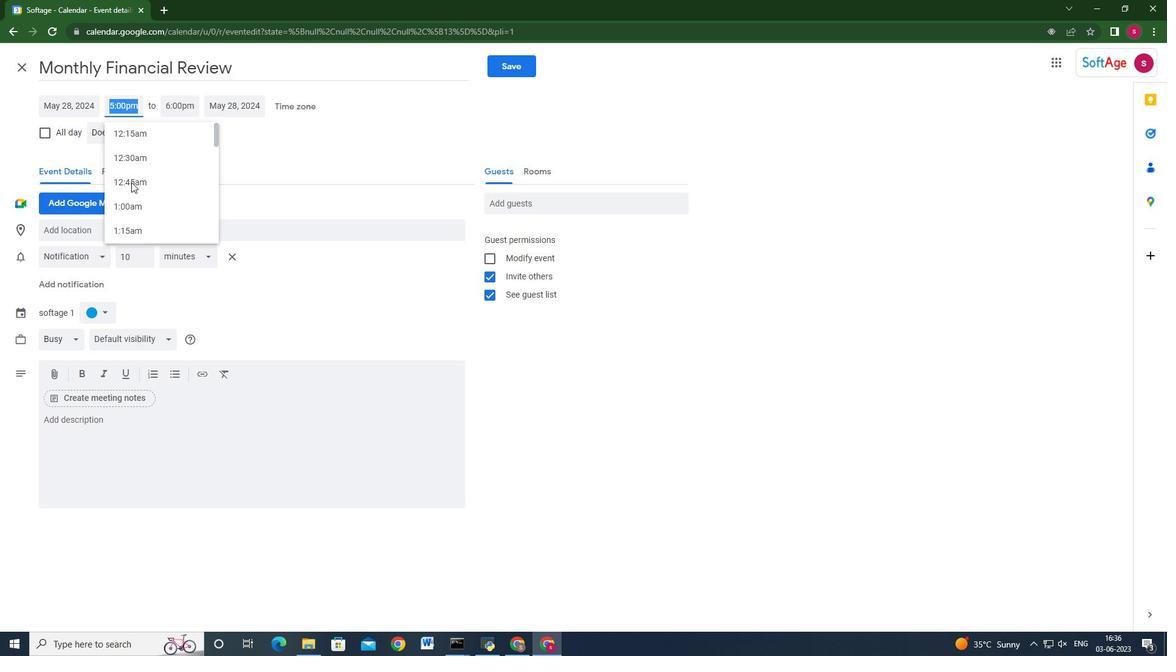 
Action: Mouse scrolled (131, 183) with delta (0, 0)
Screenshot: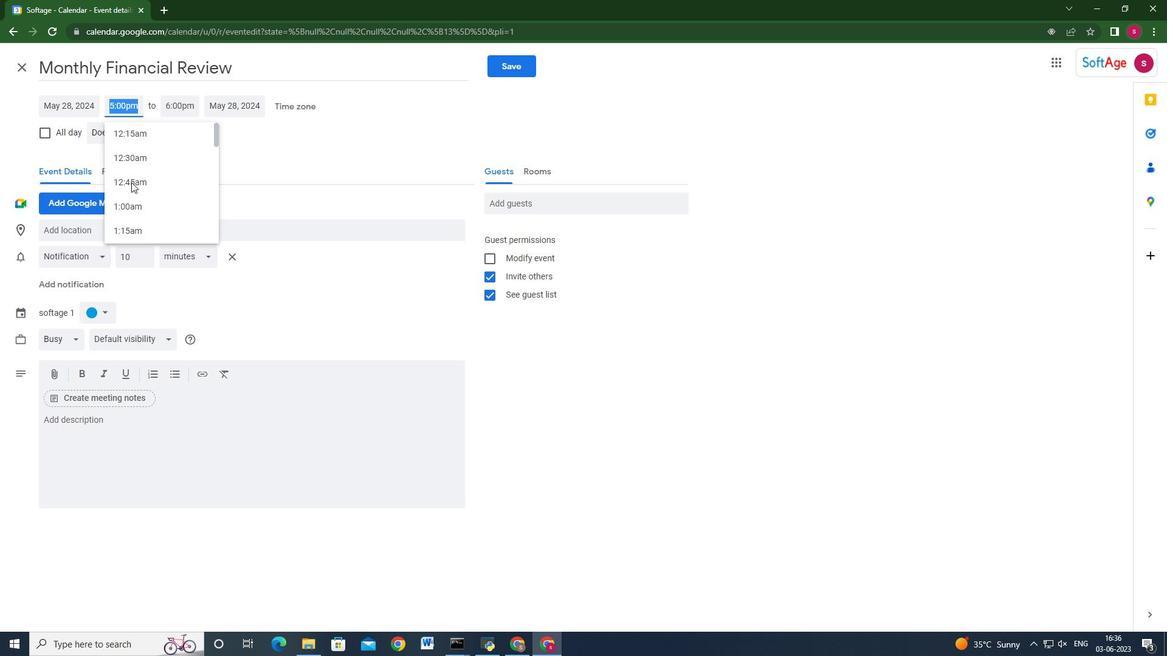
Action: Mouse moved to (131, 182)
Screenshot: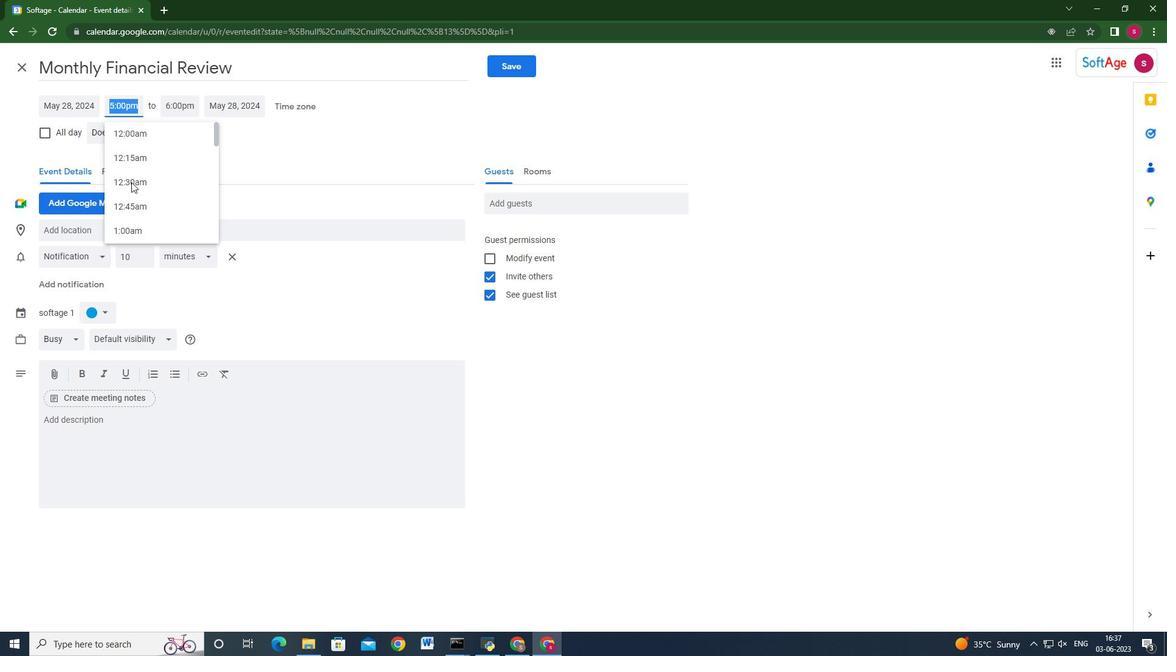 
Action: Key pressed 9<Key.shift>:40am<Key.enter><Key.tab>11<Key.shift>:40am<Key.enter>
Screenshot: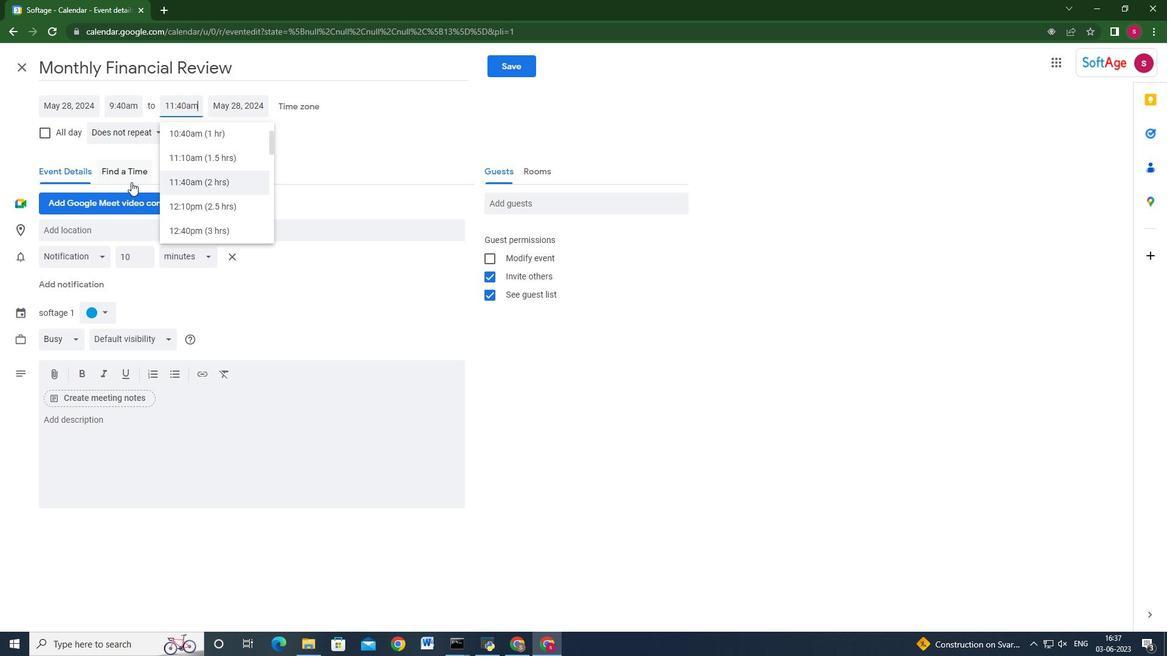 
Action: Mouse moved to (156, 424)
Screenshot: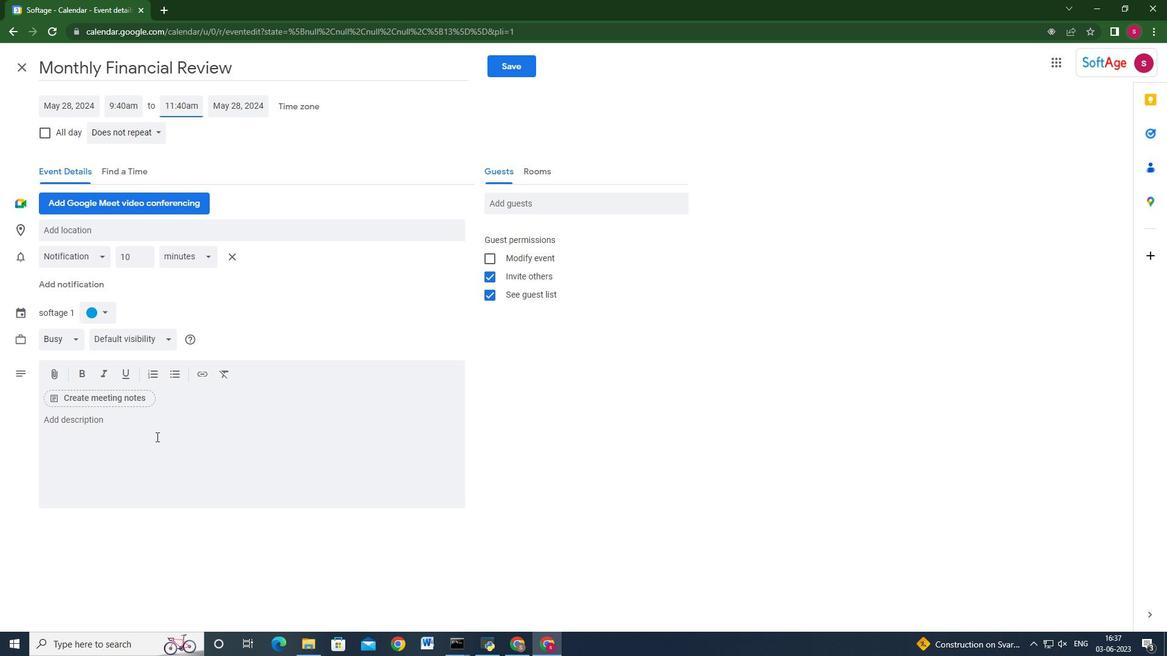 
Action: Mouse pressed left at (156, 424)
Screenshot: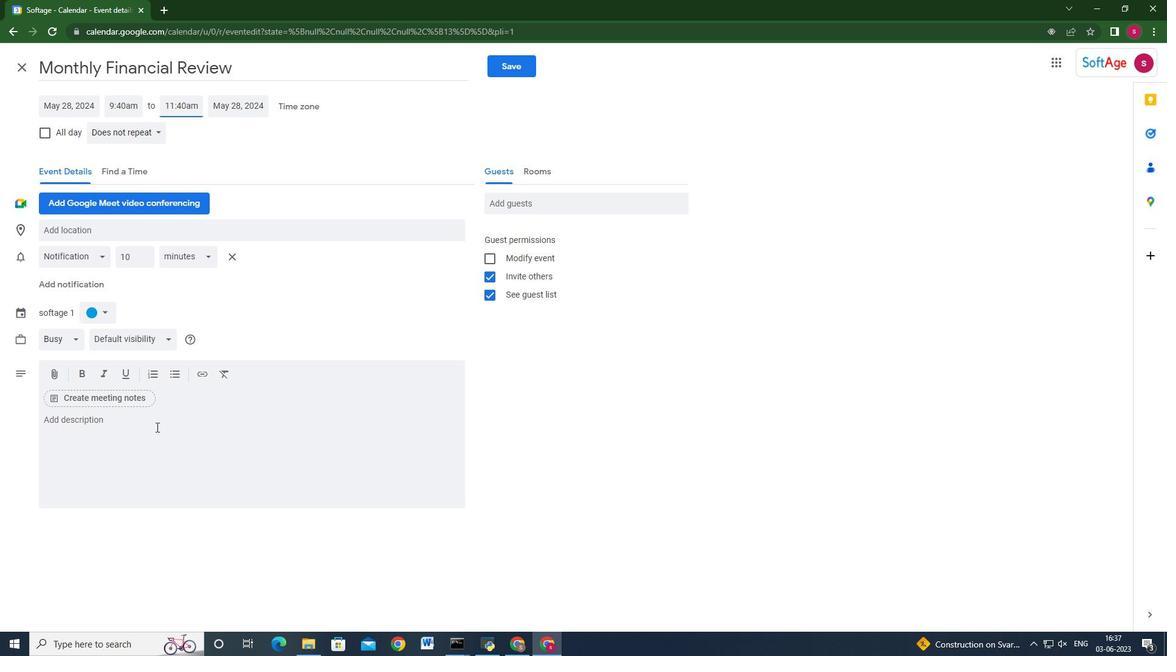 
Action: Mouse moved to (156, 424)
Screenshot: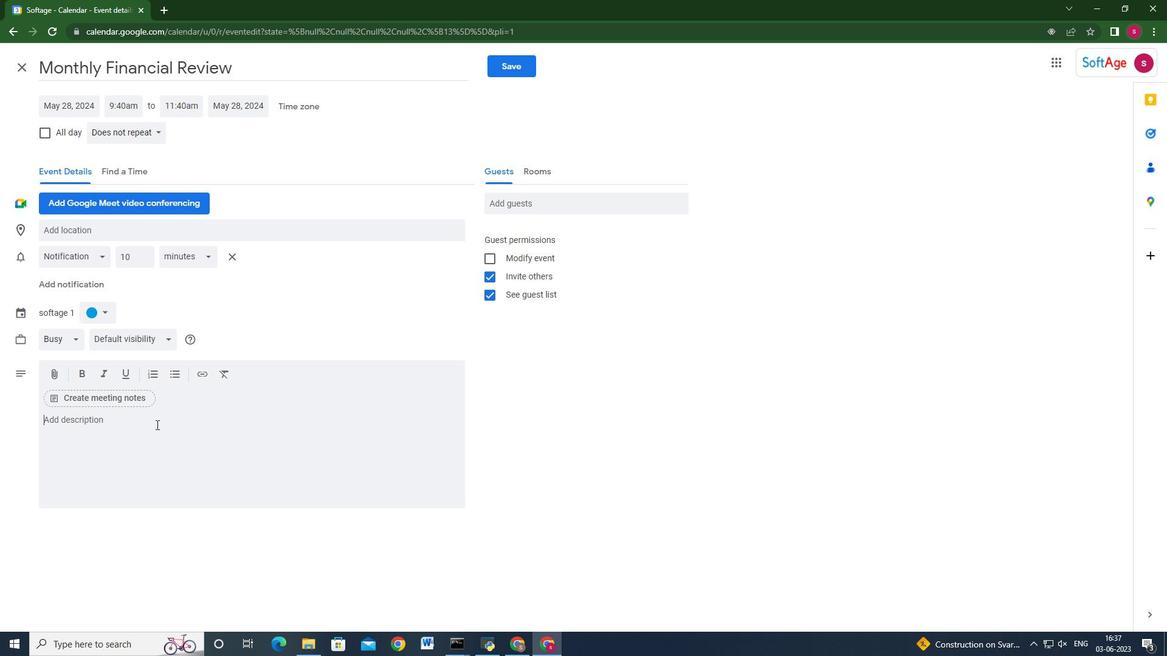 
Action: Key pressed <Key.shift_r>A<Key.space>monthly<Key.space><Key.shift>Financial<Key.space><Key.shift_r>Review<Key.space>is<Key.space>a<Key.space>recurring<Key.space>meeting<Key.space>or<Key.space>process<Key.space>where<Key.space>the<Key.space>financial<Key.space>performance<Key.space>and<Key.space>health<Key.space>a<Key.backspace>of<Key.space>an<Key.space>organis<Key.backspace>zation<Key.space>are<Key.space>assed<Key.backspace>ssed<Key.space>and<Key.space>analyzed.<Key.space><Key.shift>It<Key.space>provides<Key.space>a<Key.space>comprehensive<Key.space>overview<Key.space>of<Key.space>the<Key.space>company's<Key.space><Key.space>financial<Key.space>status,<Key.space>including<Key.space>revenue,<Key.space>expenses,<Key.space>profitability,<Key.space>cash<Key.space>flow,<Key.space>and<Key.space>key<Key.space>financial<Key.space>metrics.
Screenshot: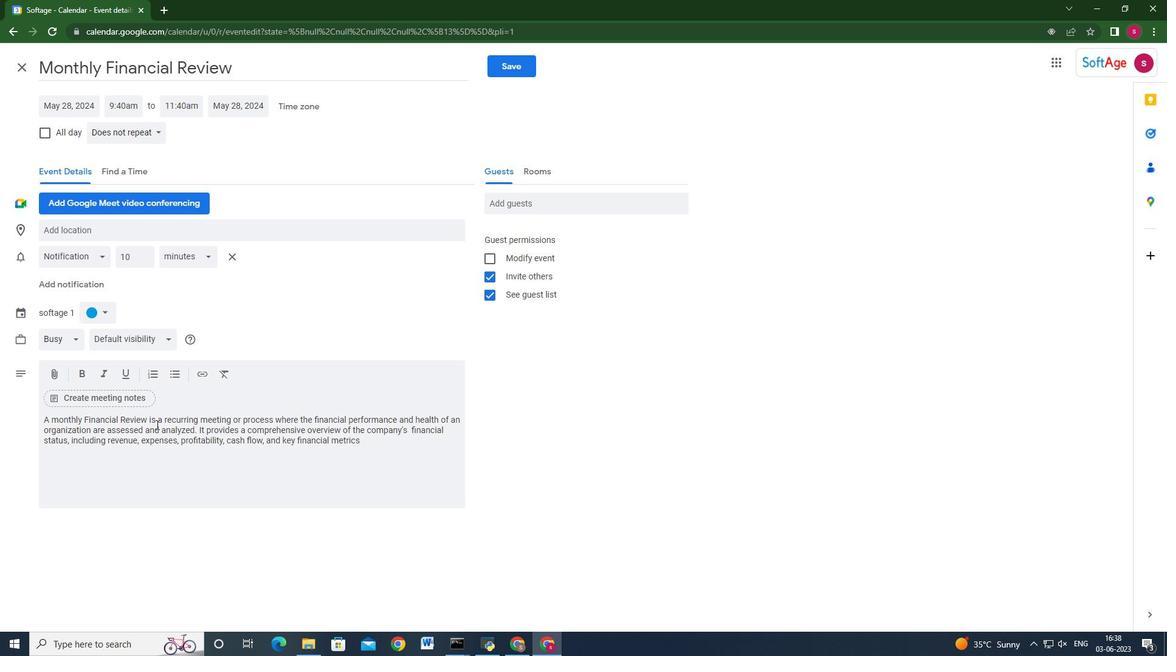 
Action: Mouse moved to (97, 319)
Screenshot: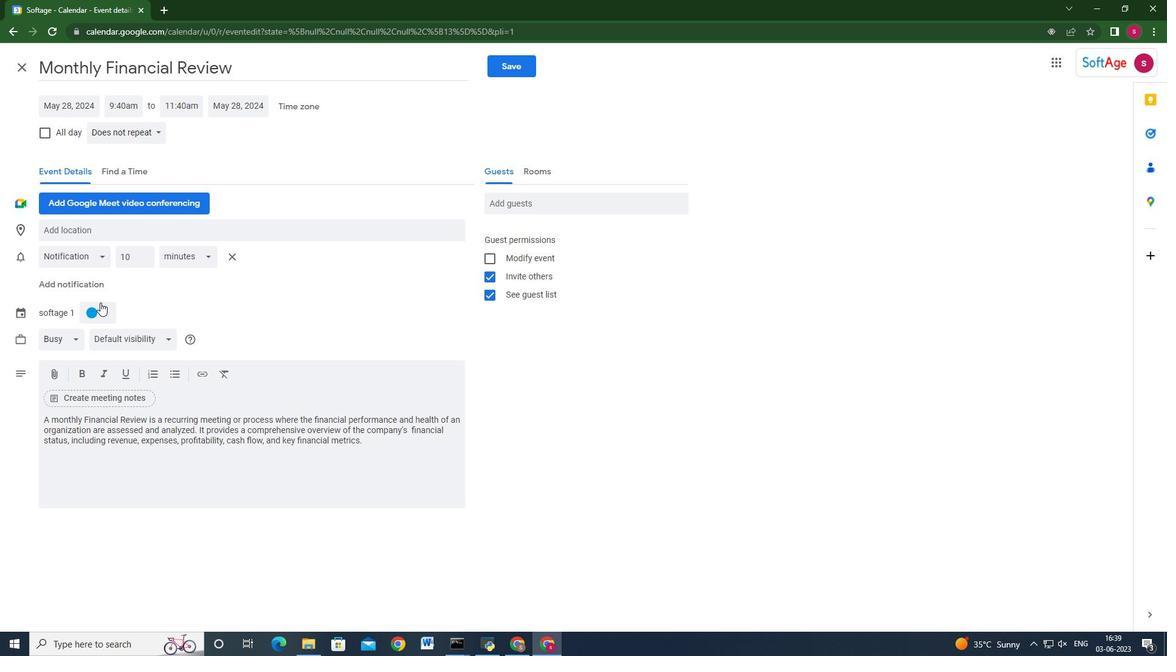 
Action: Mouse pressed left at (97, 319)
Screenshot: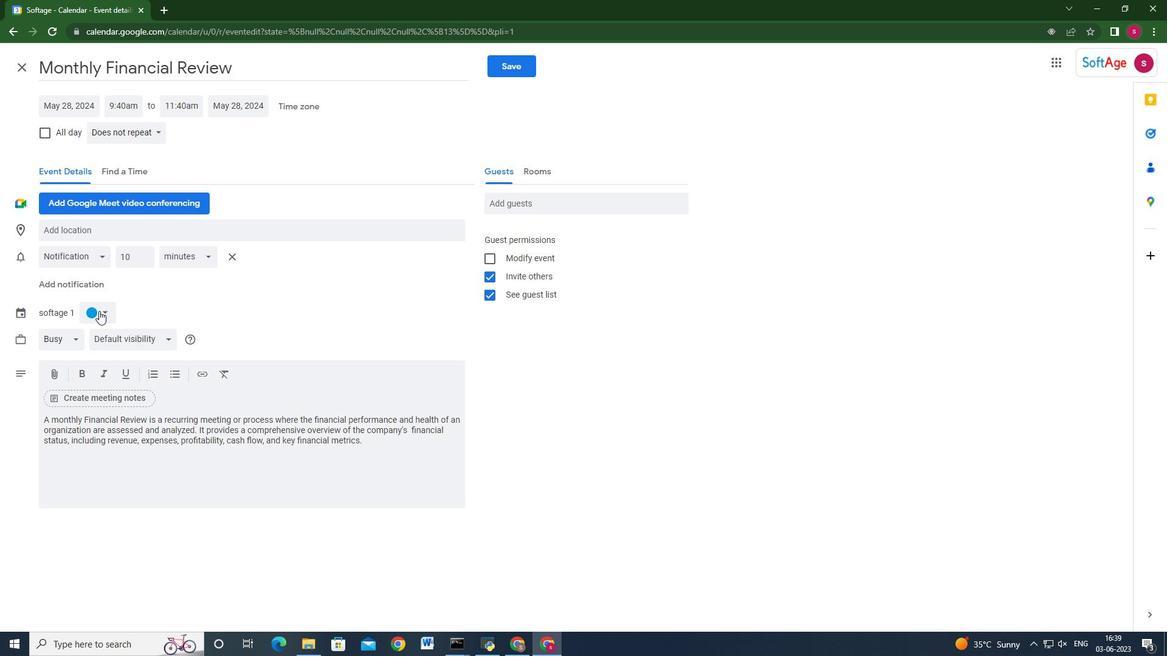 
Action: Mouse moved to (103, 367)
Screenshot: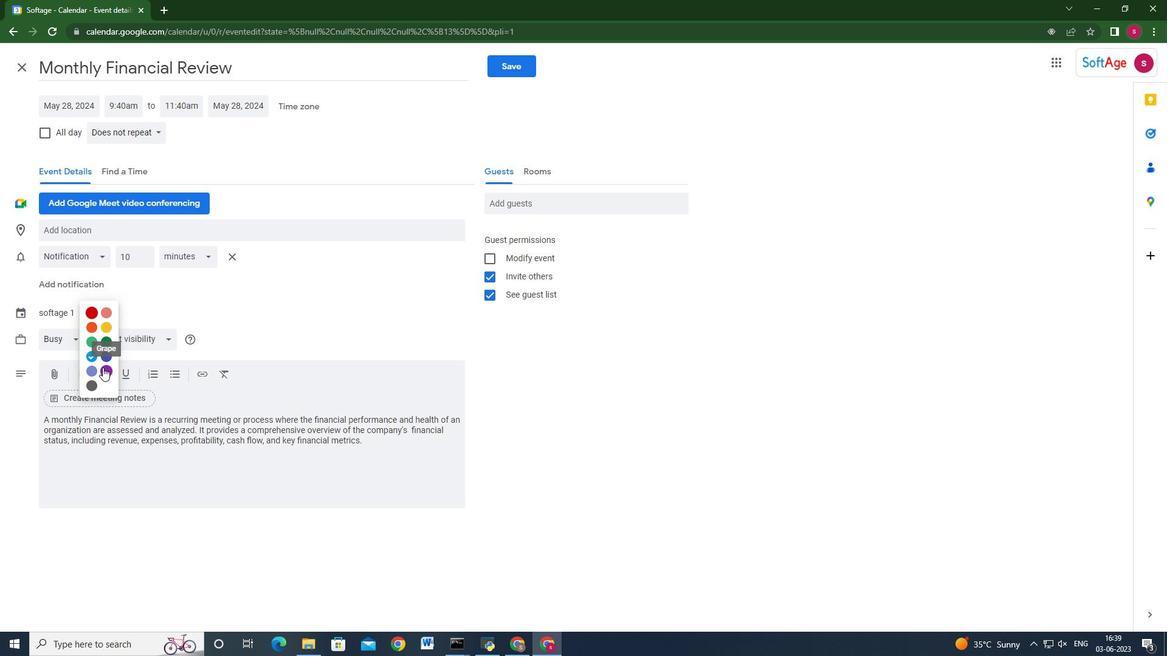 
Action: Mouse pressed left at (103, 367)
Screenshot: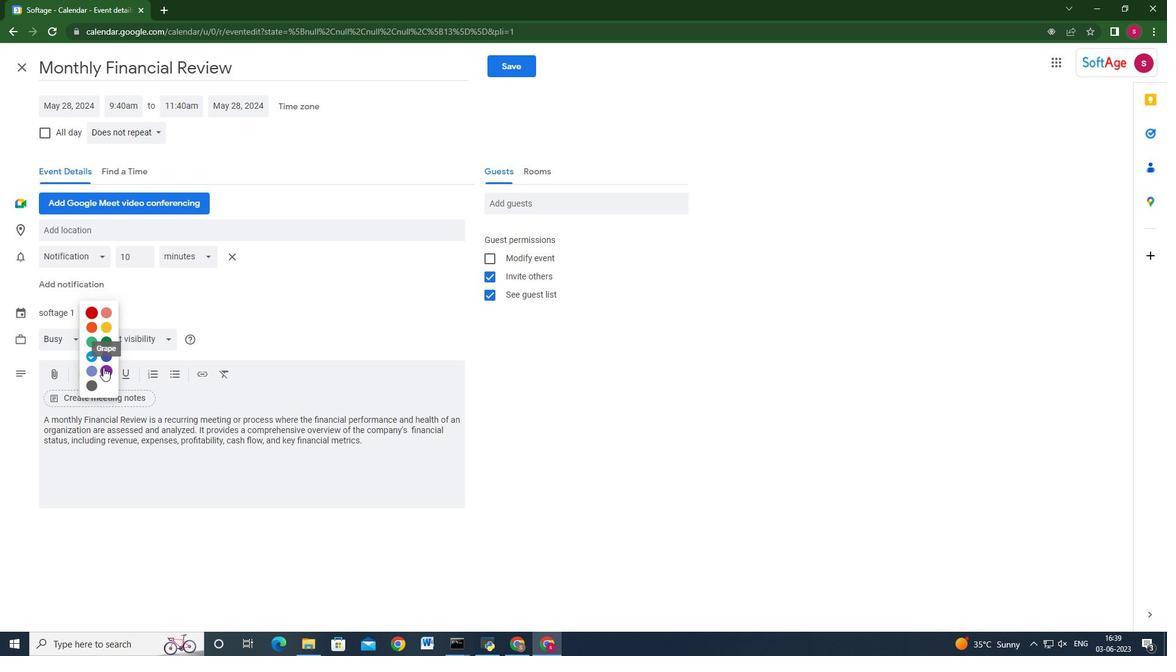 
Action: Mouse moved to (217, 229)
Screenshot: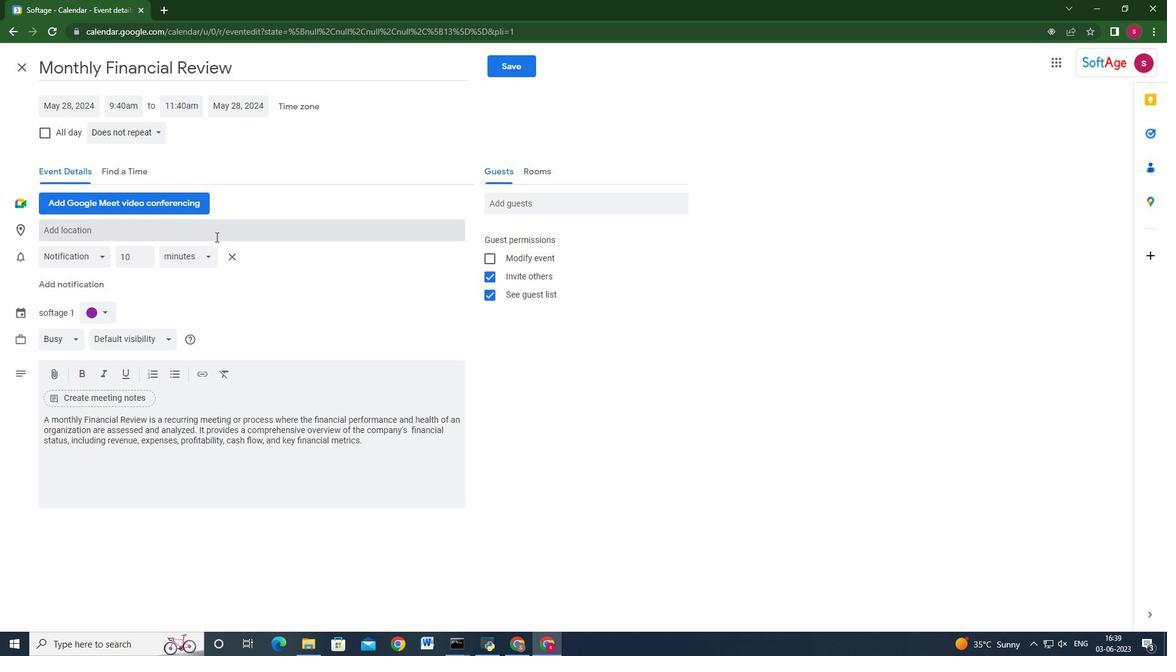 
Action: Mouse pressed left at (217, 229)
Screenshot: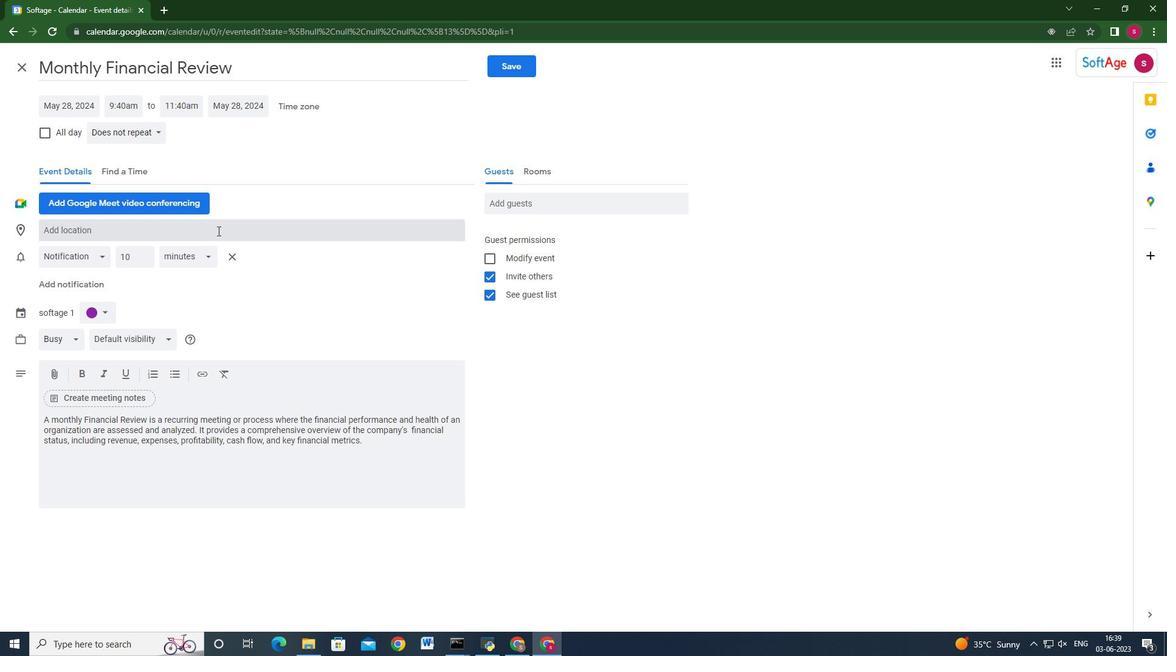 
Action: Key pressed 98<Key.backspace><Key.backspace>8<Key.backspace>789<Key.space><Key.shift>Calle<Key.space><Key.shift_r>D<Key.backspace>de<Key.space><Key.shift>Preciados,<Key.space><Key.shift>Madrid<Key.space><Key.shift>Sp<Key.backspace><Key.backspace><Key.backspace>,<Key.space><Key.shift_r>Spain<Key.space>
Screenshot: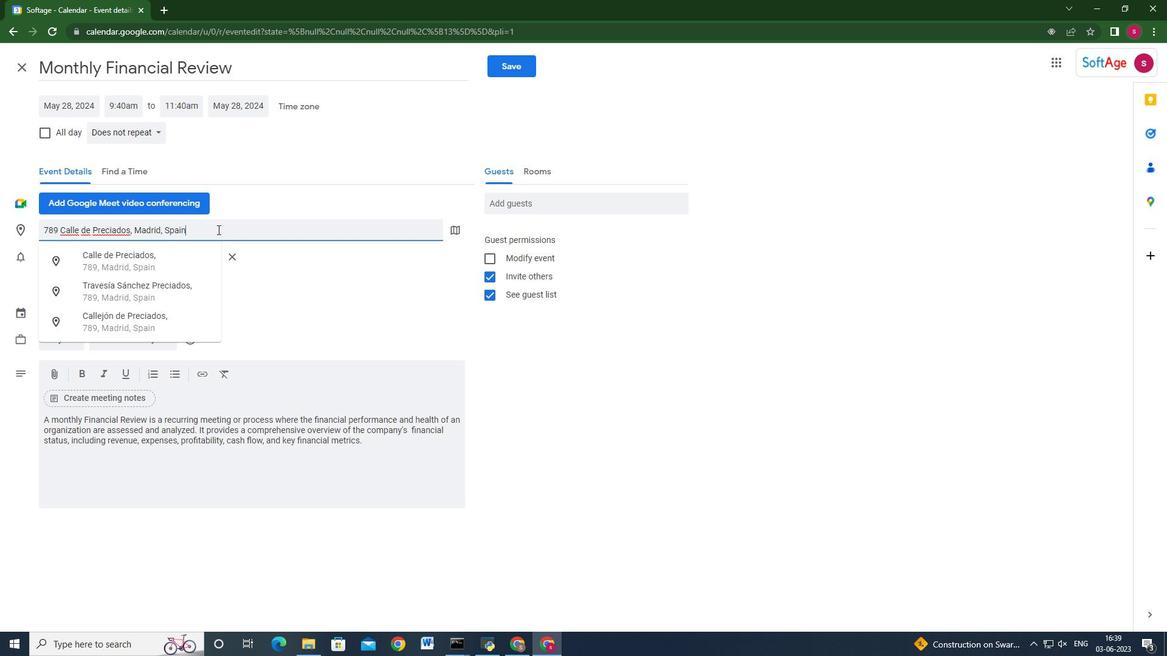 
Action: Mouse moved to (524, 203)
Screenshot: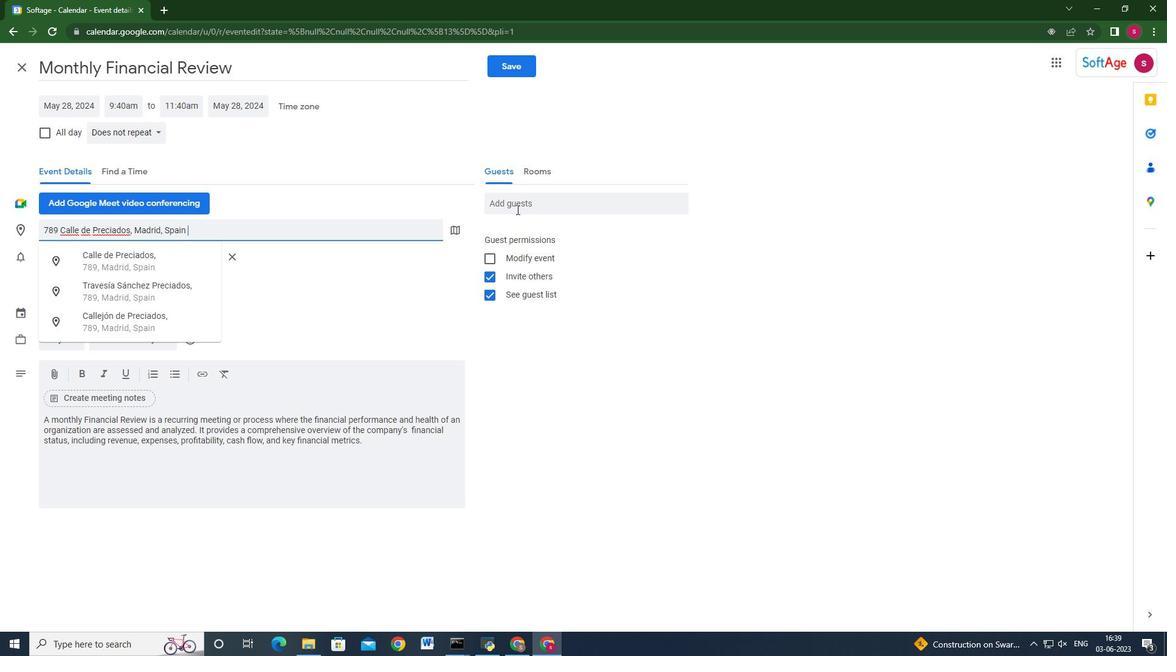 
Action: Mouse pressed left at (524, 203)
Screenshot: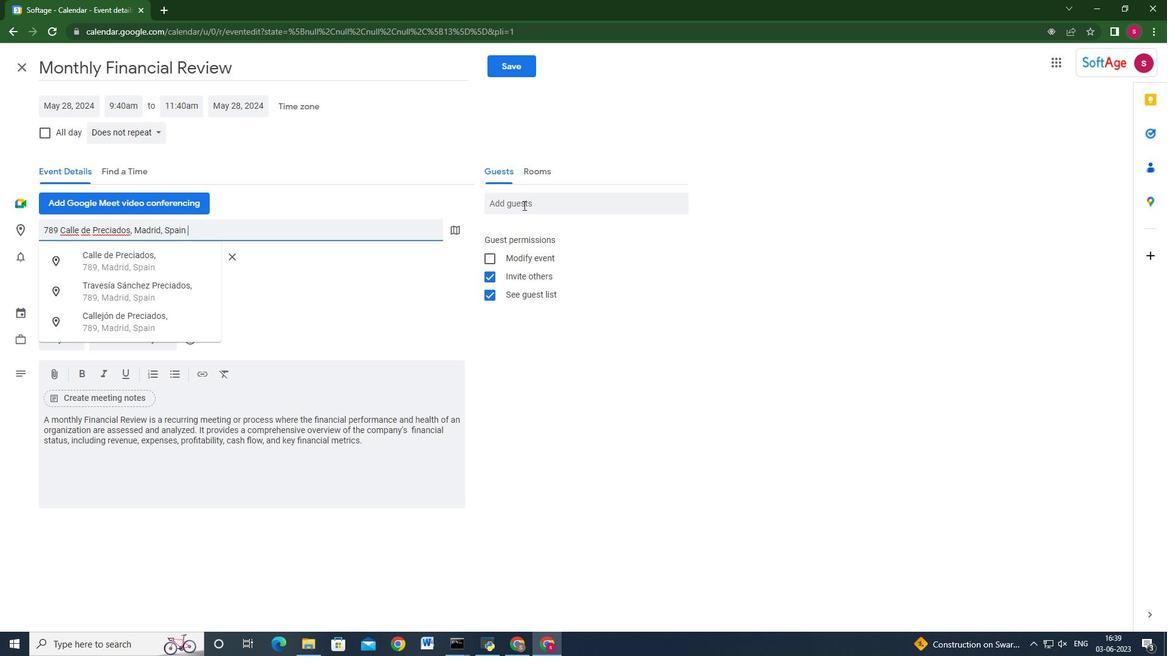 
Action: Mouse moved to (524, 203)
Screenshot: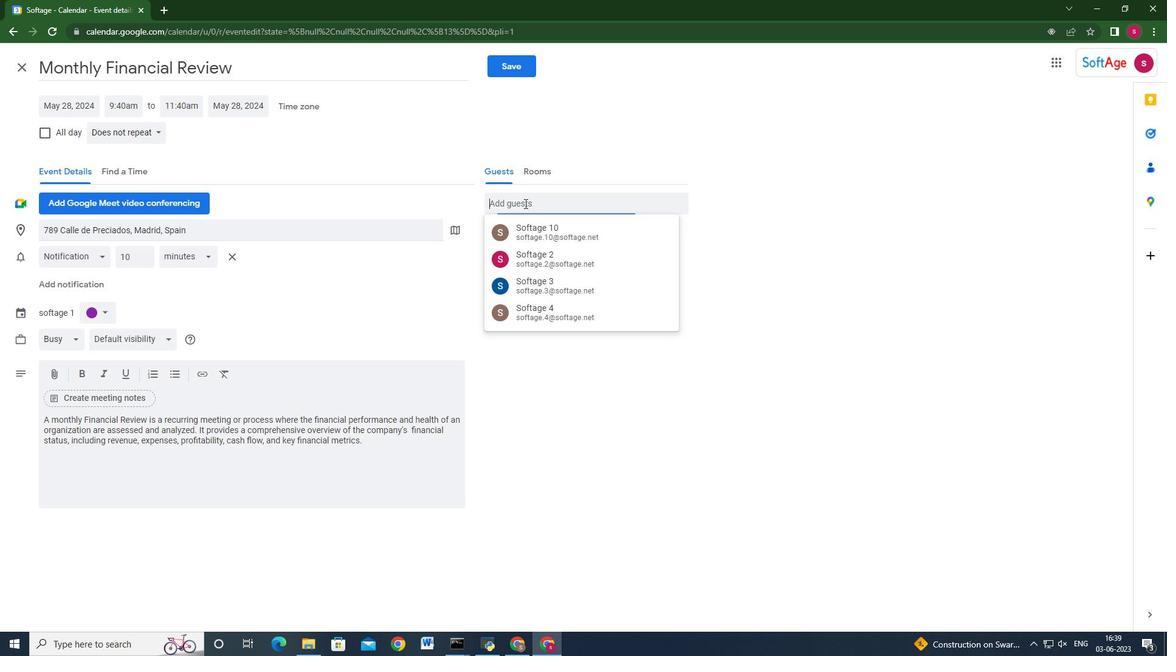 
Action: Key pressed softage.1<Key.shift_r>!<Key.backspace><Key.shift_r>@softage.net<Key.enter>softage.3<Key.shift_r>@softage.net<Key.enter>softage.4<Key.shift_r>@softage.ent<Key.backspace><Key.backspace><Key.backspace>net<Key.enter>
Screenshot: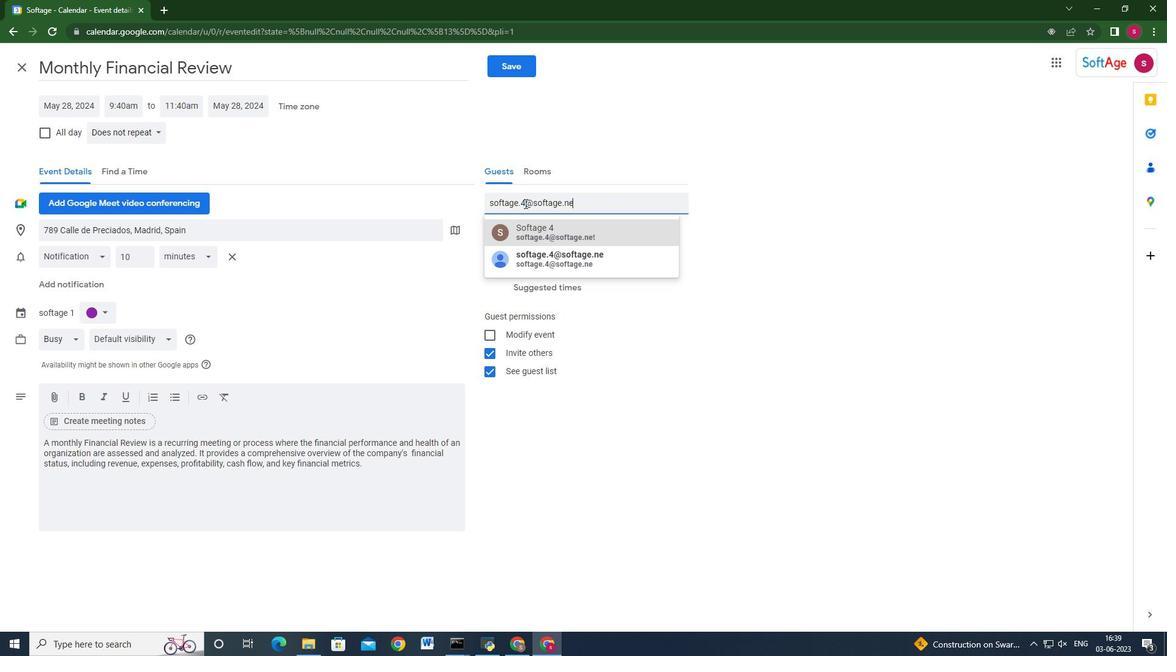 
Action: Mouse moved to (155, 134)
Screenshot: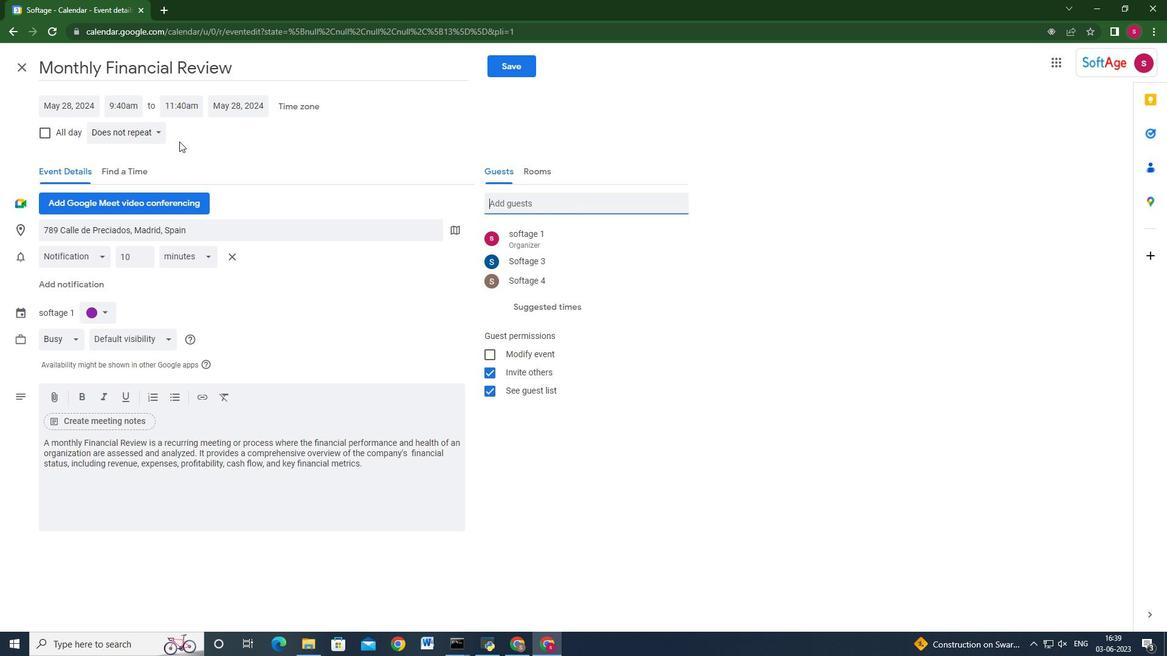 
Action: Mouse pressed left at (155, 134)
Screenshot: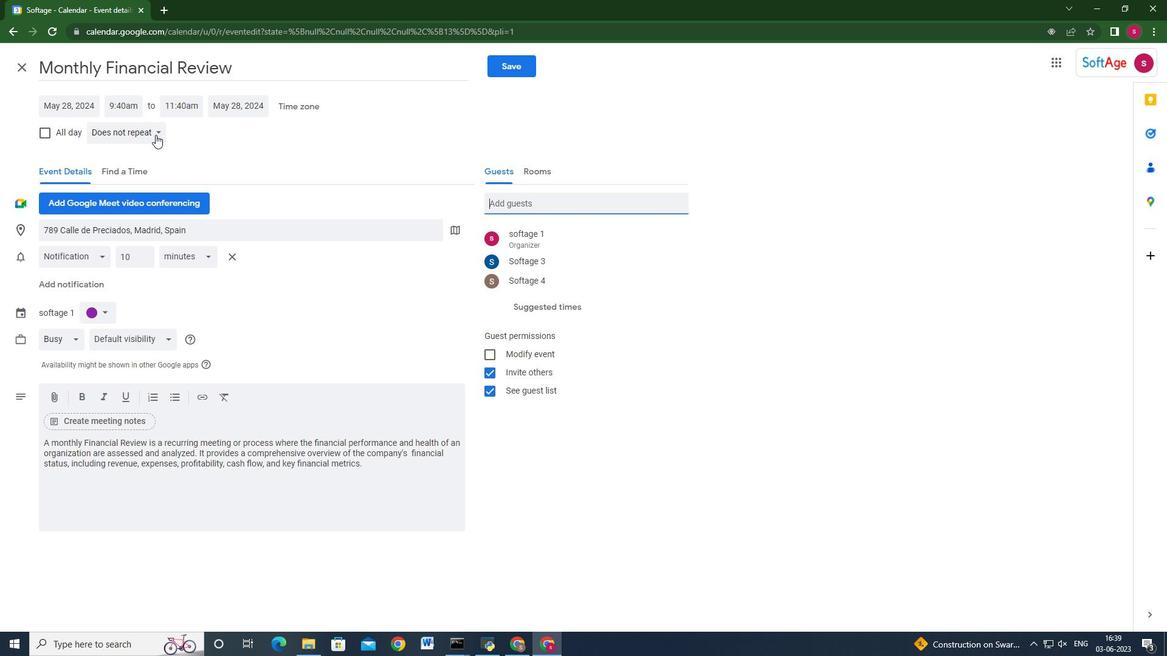 
Action: Mouse moved to (164, 258)
Screenshot: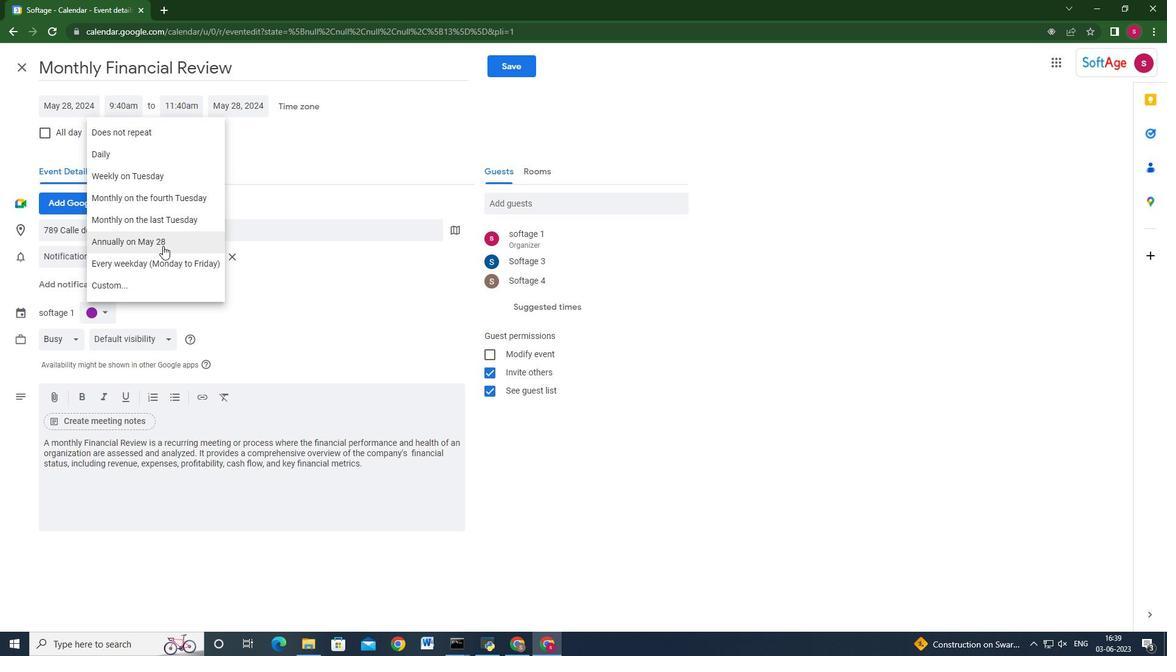 
Action: Mouse pressed left at (164, 258)
Screenshot: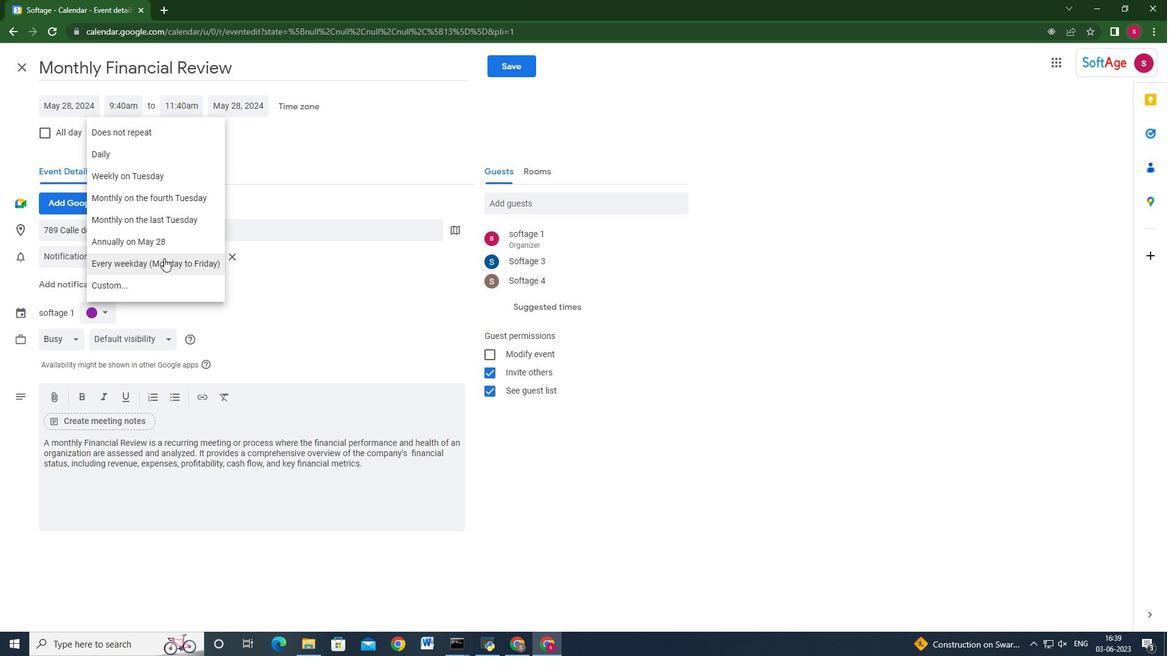 
Action: Mouse moved to (500, 75)
Screenshot: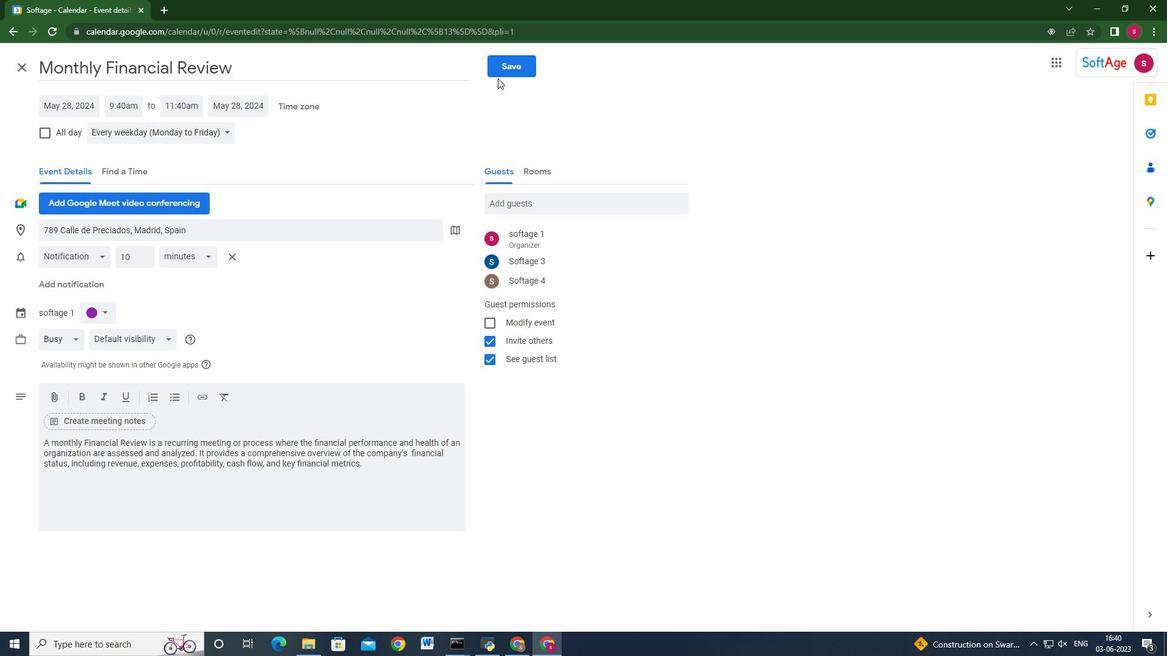 
Action: Mouse pressed left at (500, 75)
Screenshot: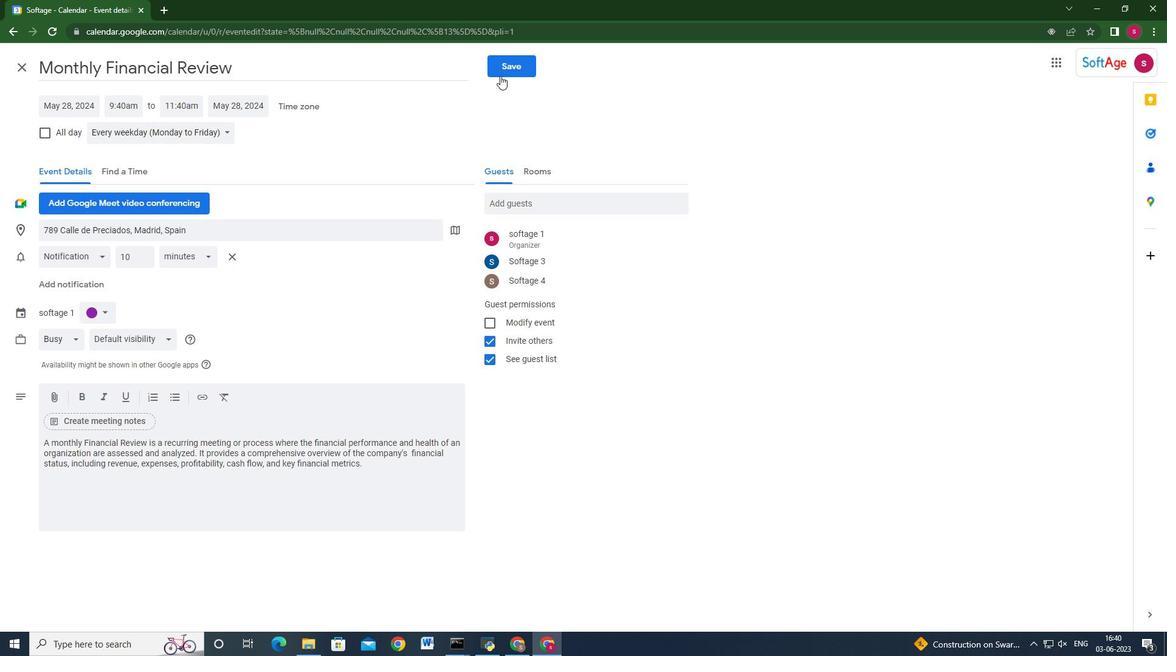 
Action: Mouse moved to (696, 369)
Screenshot: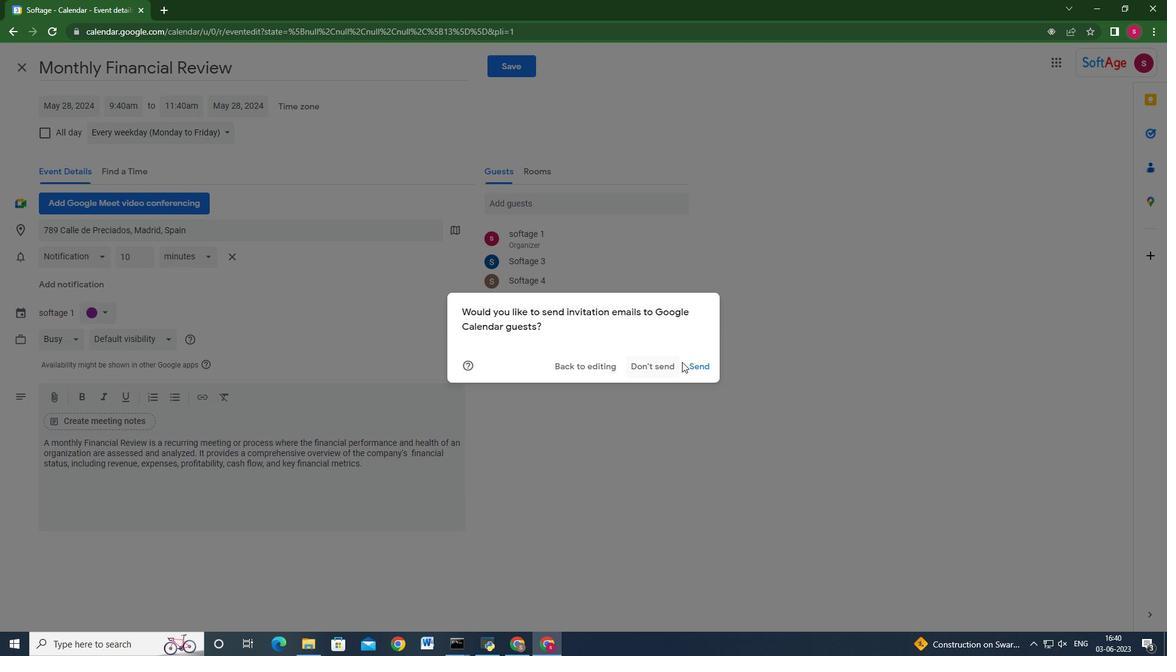 
Action: Mouse pressed left at (696, 369)
Screenshot: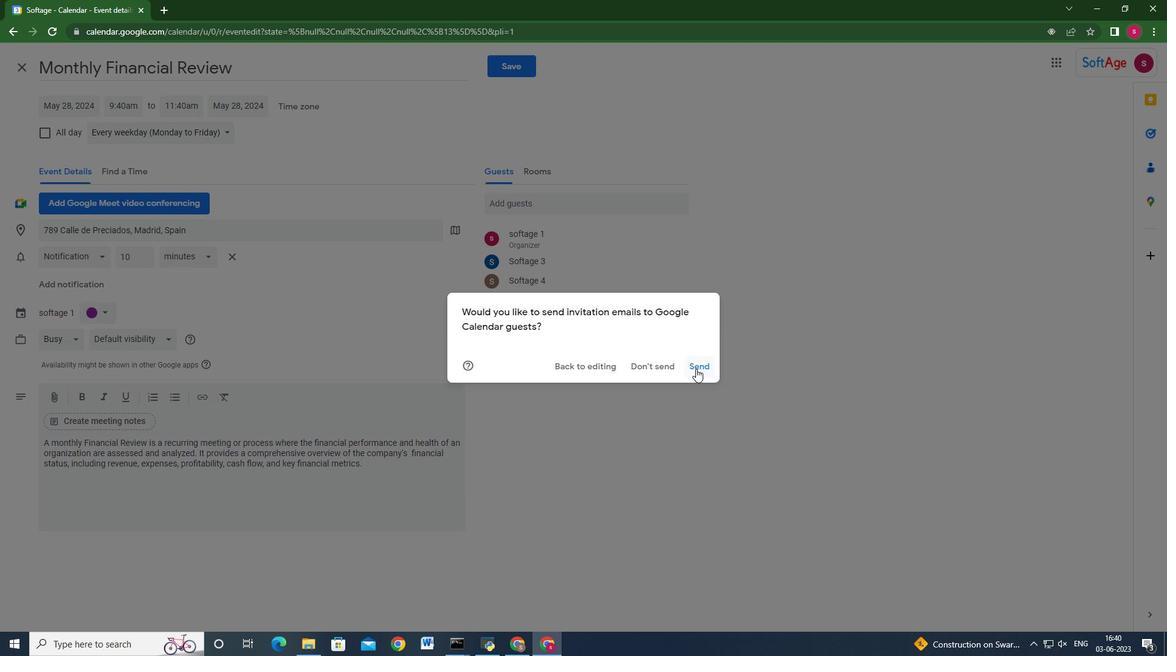 
Action: Mouse moved to (696, 369)
Screenshot: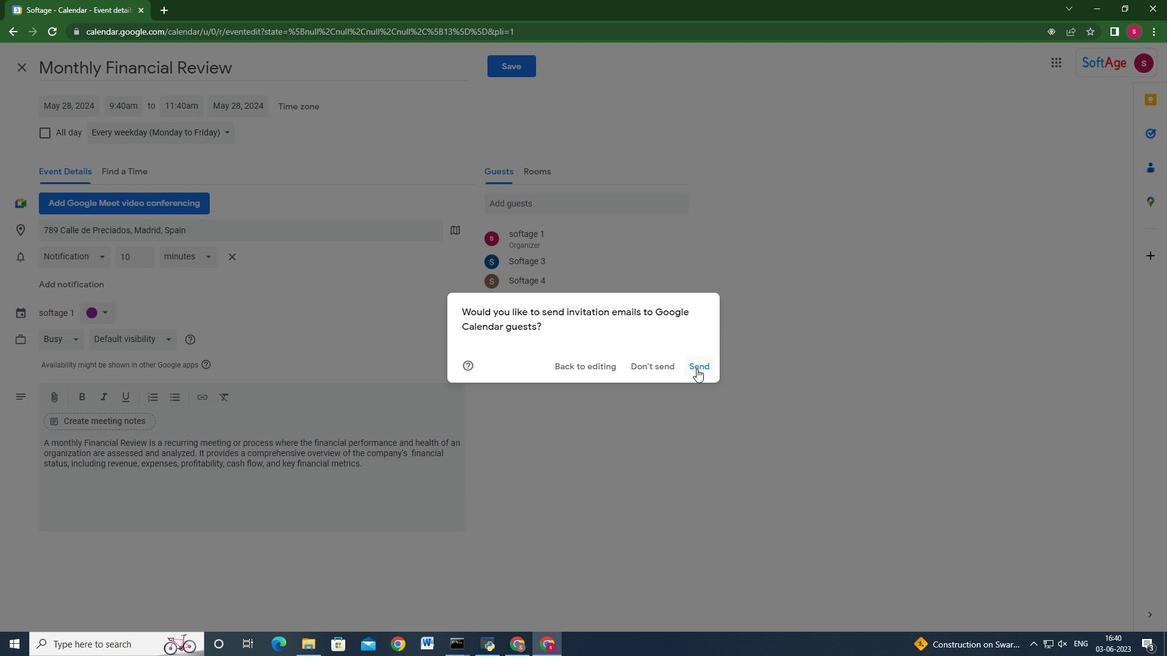 
